 Task: Use tab management extensions to organize and group your tabs.
Action: Mouse moved to (206, 256)
Screenshot: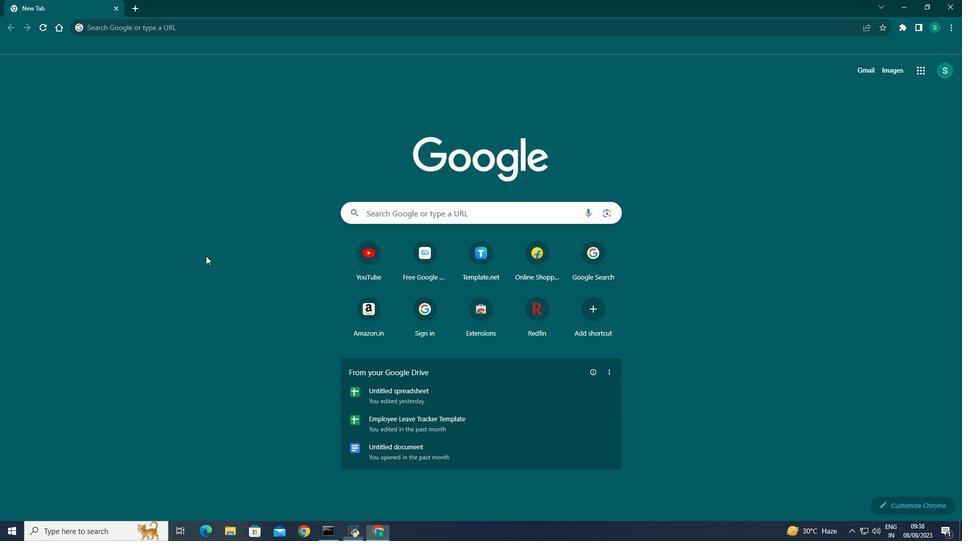 
Action: Mouse pressed left at (206, 256)
Screenshot: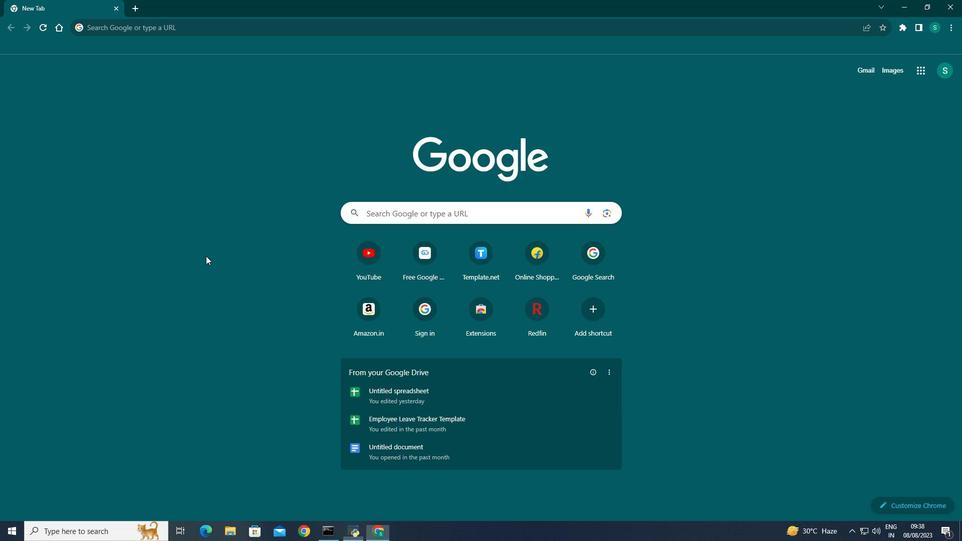 
Action: Mouse moved to (134, 28)
Screenshot: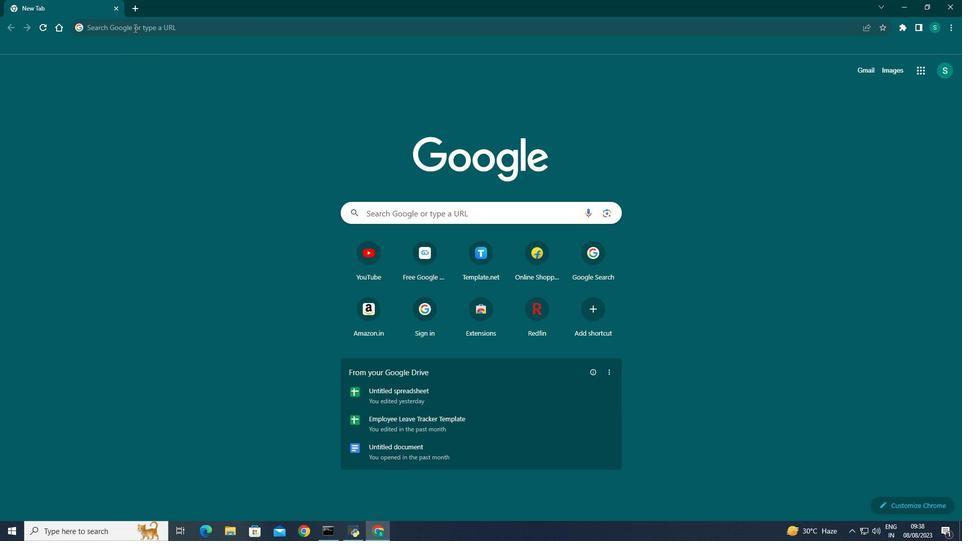 
Action: Mouse pressed left at (134, 28)
Screenshot: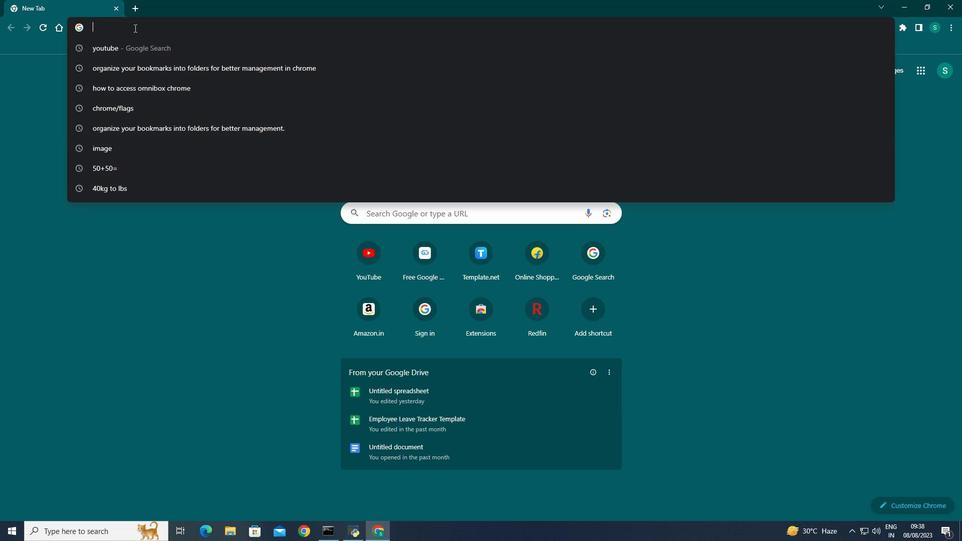 
Action: Key pressed amazon<Key.enter>
Screenshot: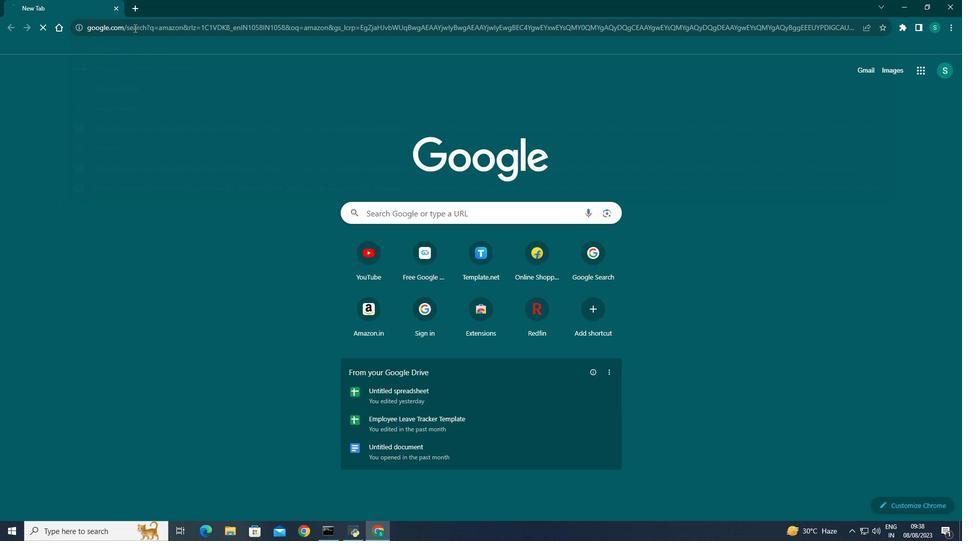 
Action: Mouse moved to (138, 193)
Screenshot: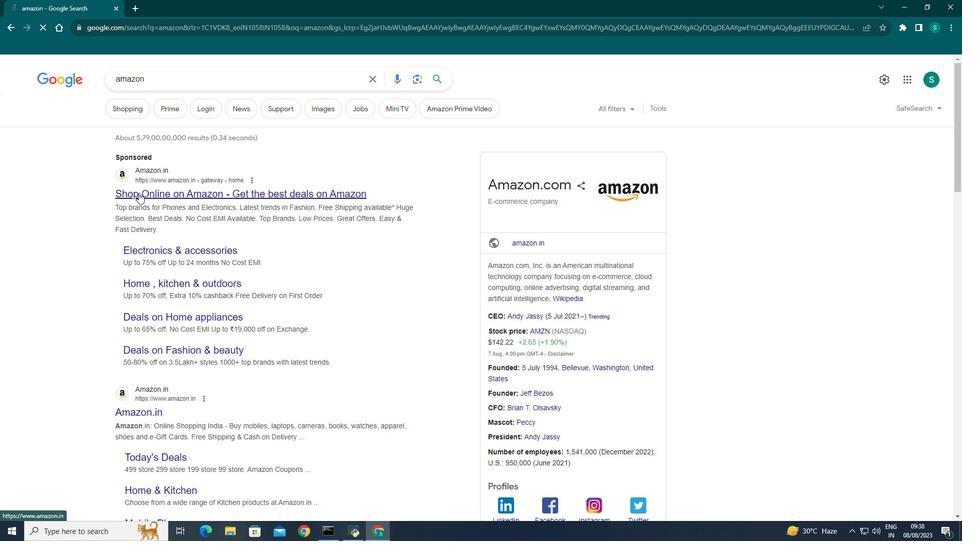 
Action: Mouse pressed left at (138, 193)
Screenshot: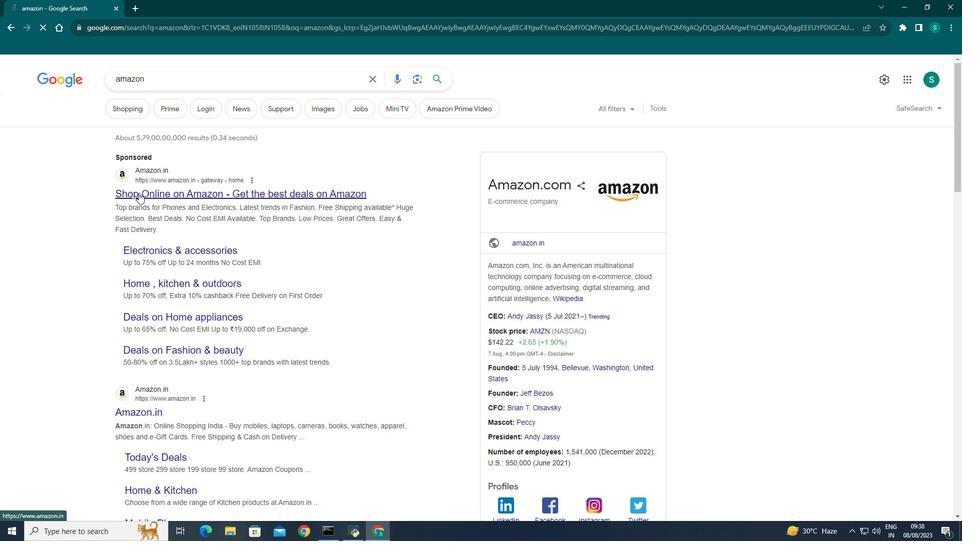 
Action: Mouse moved to (137, 4)
Screenshot: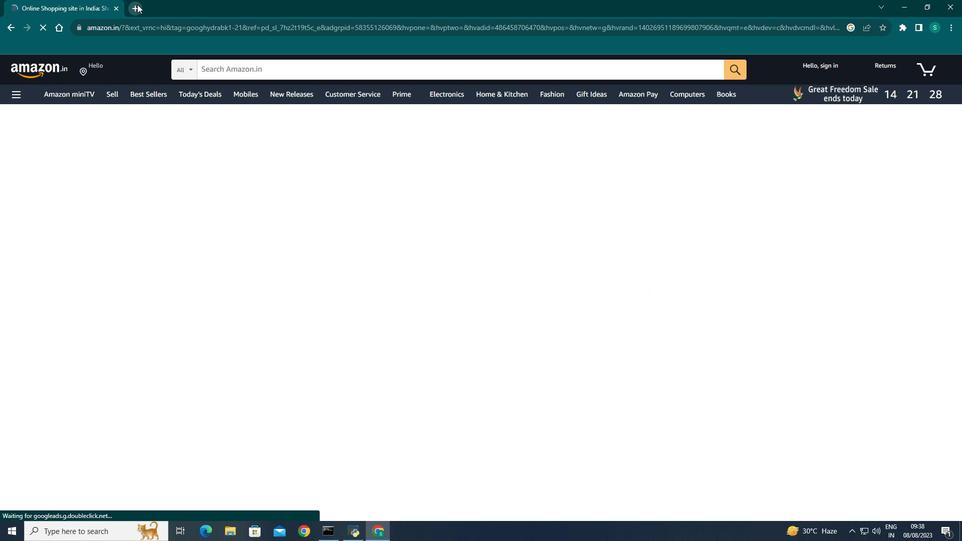 
Action: Mouse pressed left at (137, 4)
Screenshot: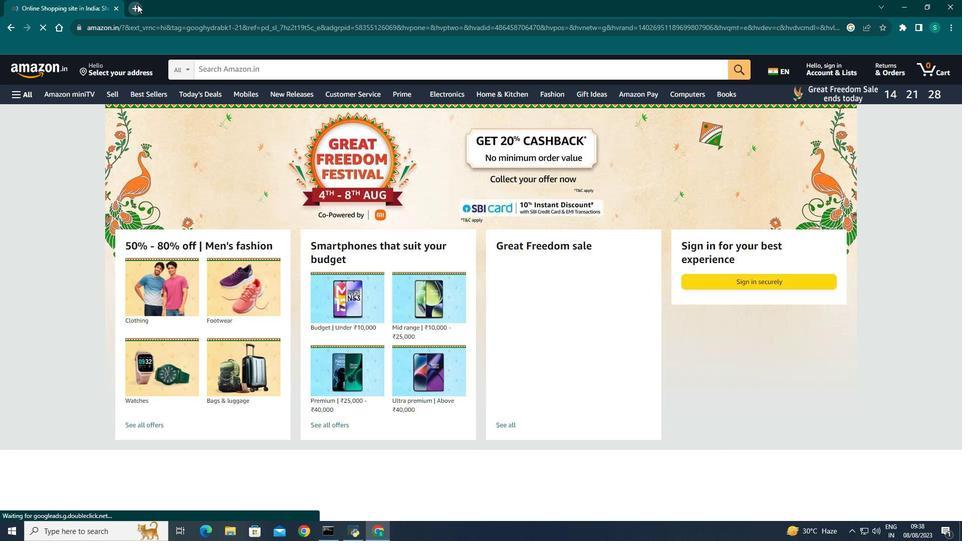 
Action: Mouse moved to (141, 25)
Screenshot: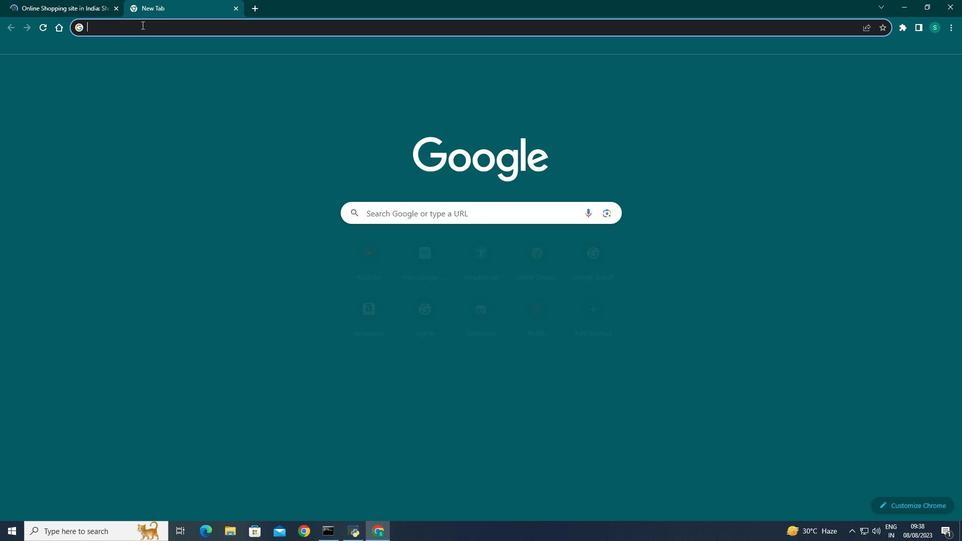 
Action: Mouse pressed left at (141, 25)
Screenshot: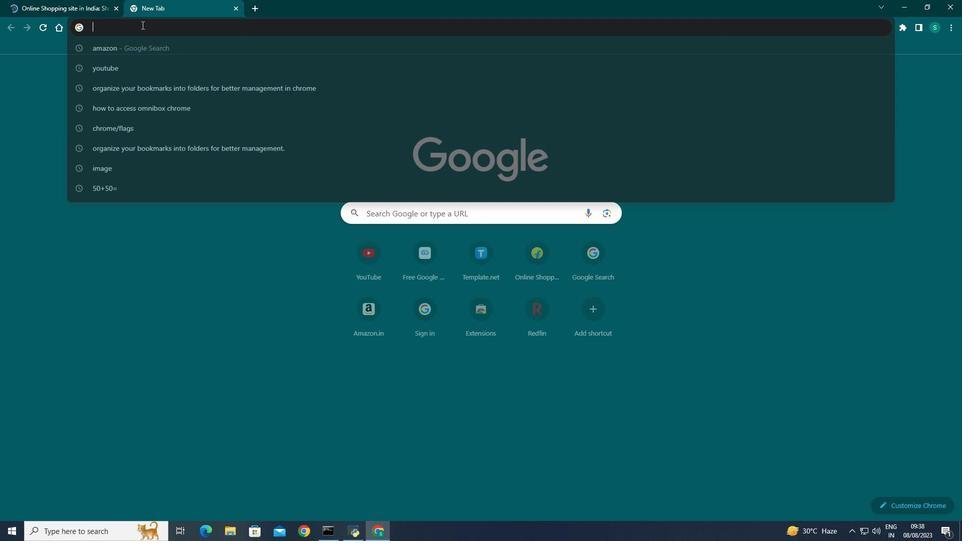 
Action: Mouse moved to (119, 19)
Screenshot: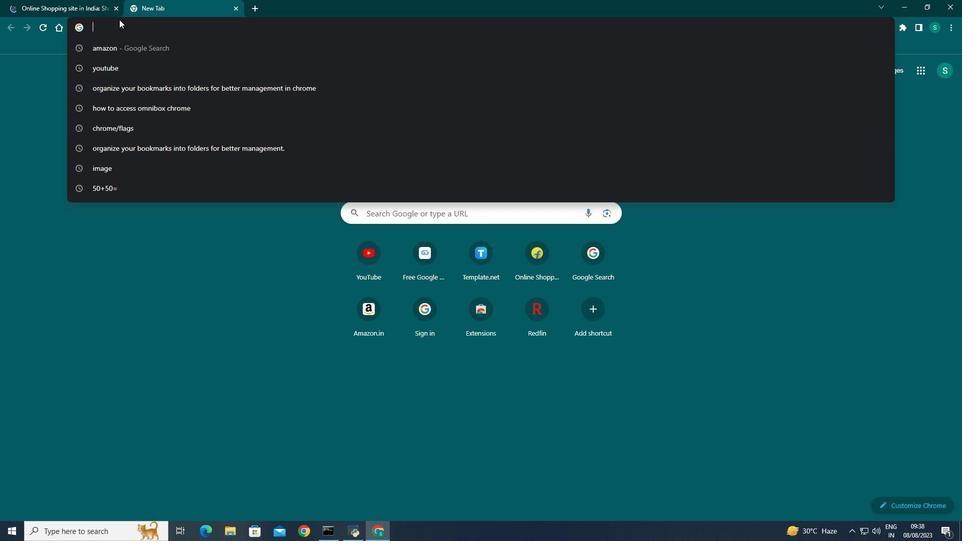 
Action: Key pressed flif<Key.backspace>p
Screenshot: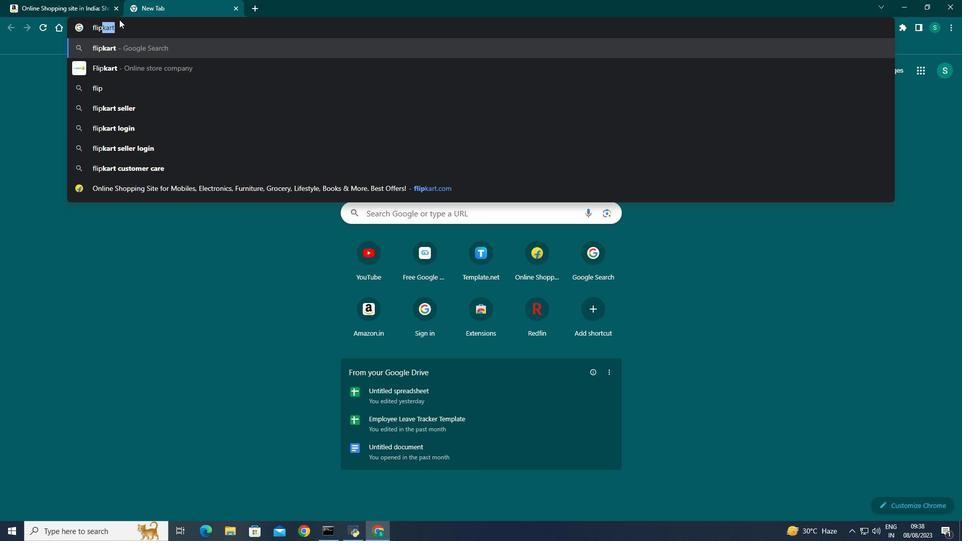 
Action: Mouse moved to (107, 43)
Screenshot: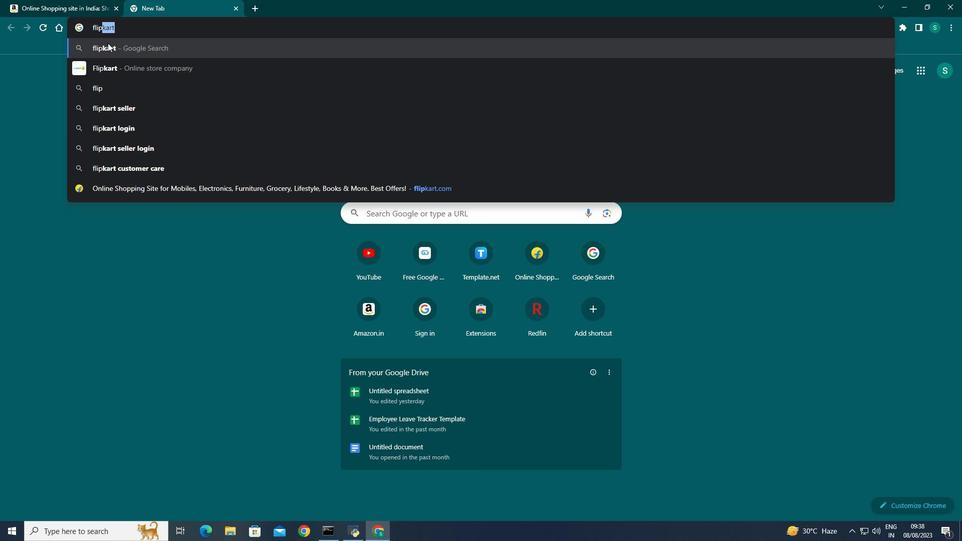 
Action: Mouse pressed left at (107, 43)
Screenshot: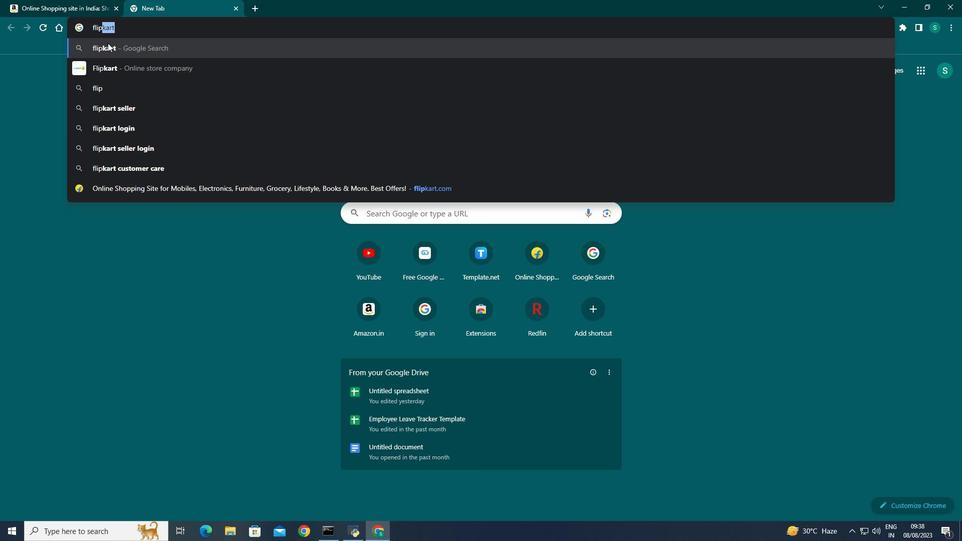 
Action: Mouse moved to (140, 180)
Screenshot: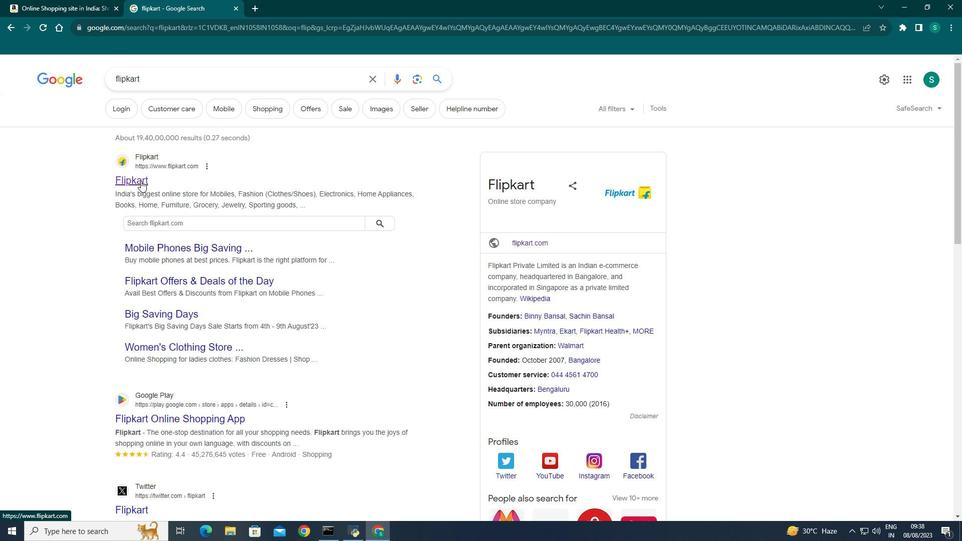 
Action: Mouse pressed left at (140, 180)
Screenshot: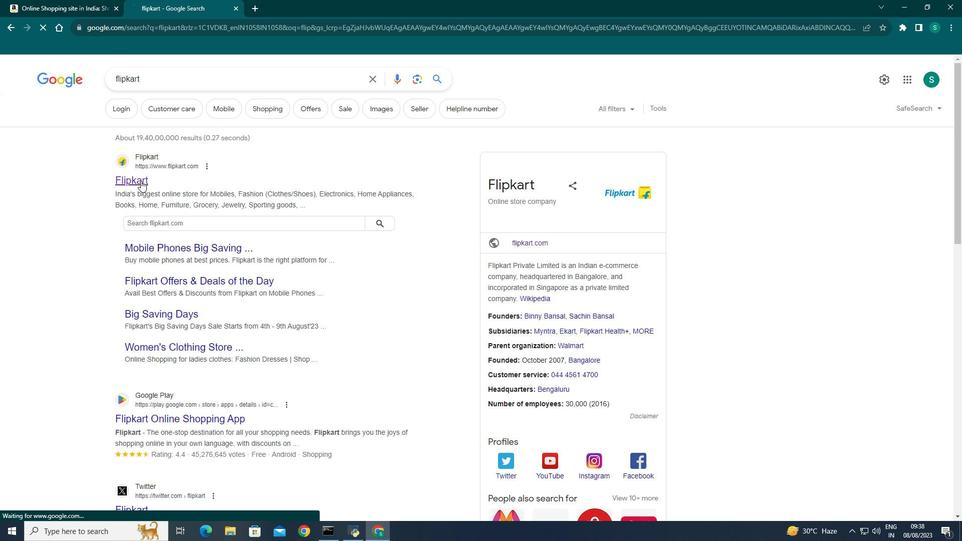 
Action: Mouse moved to (252, 8)
Screenshot: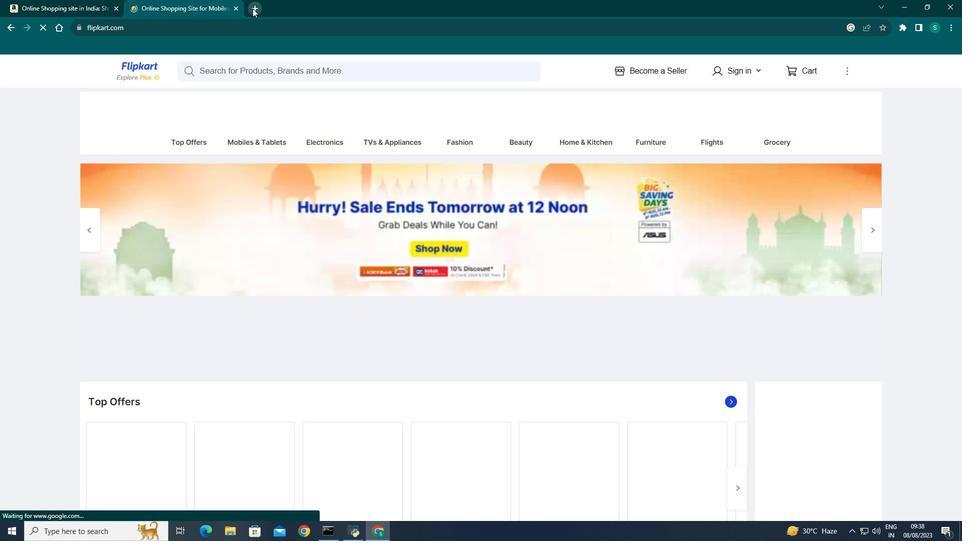 
Action: Mouse pressed left at (252, 8)
Screenshot: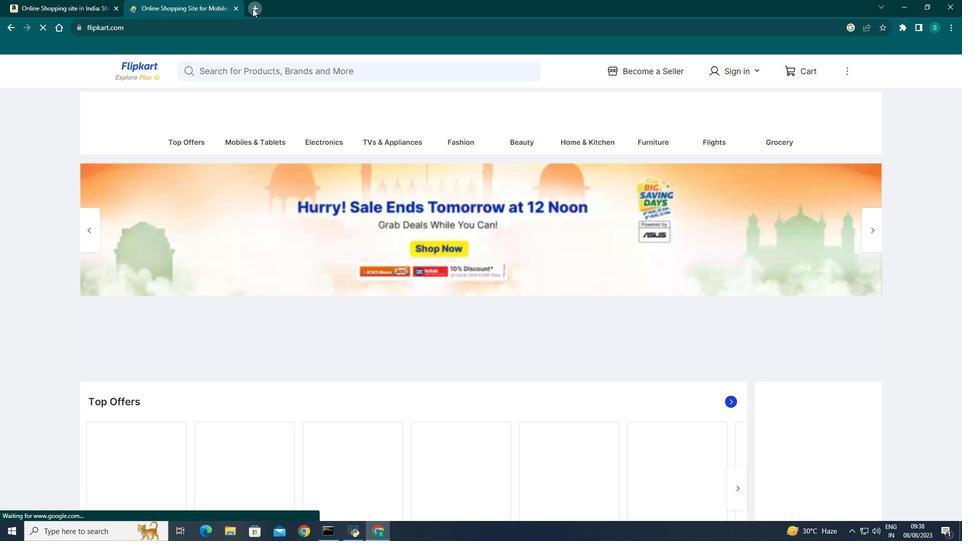 
Action: Mouse moved to (146, 28)
Screenshot: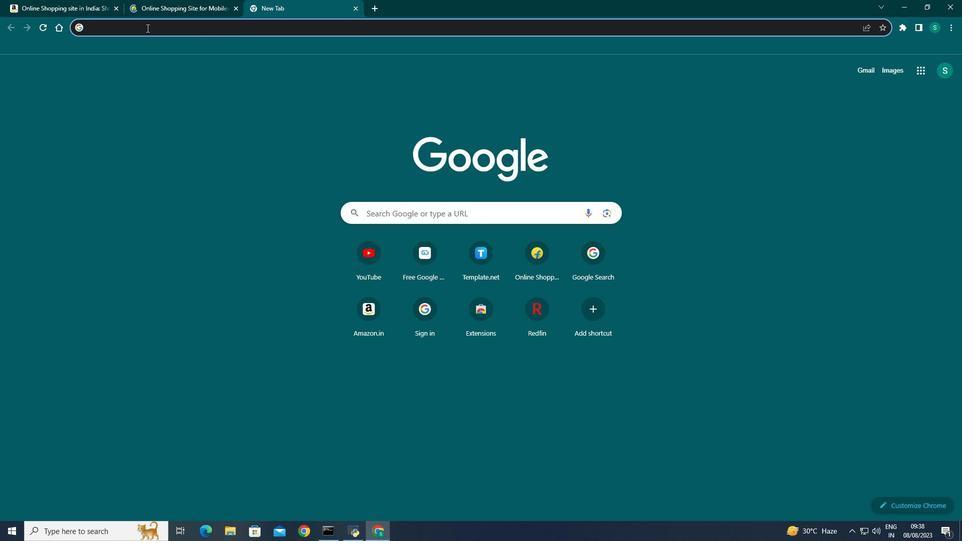 
Action: Mouse pressed left at (146, 28)
Screenshot: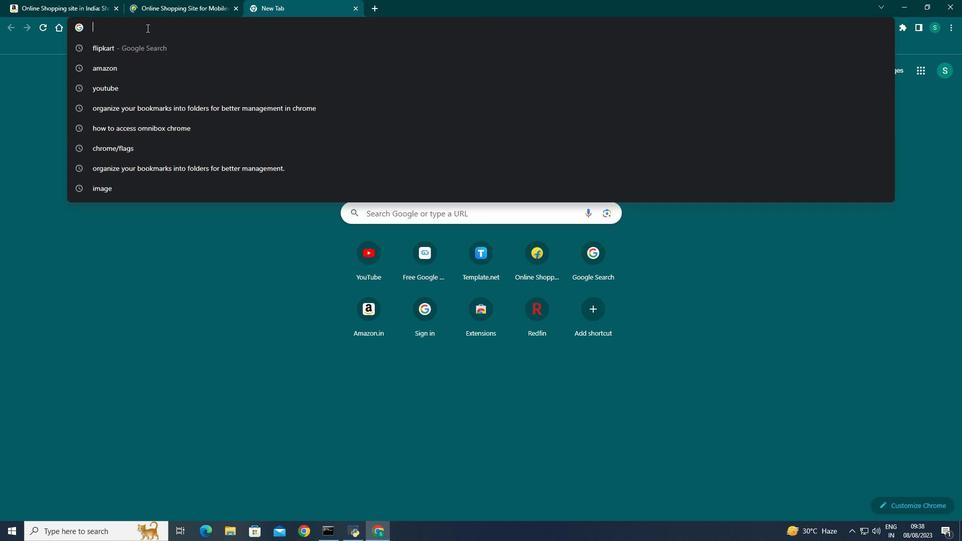 
Action: Key pressed red
Screenshot: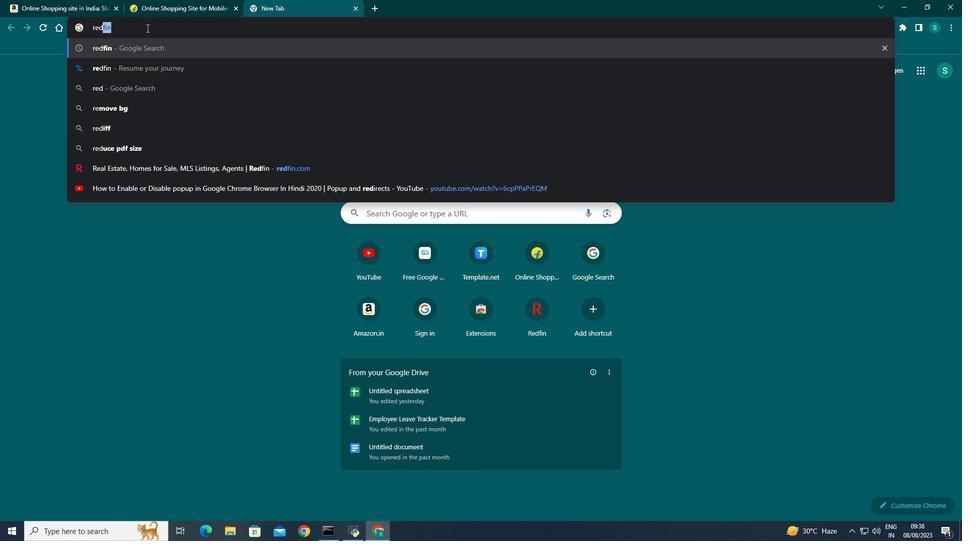
Action: Mouse moved to (133, 28)
Screenshot: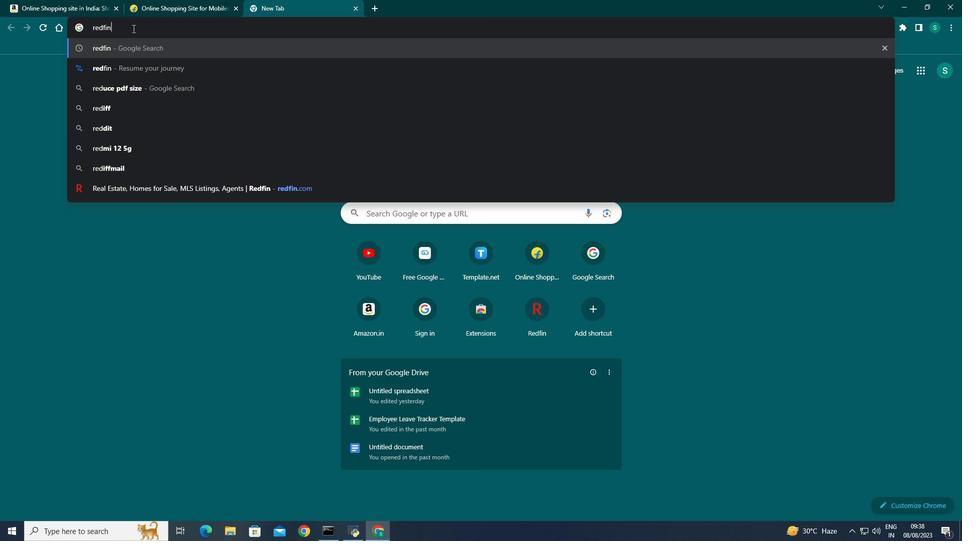 
Action: Mouse pressed left at (133, 28)
Screenshot: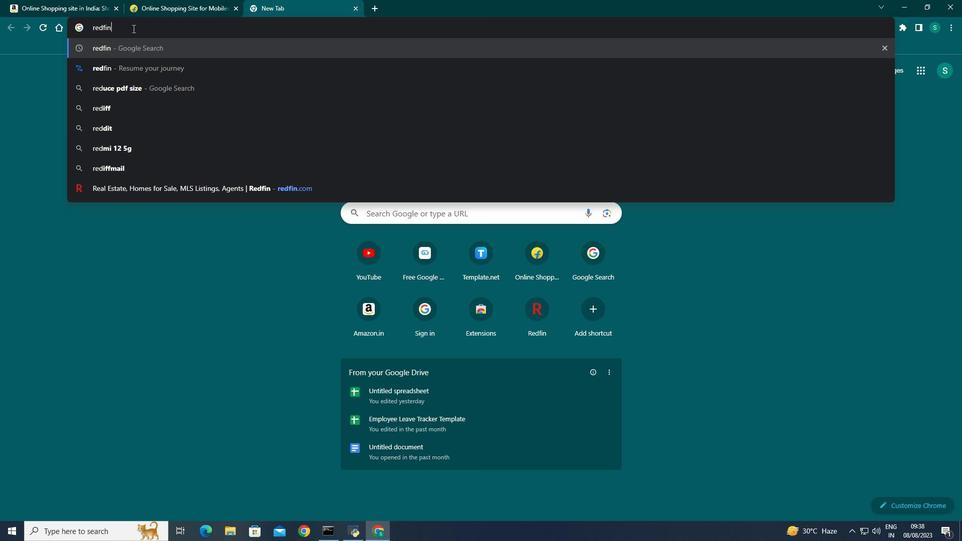 
Action: Mouse moved to (132, 28)
Screenshot: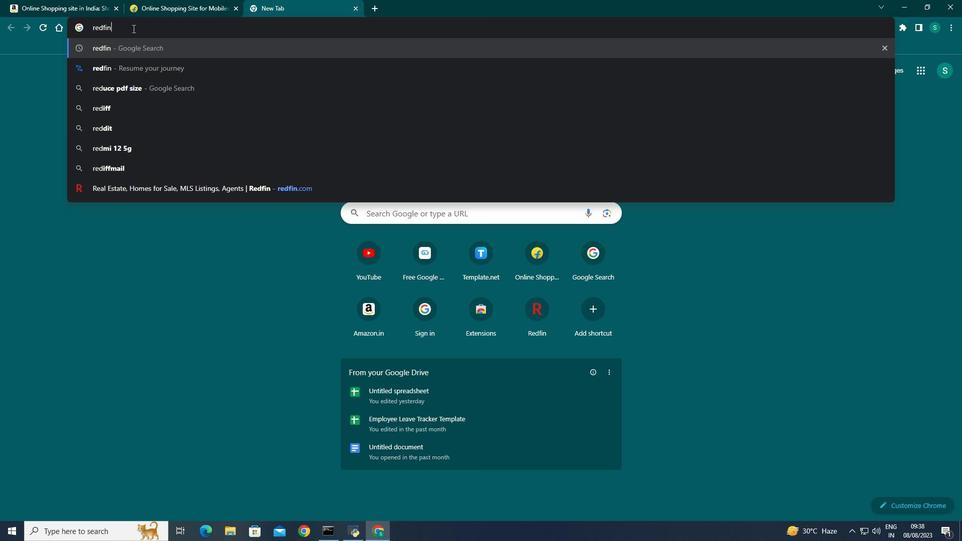 
Action: Key pressed <Key.enter>
Screenshot: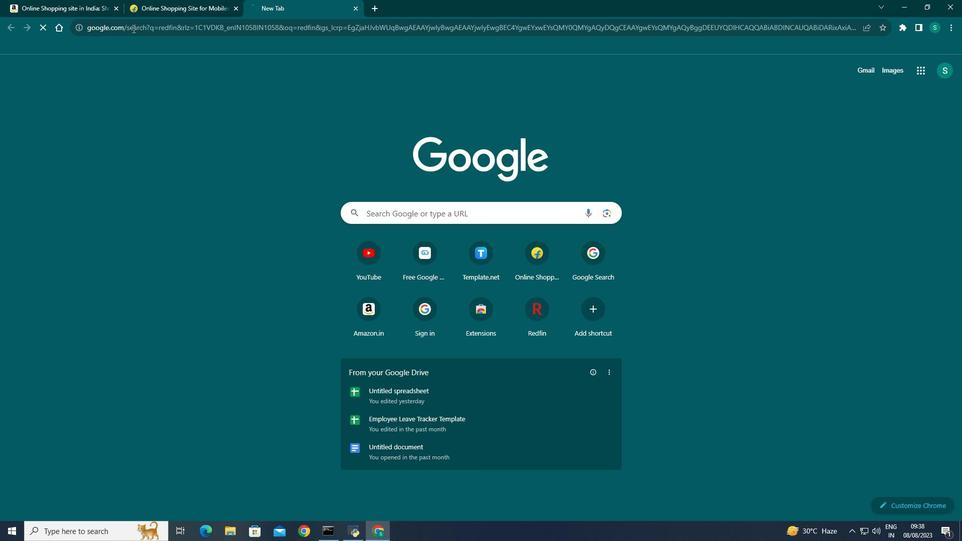
Action: Mouse moved to (142, 182)
Screenshot: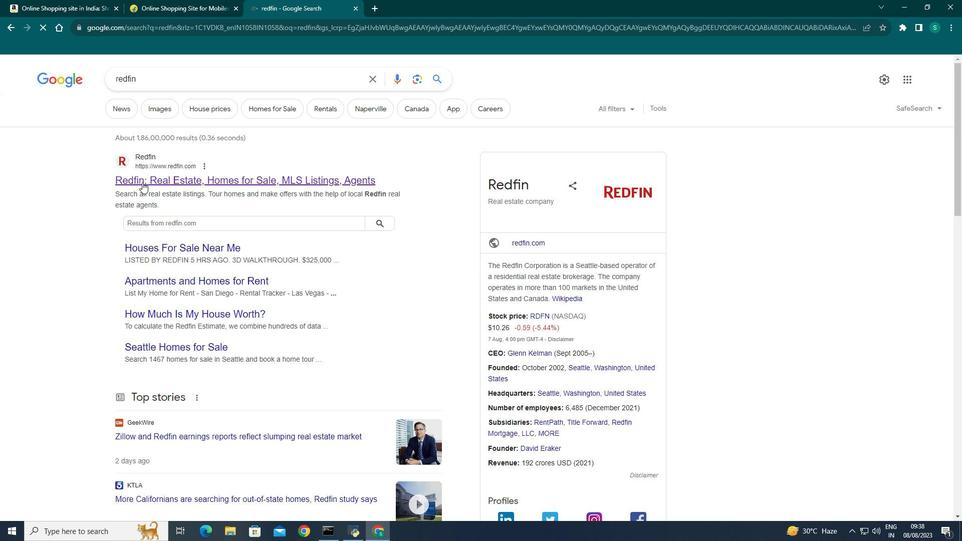 
Action: Mouse pressed left at (142, 182)
Screenshot: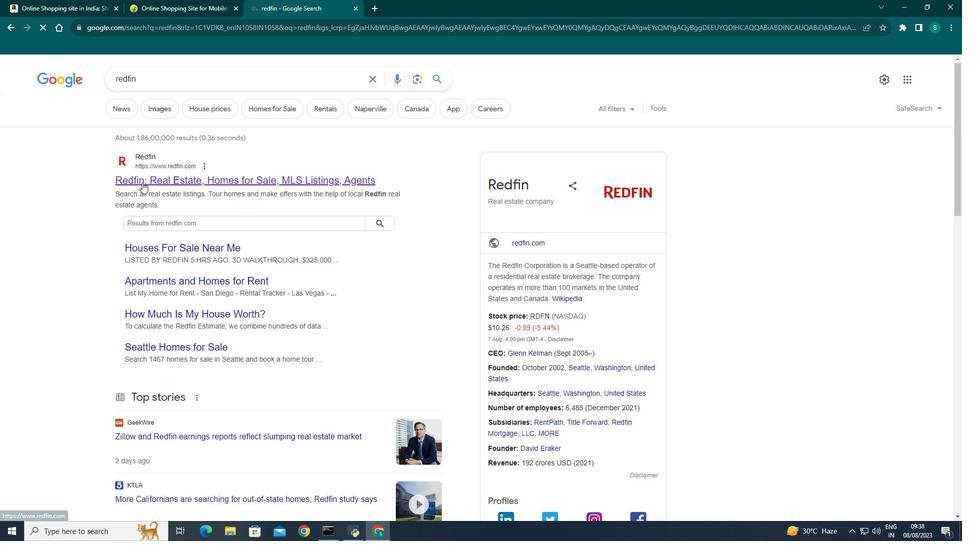 
Action: Mouse moved to (376, 7)
Screenshot: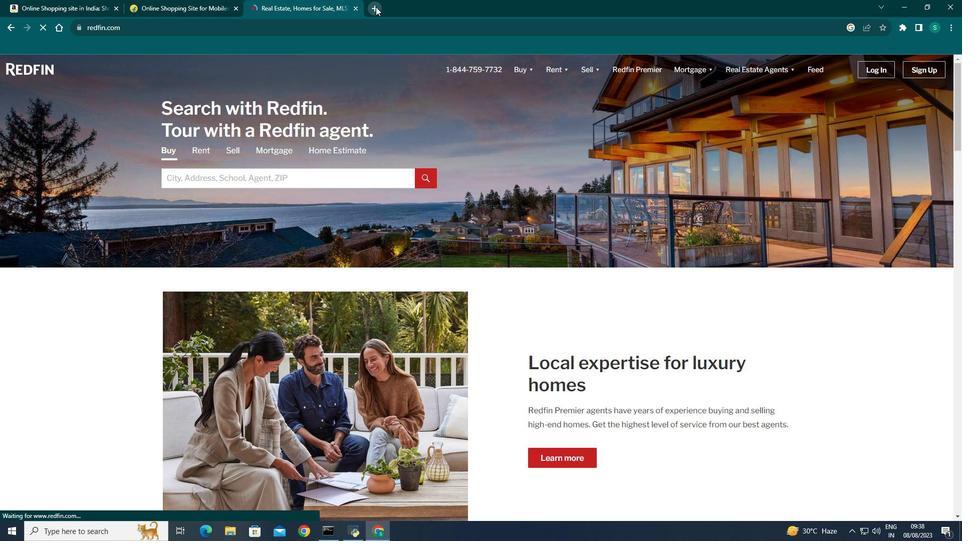
Action: Mouse pressed left at (376, 7)
Screenshot: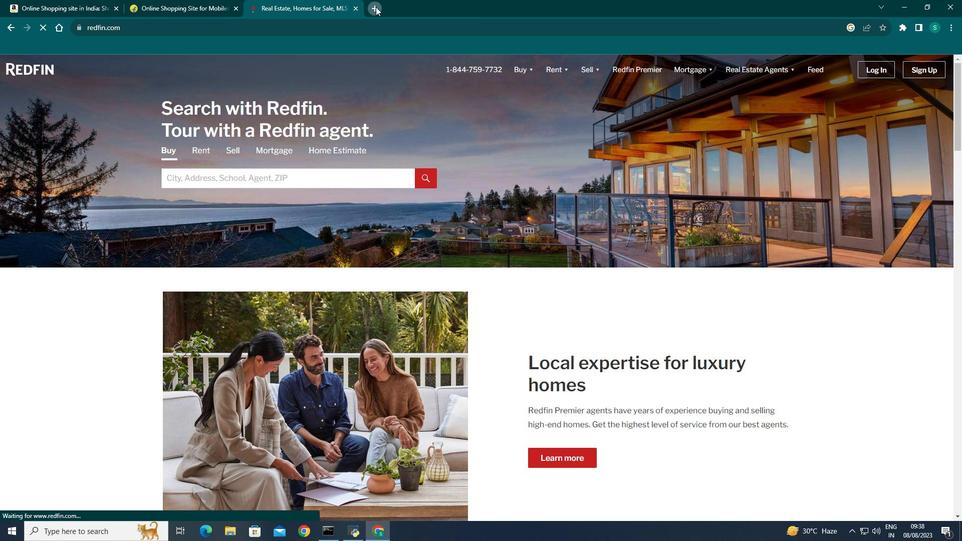 
Action: Mouse moved to (242, 28)
Screenshot: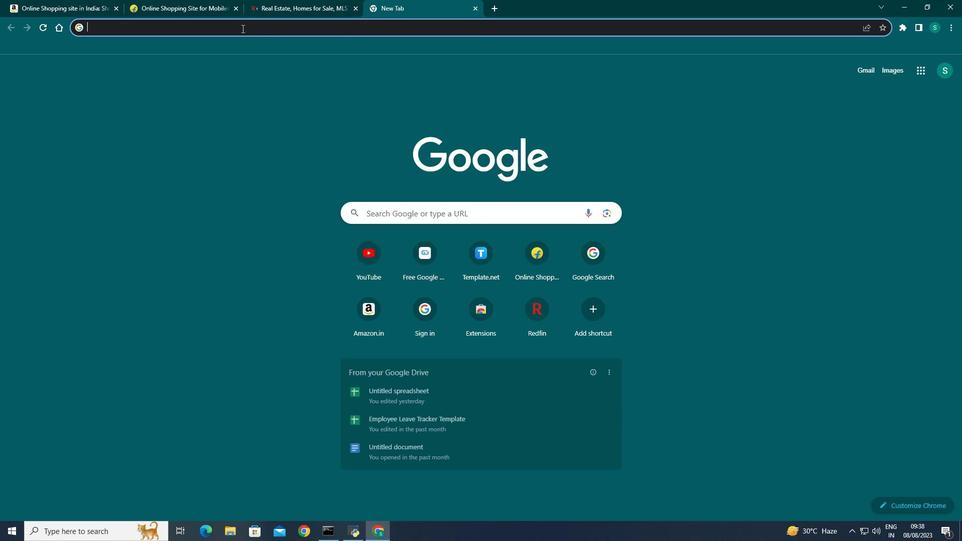 
Action: Key pressed freepick<Key.enter>
Screenshot: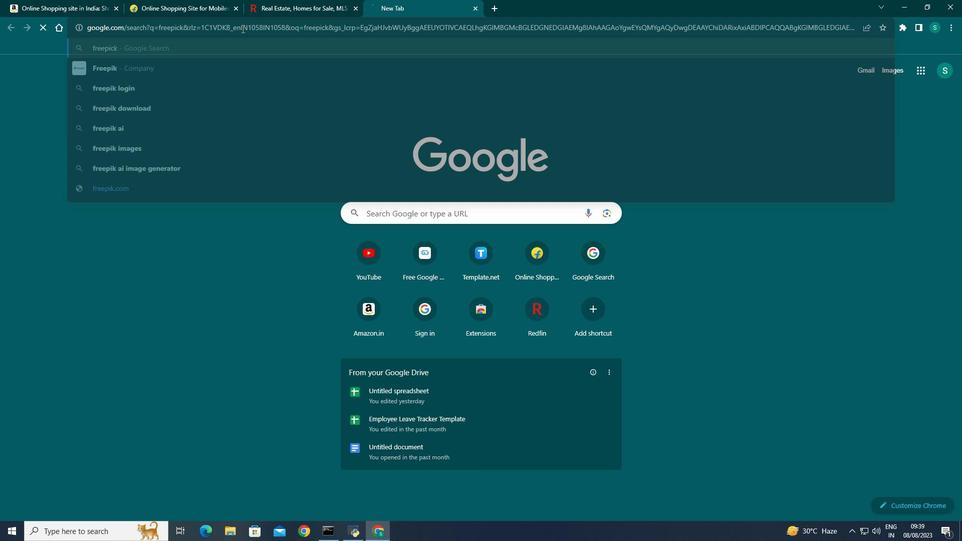 
Action: Mouse moved to (171, 220)
Screenshot: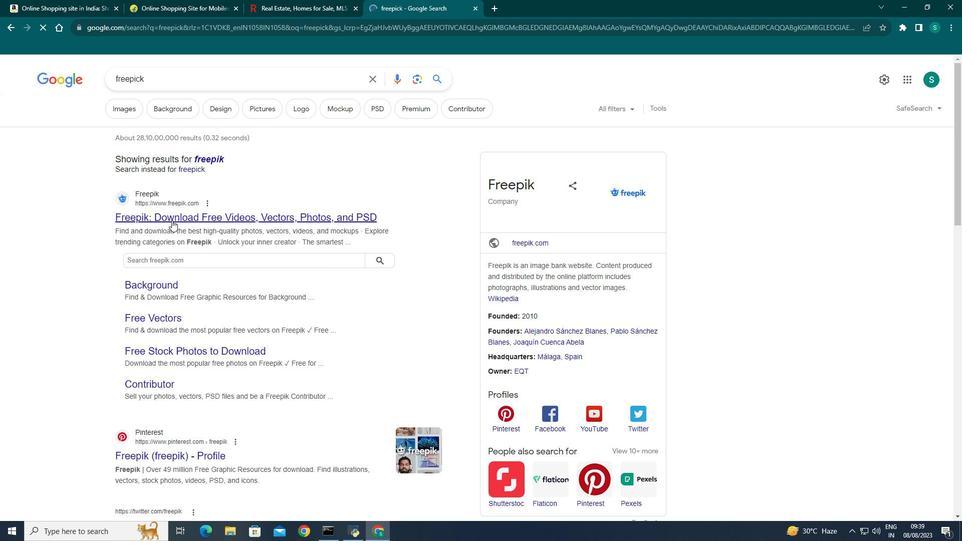 
Action: Mouse pressed left at (171, 220)
Screenshot: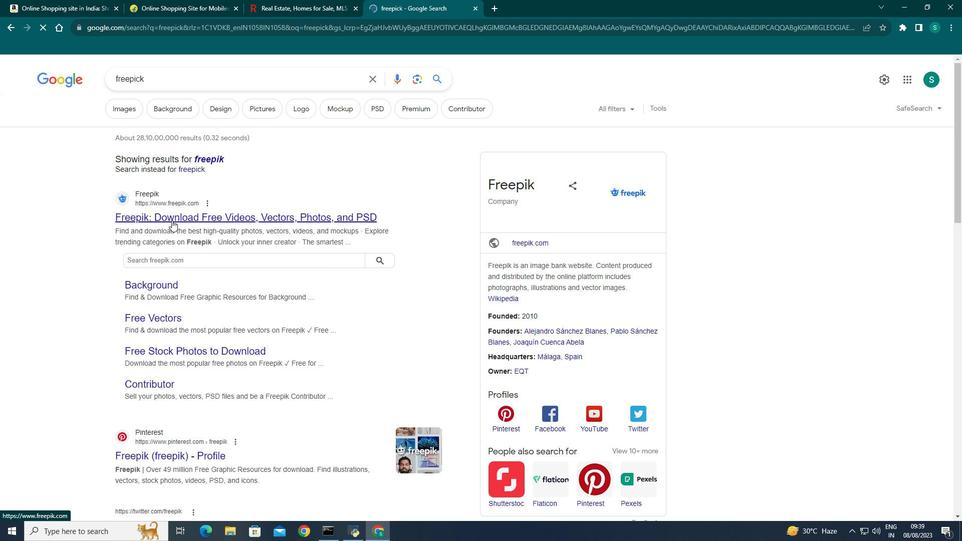 
Action: Mouse moved to (494, 6)
Screenshot: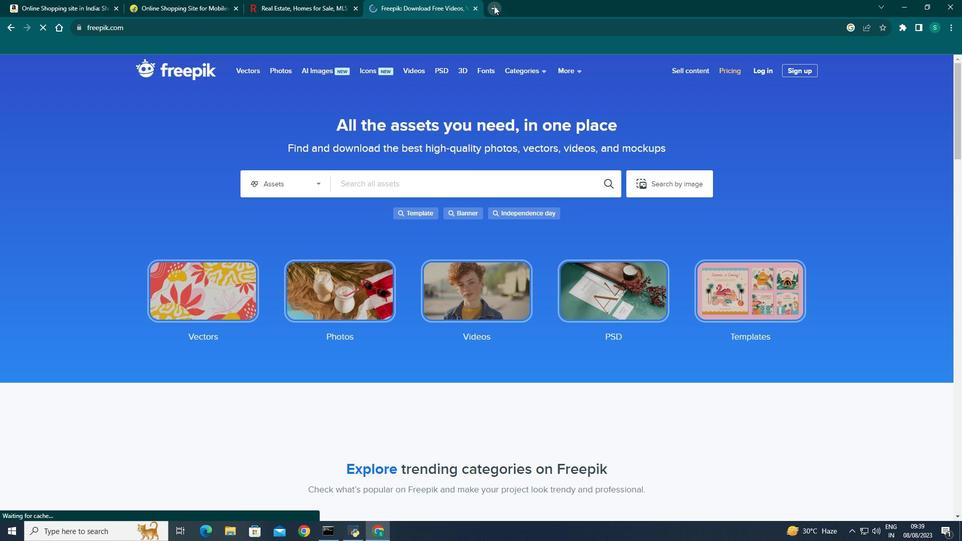 
Action: Mouse pressed left at (494, 6)
Screenshot: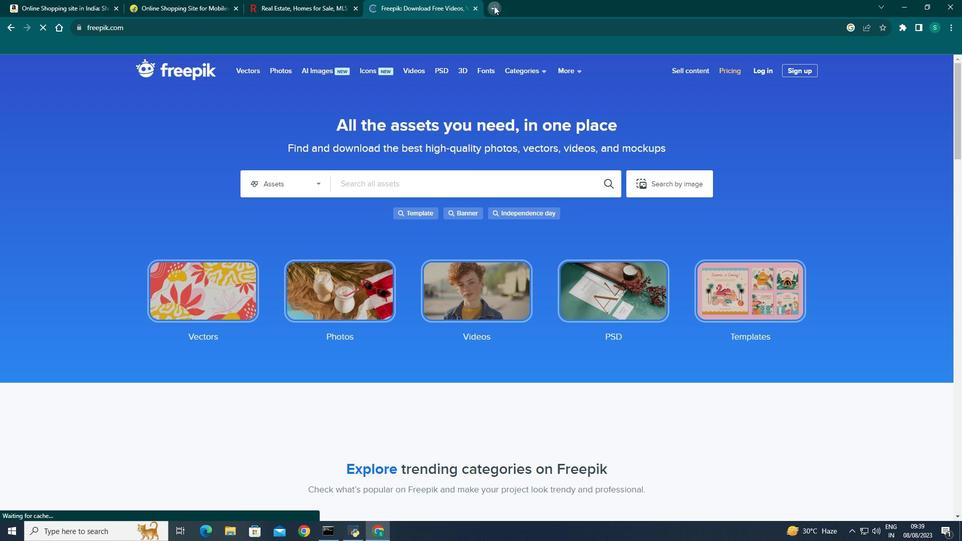 
Action: Mouse moved to (451, 0)
Screenshot: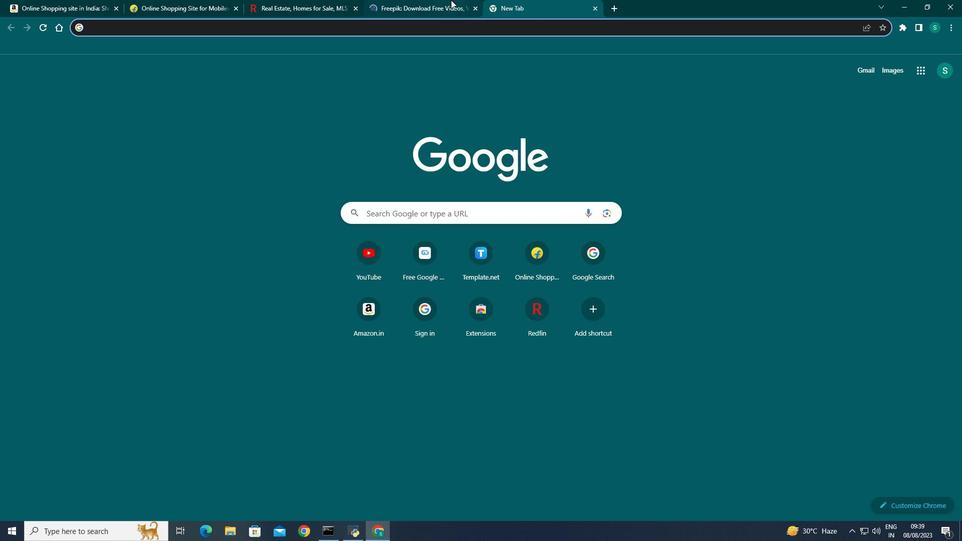 
Action: Key pressed temple
Screenshot: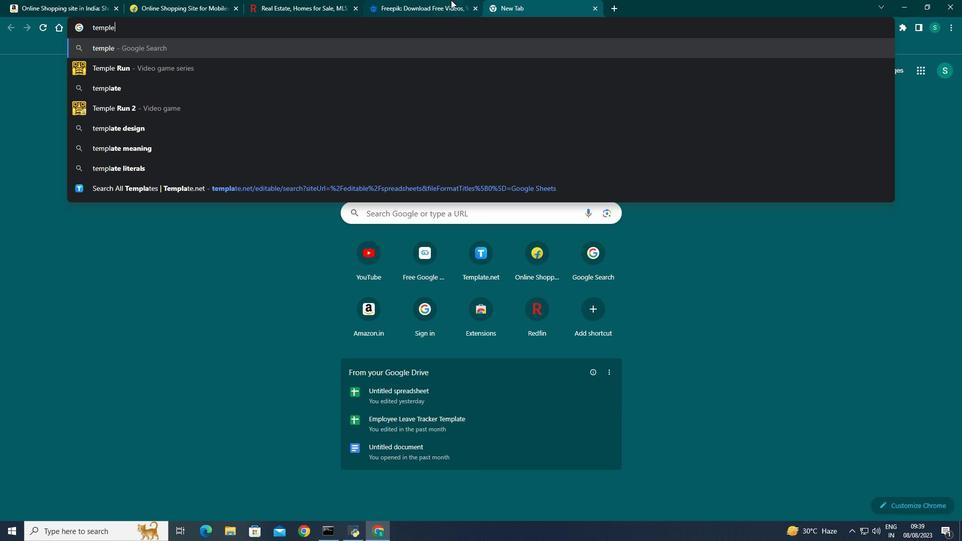 
Action: Mouse moved to (231, 1)
Screenshot: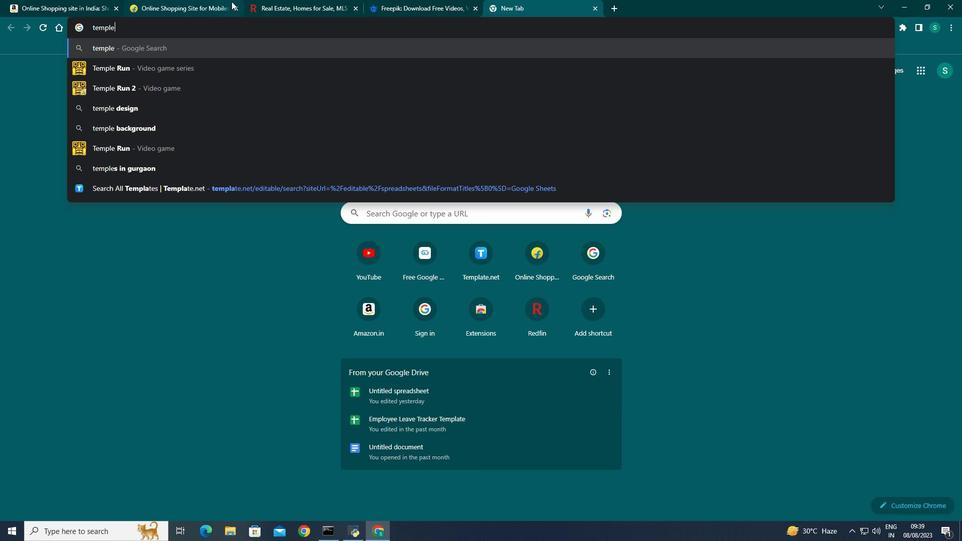 
Action: Key pressed <Key.backspace>ate
Screenshot: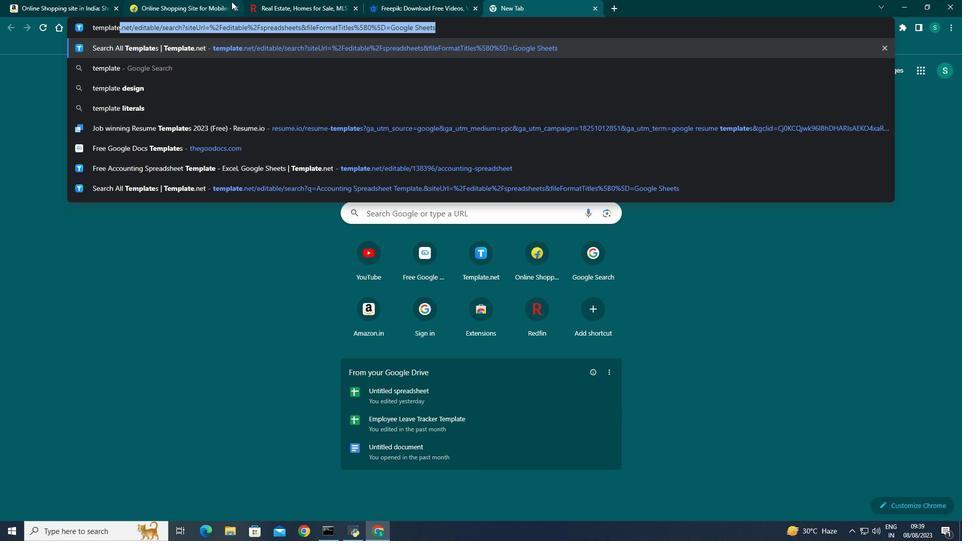 
Action: Mouse moved to (137, 26)
Screenshot: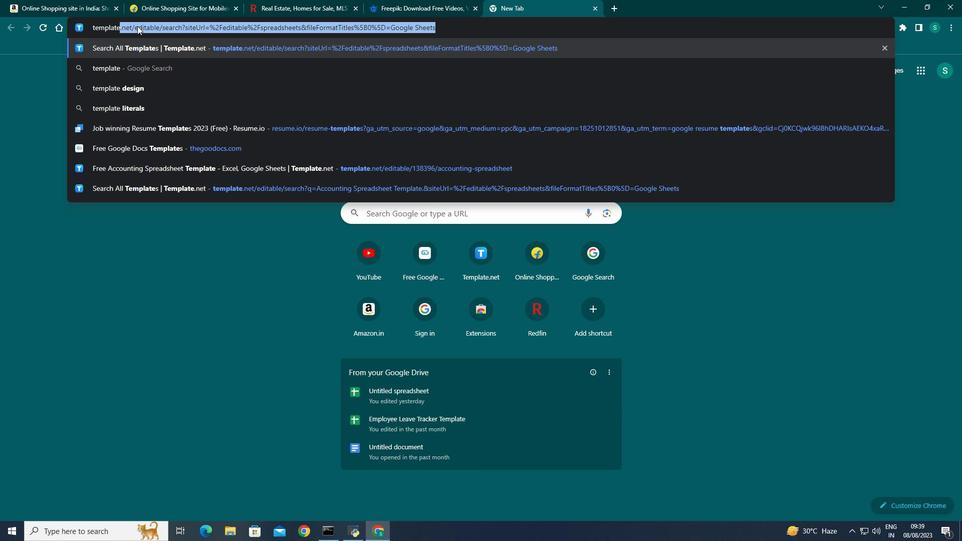 
Action: Mouse pressed left at (137, 26)
Screenshot: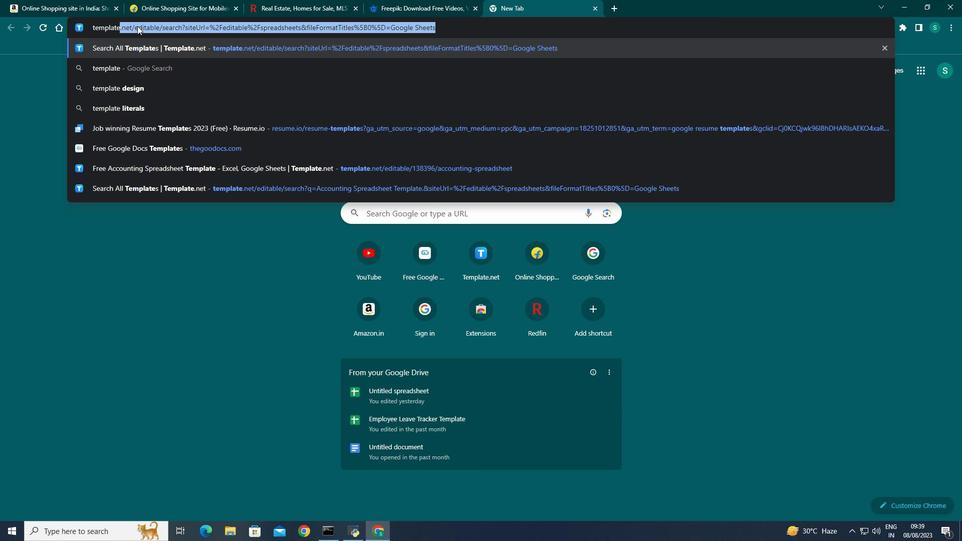 
Action: Mouse moved to (134, 28)
Screenshot: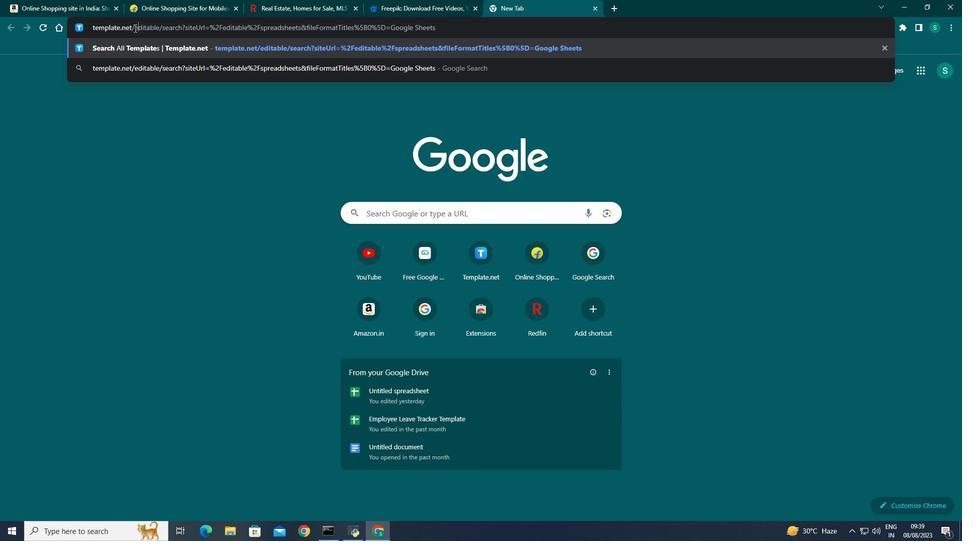 
Action: Mouse pressed left at (134, 28)
Screenshot: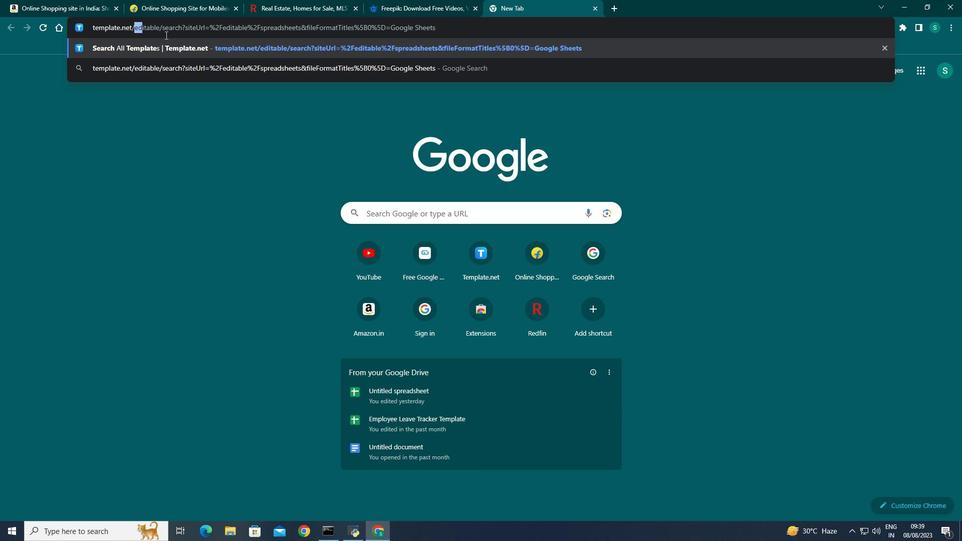 
Action: Mouse moved to (449, 83)
Screenshot: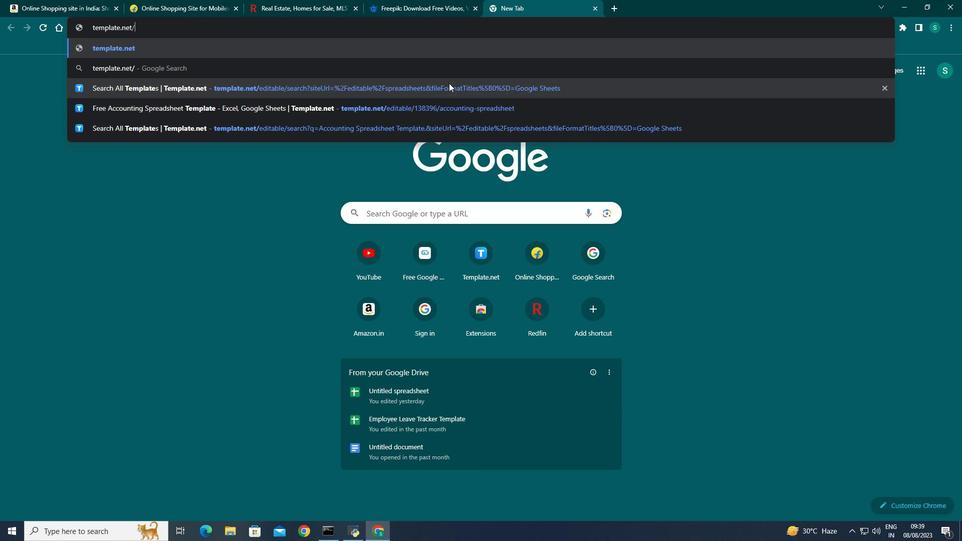 
Action: Key pressed <Key.backspace><Key.enter>
Screenshot: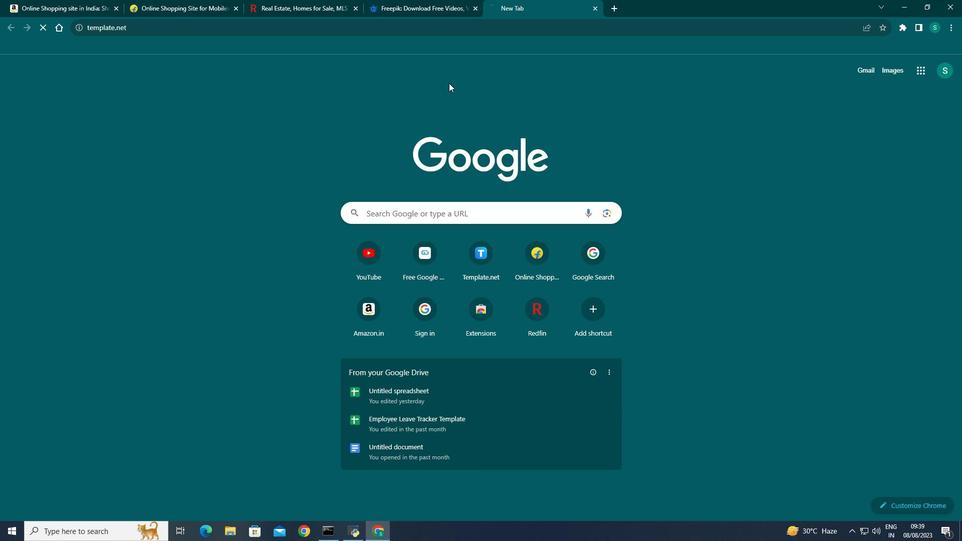 
Action: Mouse moved to (614, 9)
Screenshot: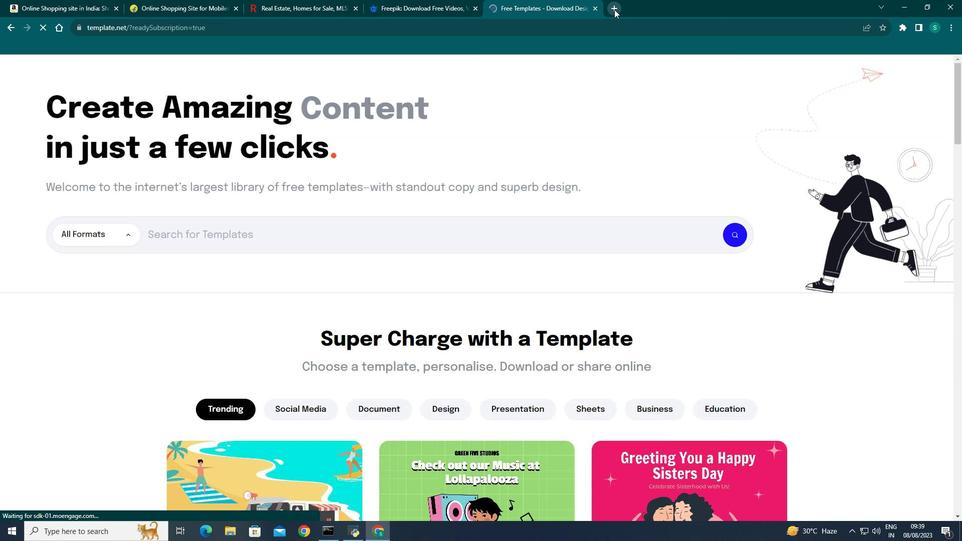
Action: Mouse pressed left at (614, 9)
Screenshot: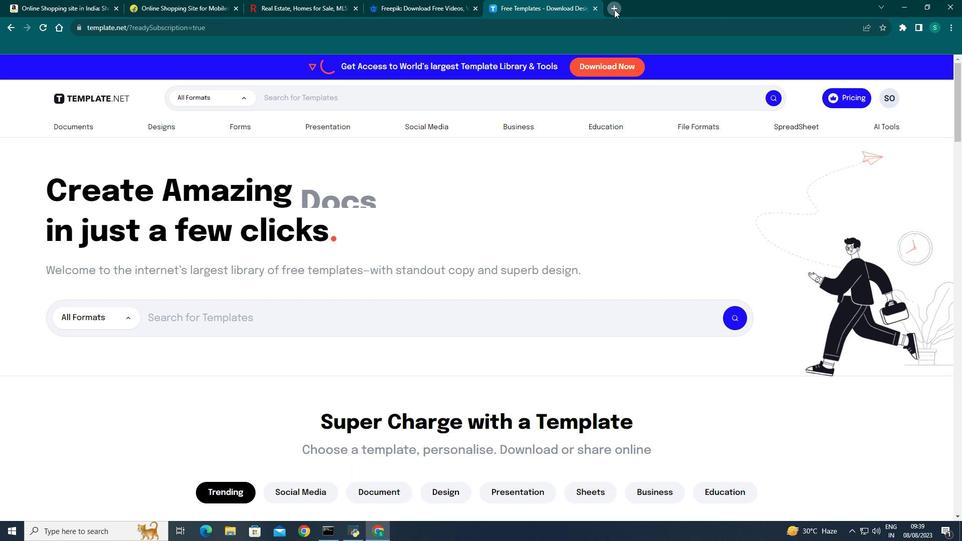
Action: Mouse moved to (300, 37)
Screenshot: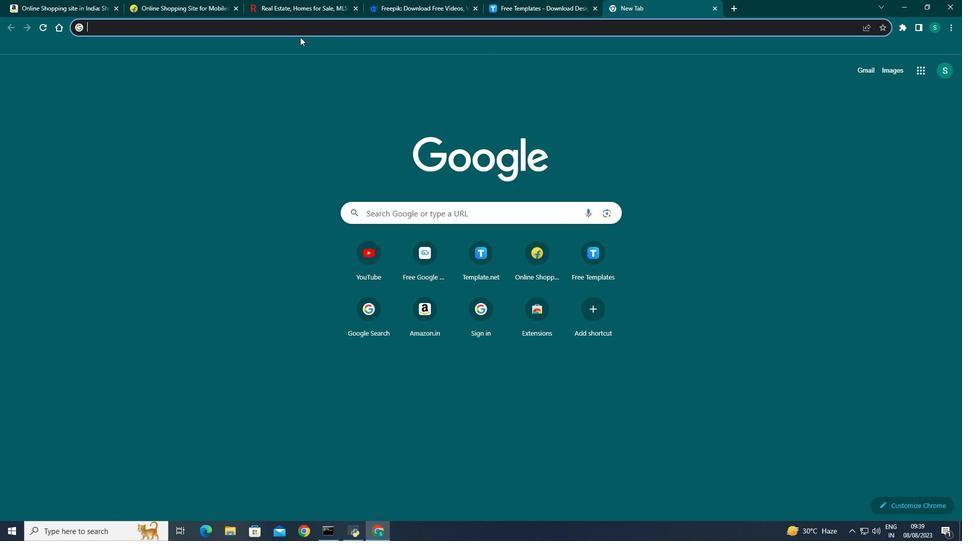 
Action: Key pressed gmail<Key.enter>
Screenshot: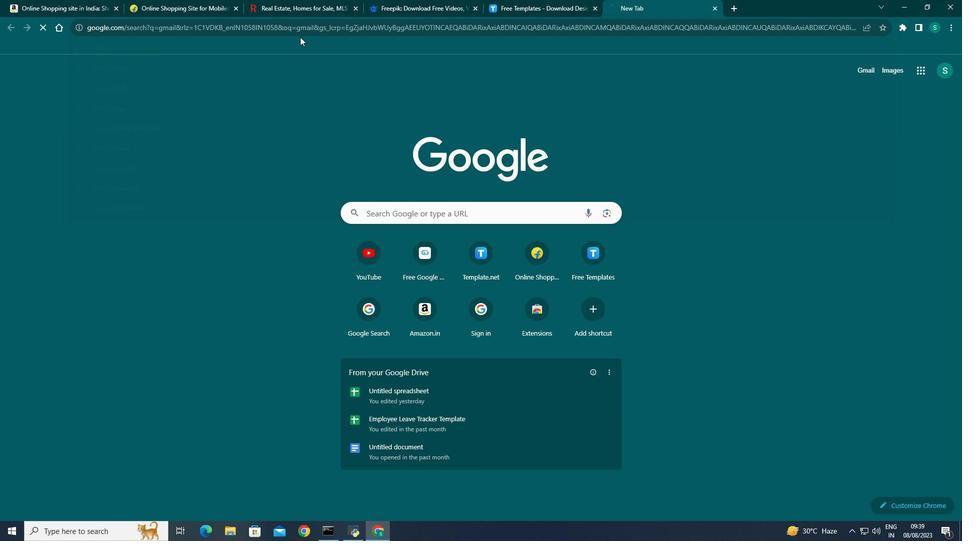 
Action: Mouse moved to (167, 179)
Screenshot: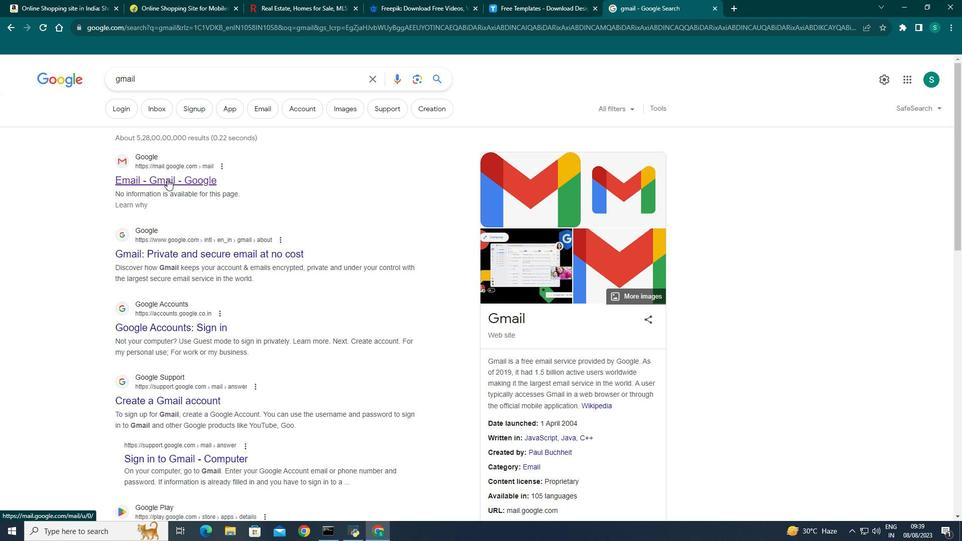 
Action: Mouse pressed left at (167, 179)
Screenshot: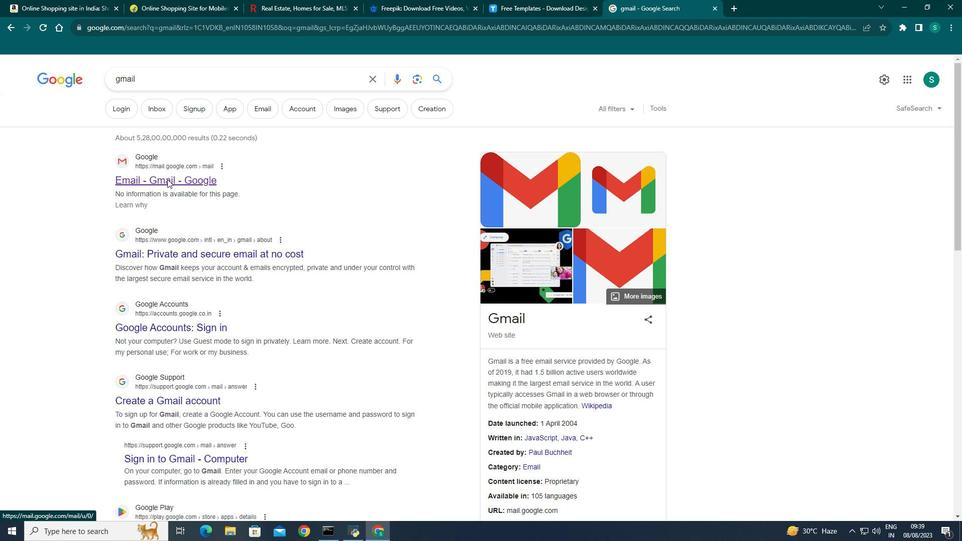 
Action: Mouse moved to (734, 10)
Screenshot: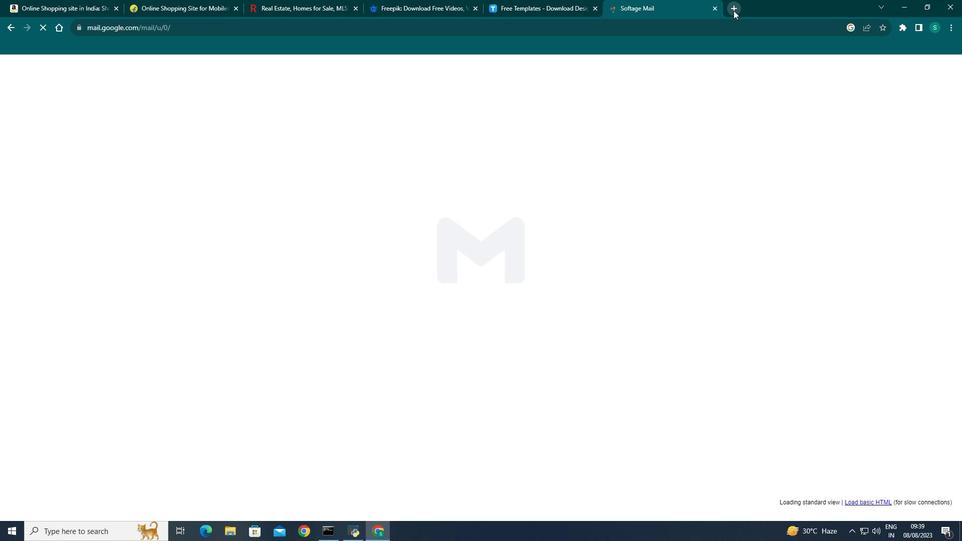 
Action: Mouse pressed left at (734, 10)
Screenshot: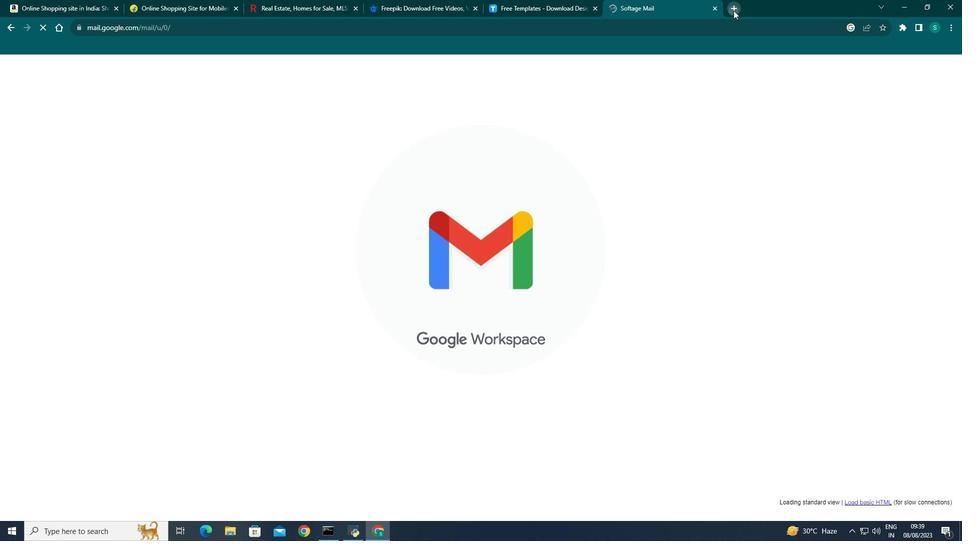 
Action: Mouse moved to (671, 26)
Screenshot: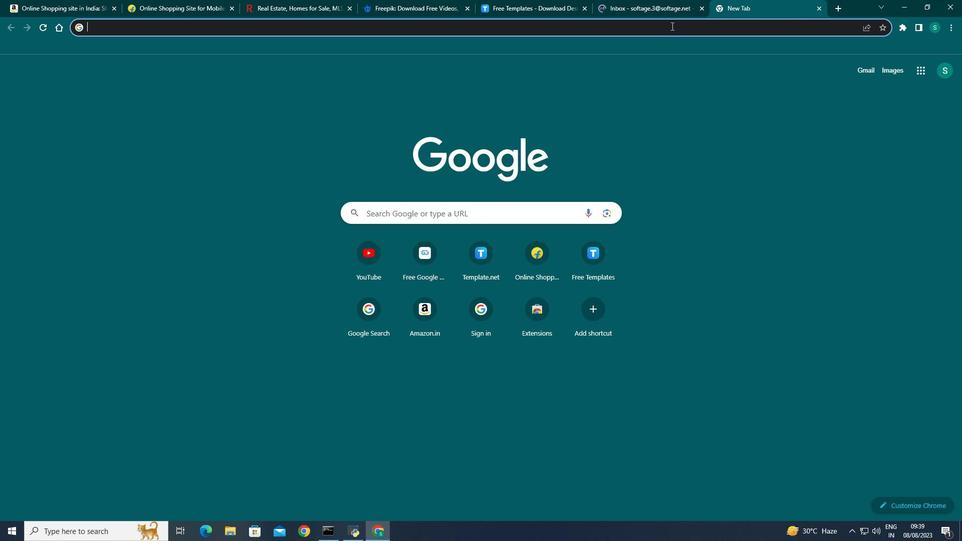 
Action: Key pressed g<Key.backspace>ex
Screenshot: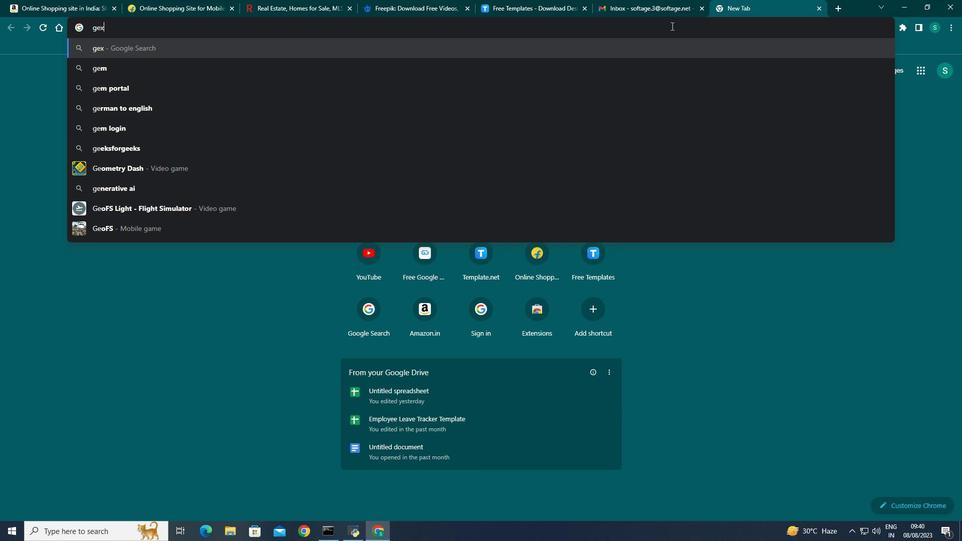 
Action: Mouse moved to (245, 31)
Screenshot: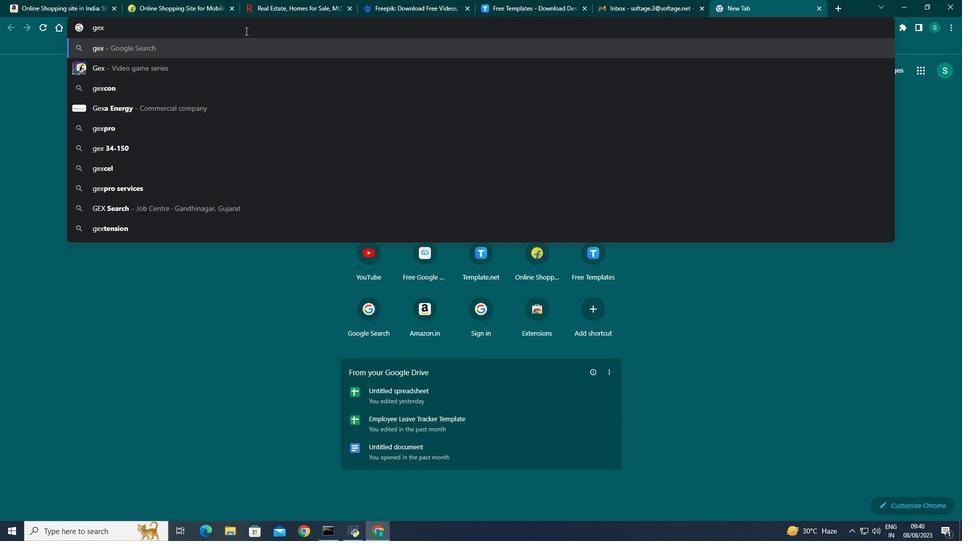 
Action: Key pressed <Key.backspace><Key.backspace><Key.backspace><Key.backspace><Key.shift><Key.shift><Key.shift><Key.shift><Key.shift><Key.shift><Key.shift><Key.shift><Key.shift><Key.shift><Key.shift><Key.shift><Key.shift><Key.shift><Key.shift><Key.shift><Key.shift><Key.shift><Key.shift><Key.shift><Key.shift><Key.shift><Key.shift><Key.shift><Key.shift><Key.shift><Key.shift><Key.shift><Key.shift><Key.shift><Key.shift><Key.shift><Key.shift>E<Key.backspace><Key.backspace><Key.backspace>
Screenshot: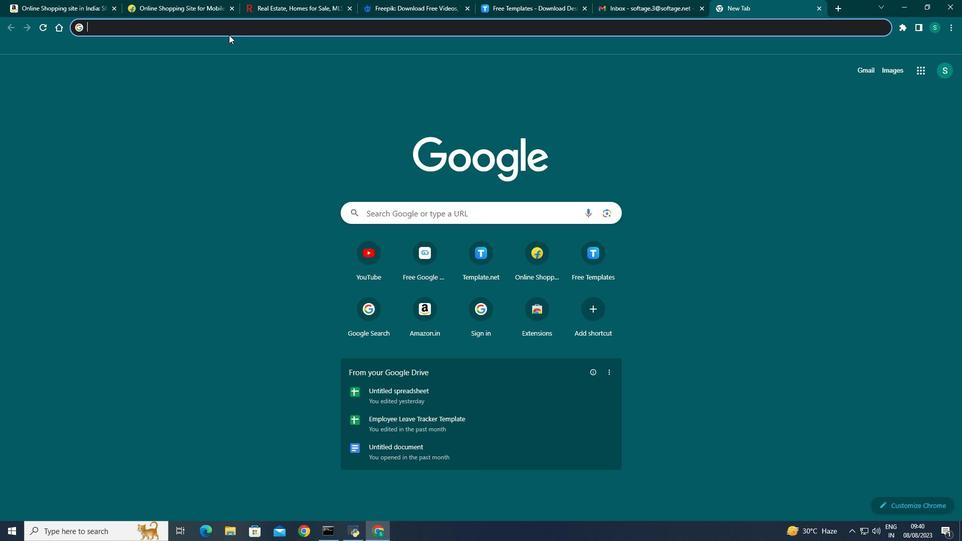 
Action: Mouse moved to (207, 35)
Screenshot: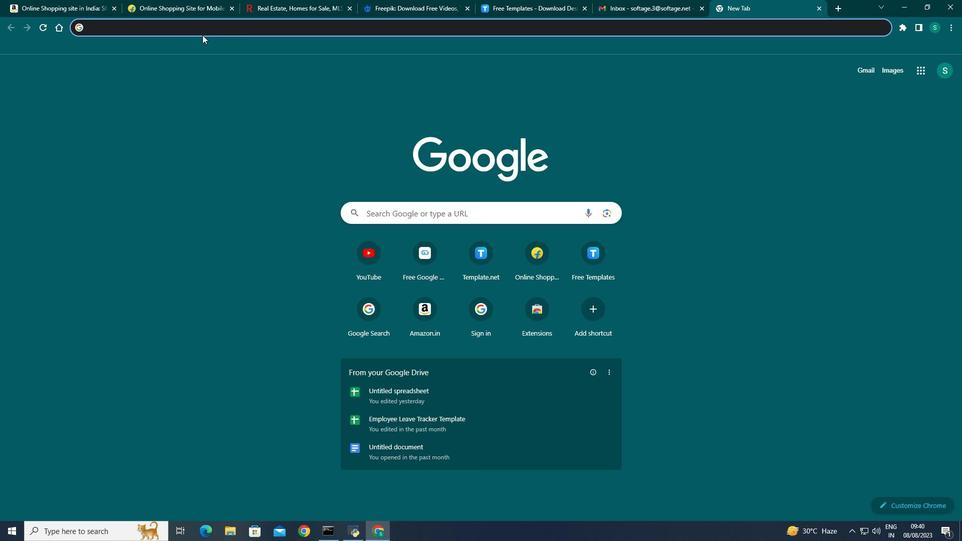 
Action: Key pressed <Key.backspace>
Screenshot: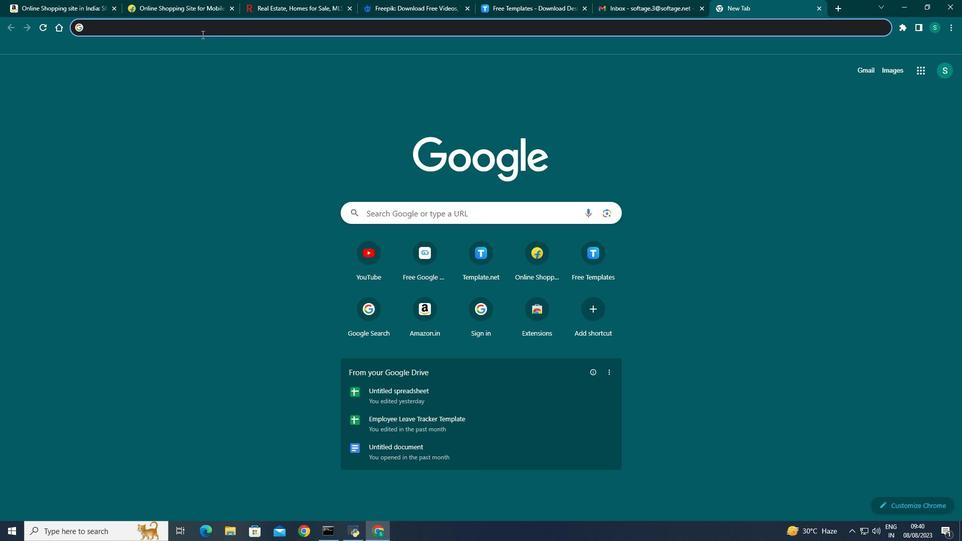 
Action: Mouse moved to (173, 27)
Screenshot: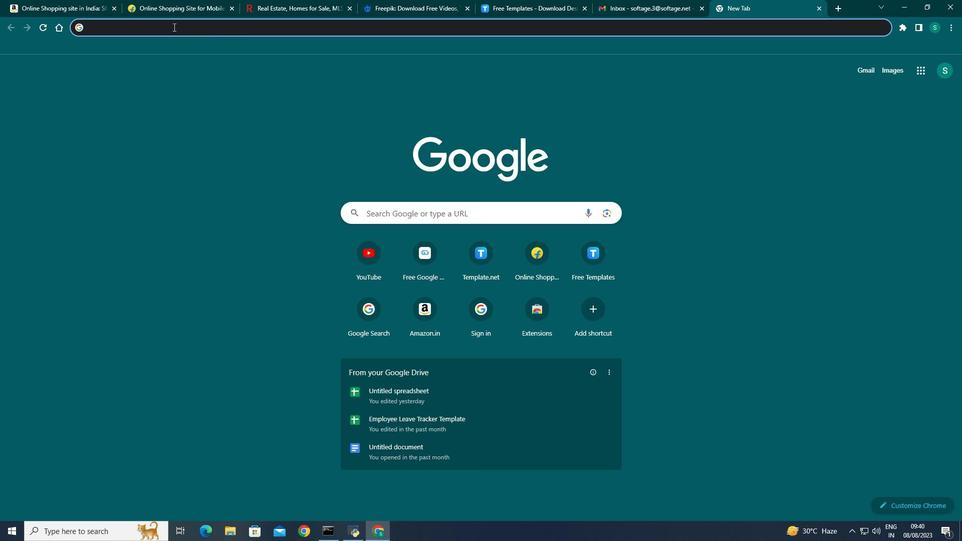
Action: Mouse pressed left at (173, 27)
Screenshot: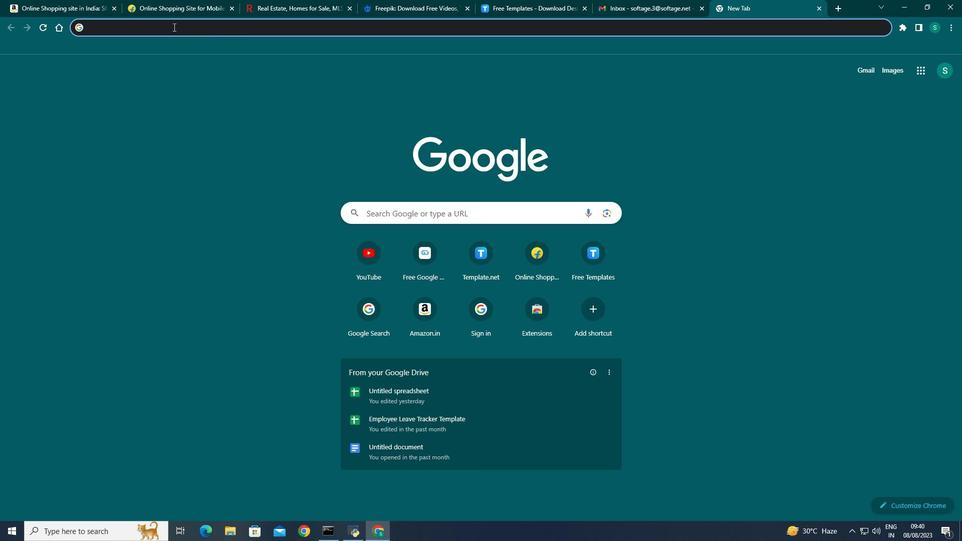 
Action: Mouse moved to (746, 9)
Screenshot: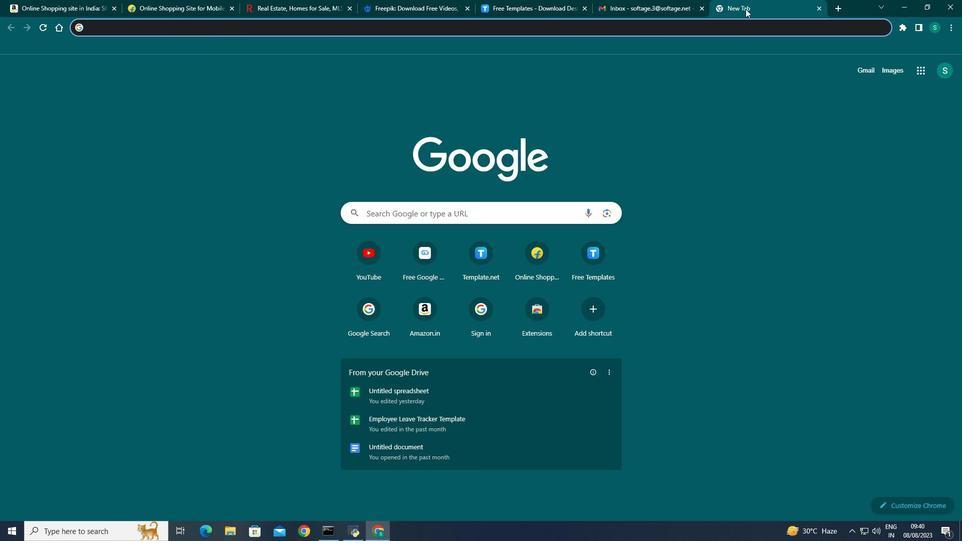 
Action: Mouse pressed left at (746, 9)
Screenshot: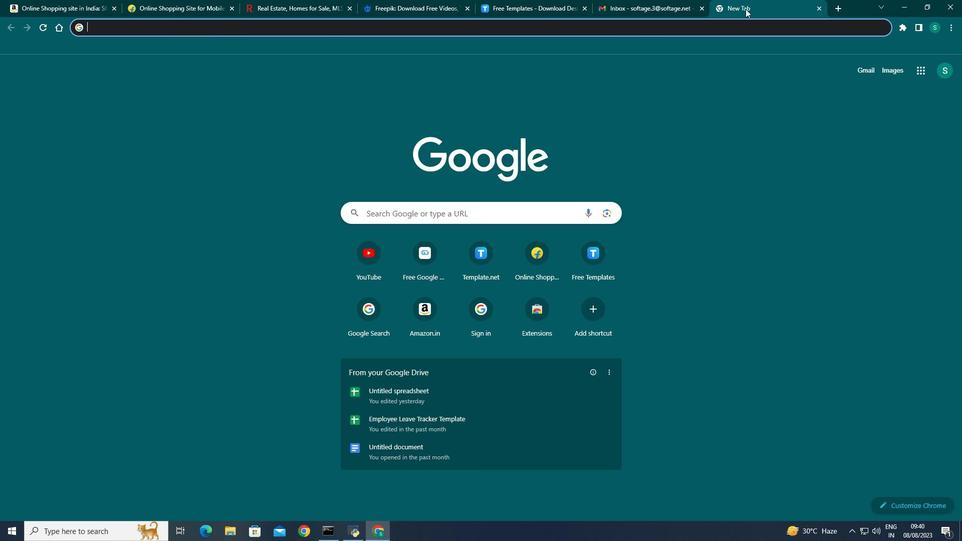 
Action: Mouse moved to (818, 6)
Screenshot: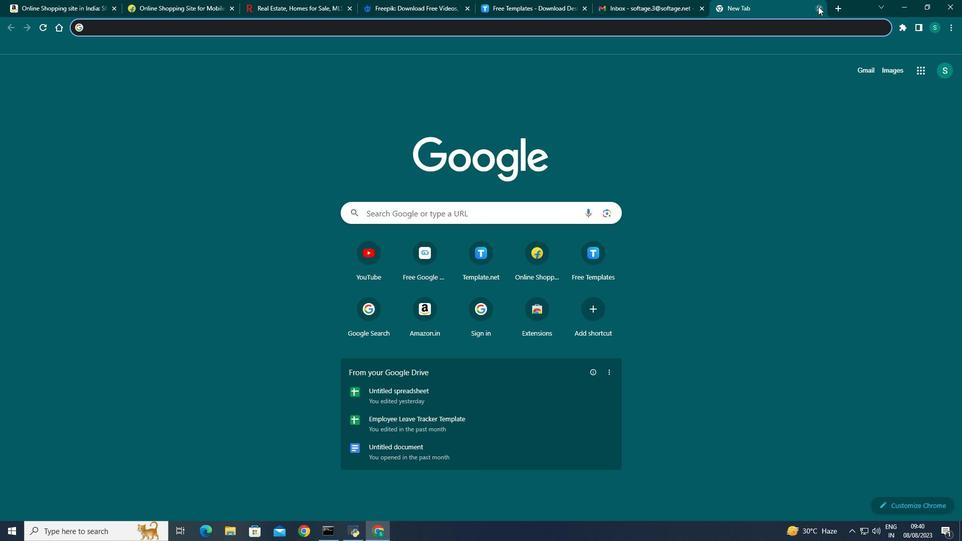 
Action: Mouse pressed left at (818, 6)
Screenshot: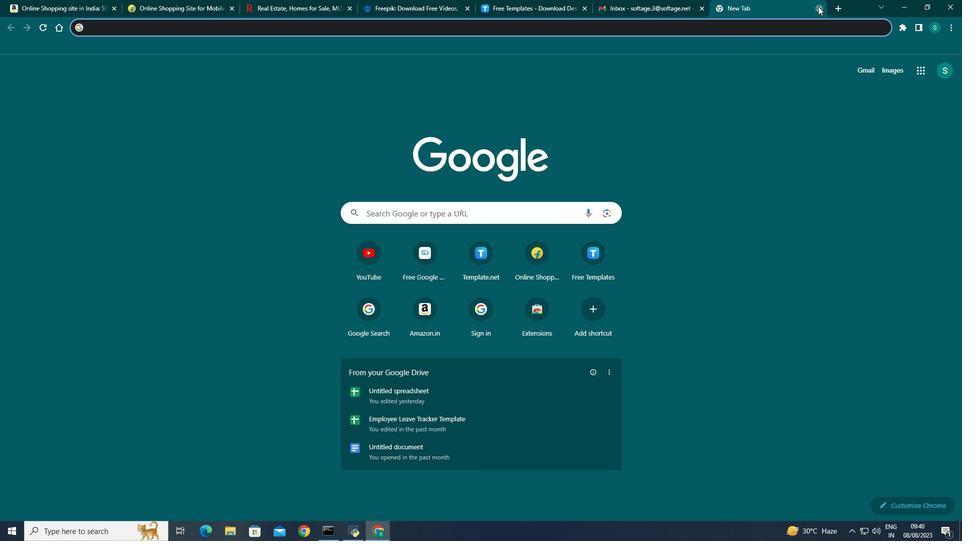 
Action: Mouse moved to (737, 4)
Screenshot: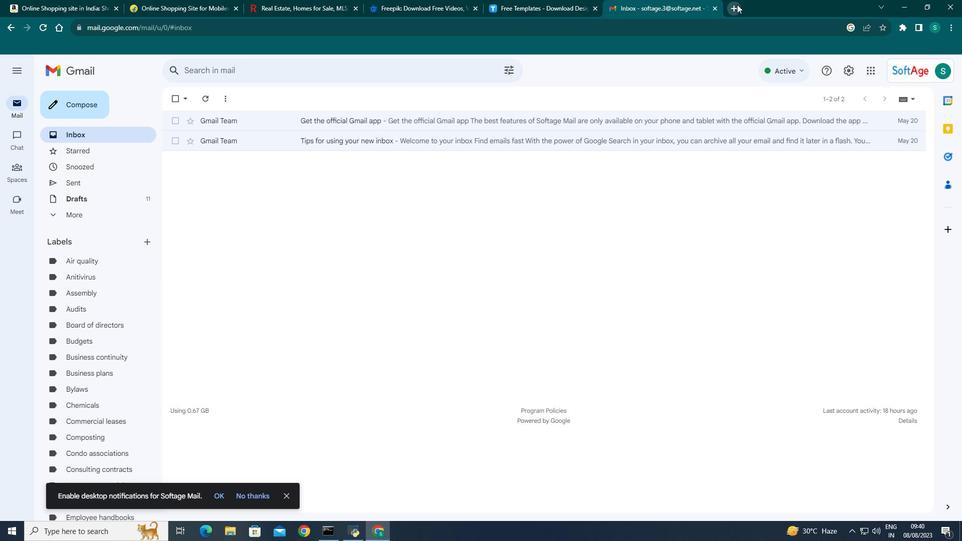 
Action: Mouse pressed left at (737, 4)
Screenshot: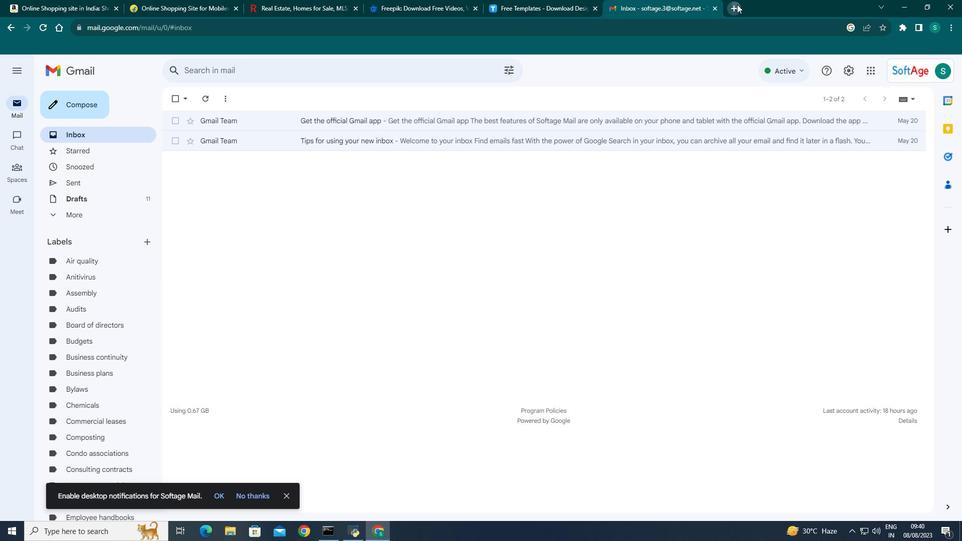 
Action: Mouse moved to (663, 25)
Screenshot: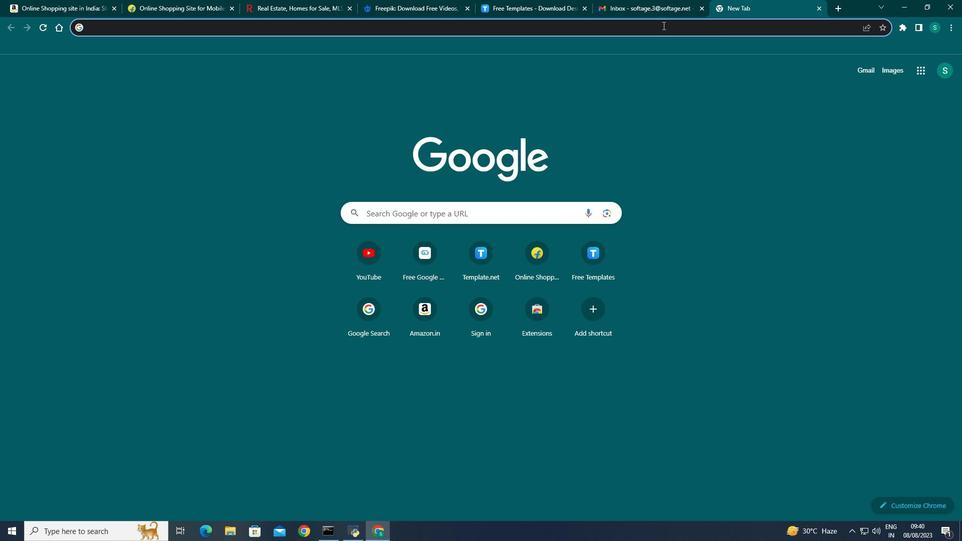 
Action: Mouse pressed left at (663, 25)
Screenshot: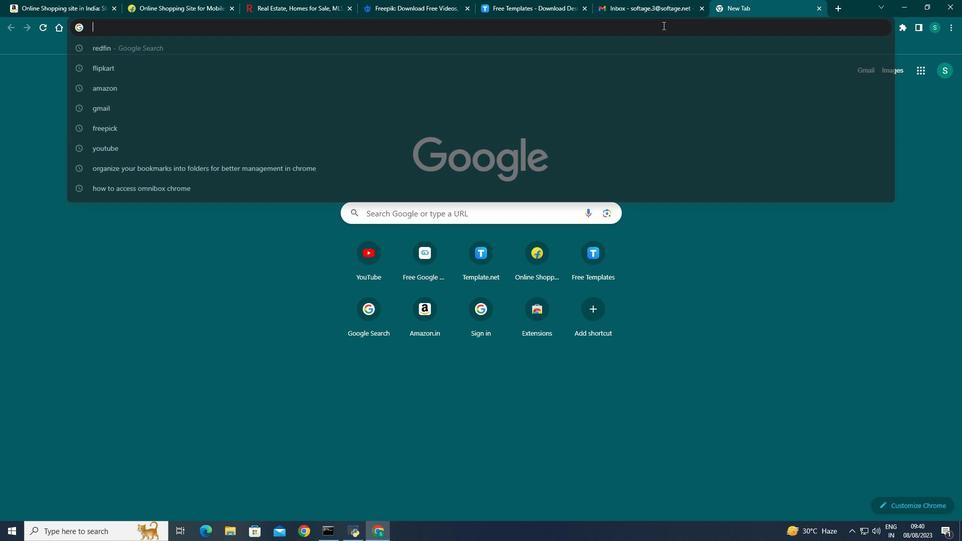 
Action: Mouse moved to (919, 72)
Screenshot: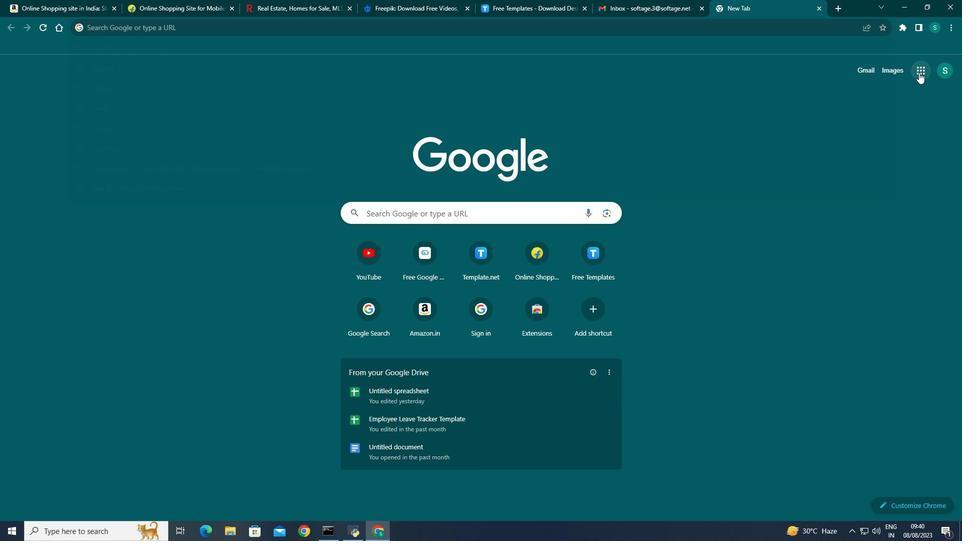 
Action: Mouse pressed left at (919, 72)
Screenshot: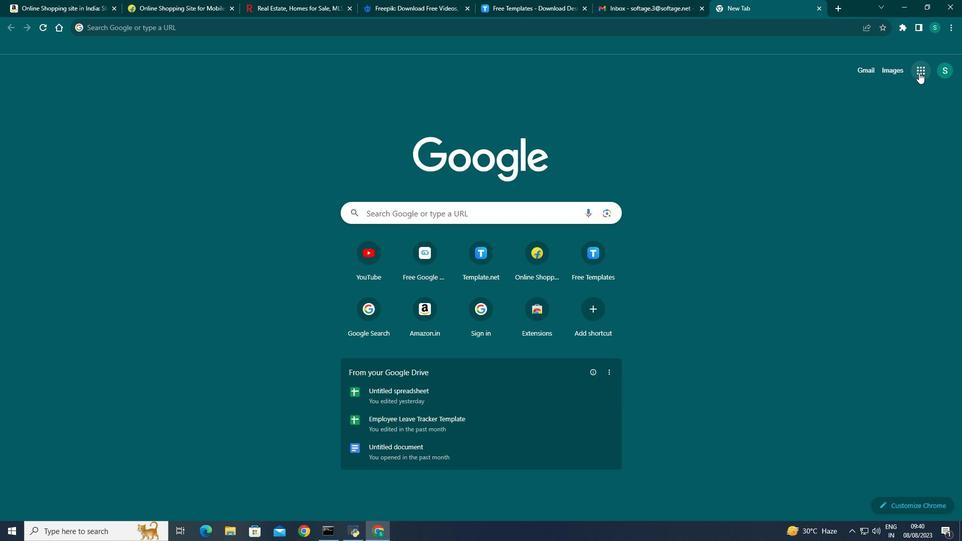 
Action: Mouse moved to (825, 174)
Screenshot: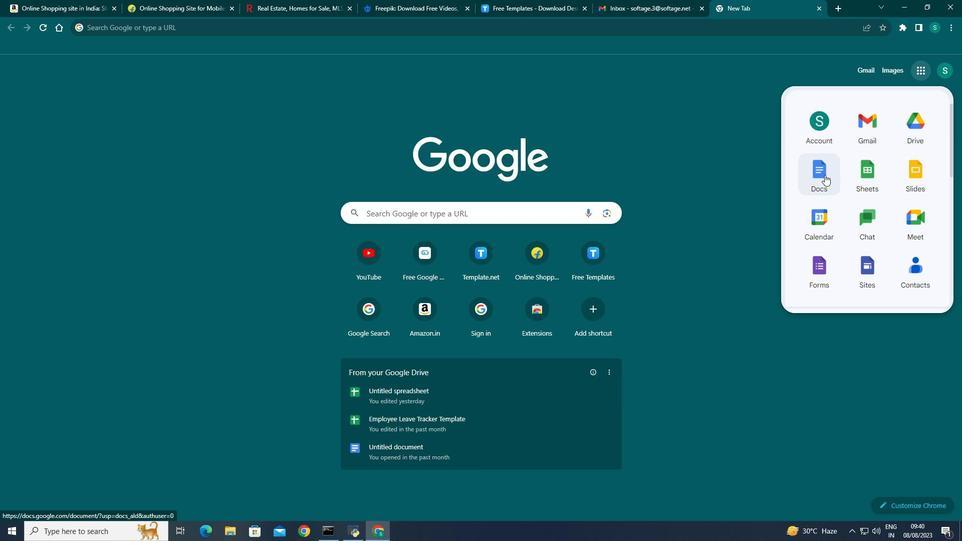 
Action: Mouse pressed left at (825, 174)
Screenshot: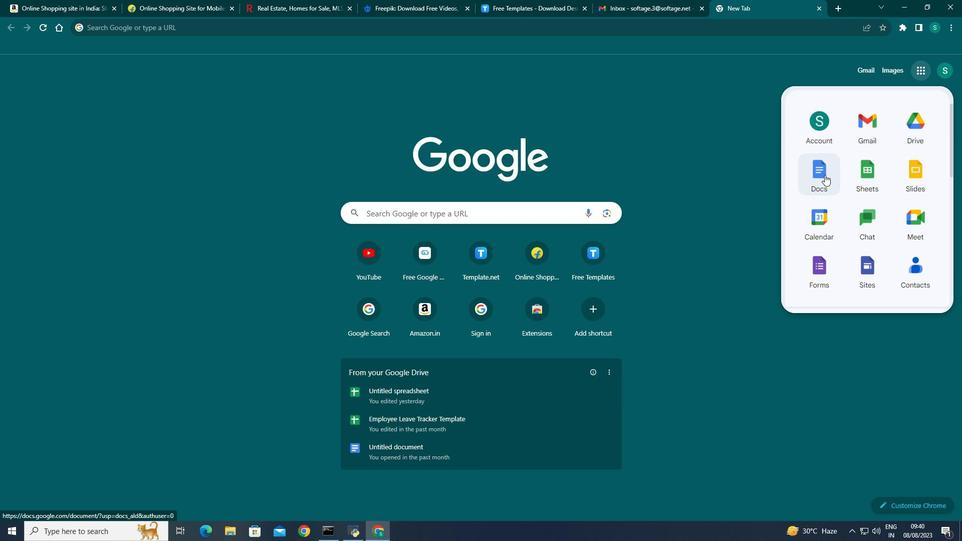 
Action: Mouse moved to (835, 6)
Screenshot: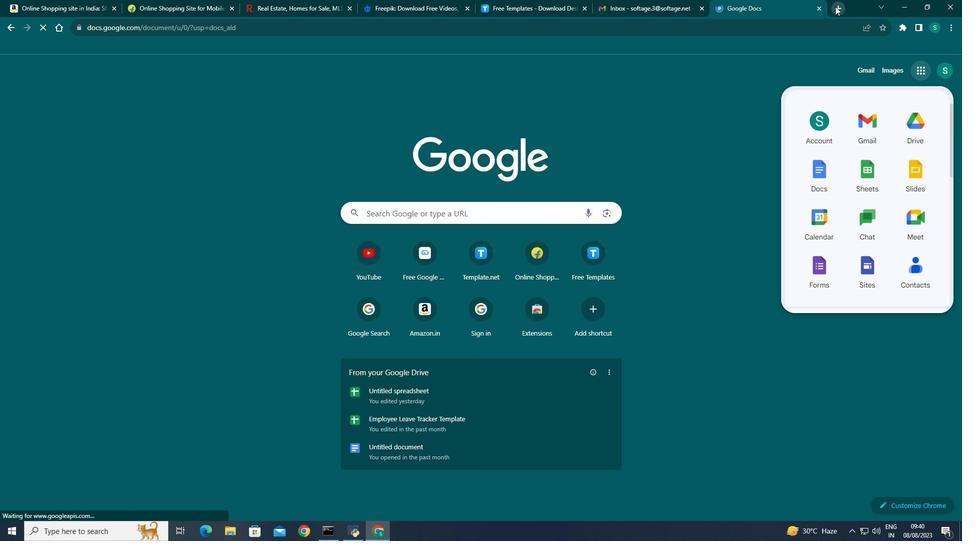 
Action: Mouse pressed left at (835, 6)
Screenshot: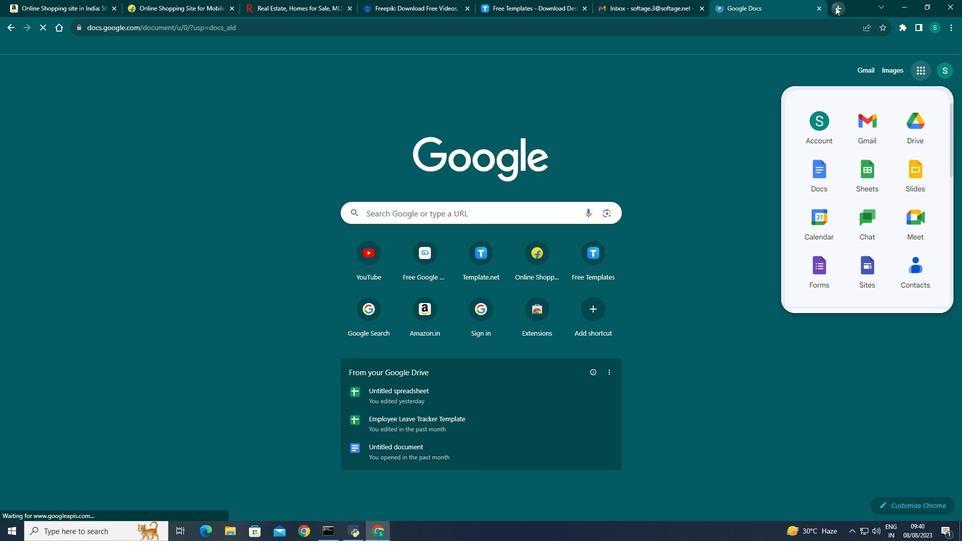 
Action: Mouse moved to (914, 73)
Screenshot: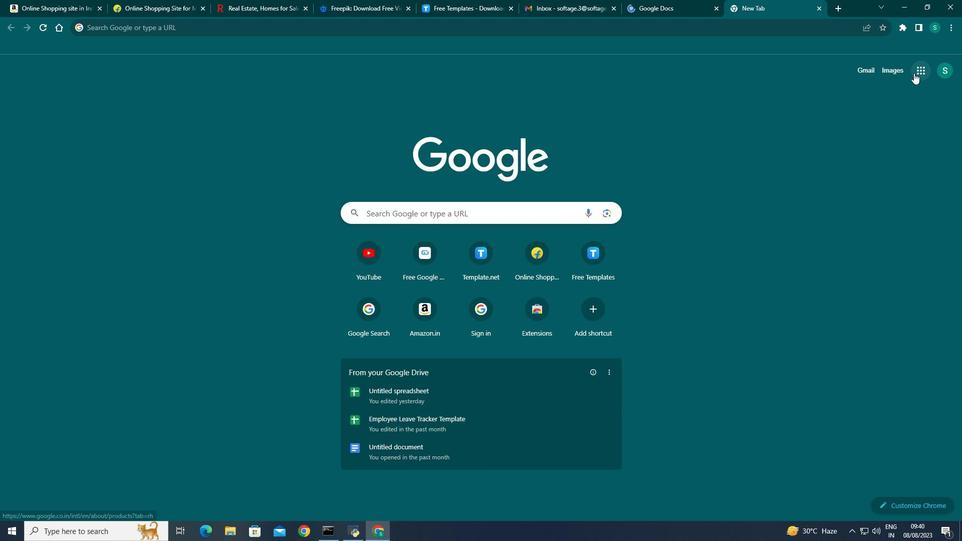 
Action: Mouse pressed left at (914, 73)
Screenshot: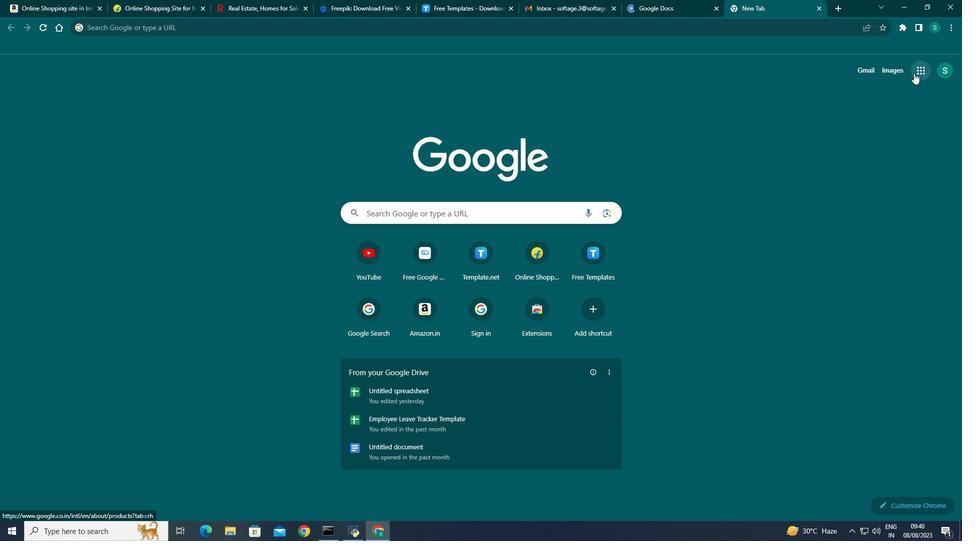 
Action: Mouse moved to (914, 183)
Screenshot: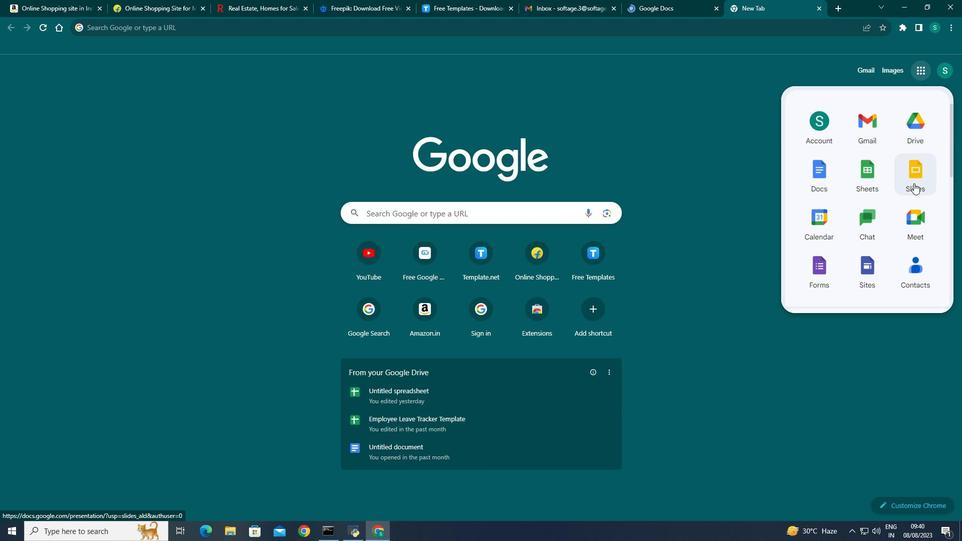 
Action: Mouse pressed left at (914, 183)
Screenshot: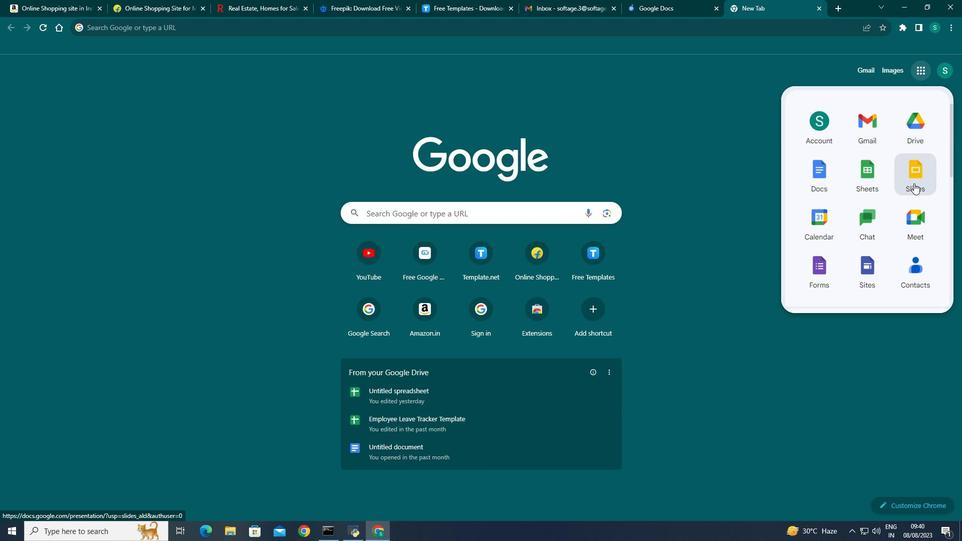 
Action: Mouse moved to (63, 4)
Screenshot: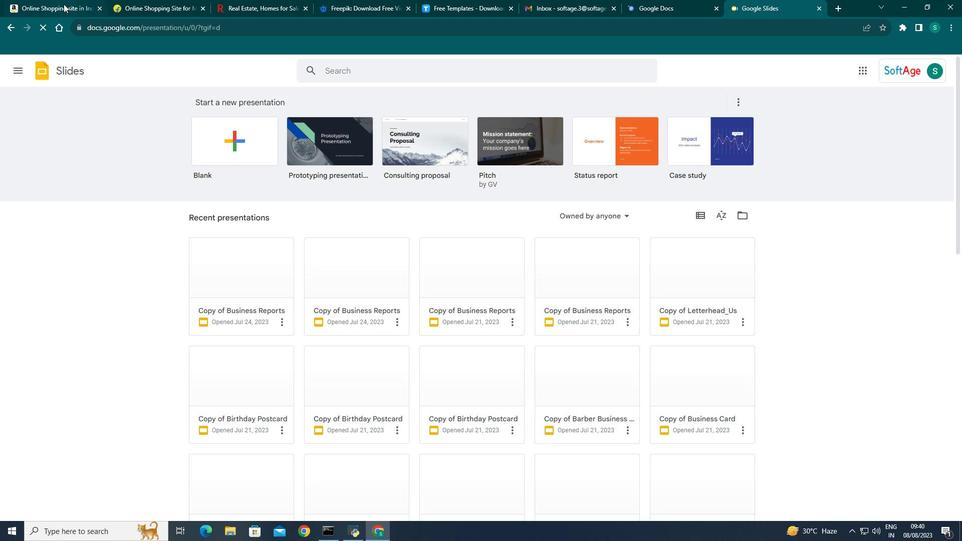 
Action: Mouse pressed left at (63, 4)
Screenshot: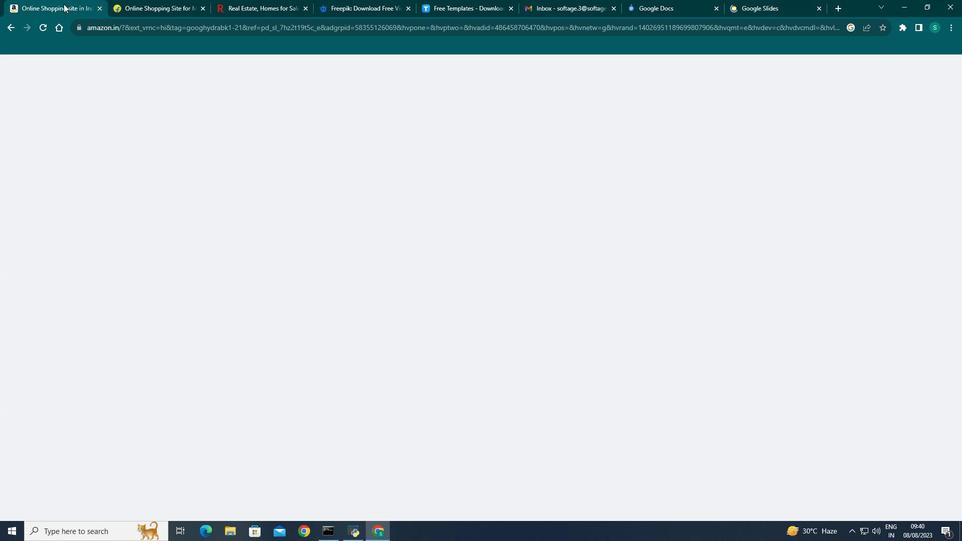 
Action: Mouse pressed right at (63, 4)
Screenshot: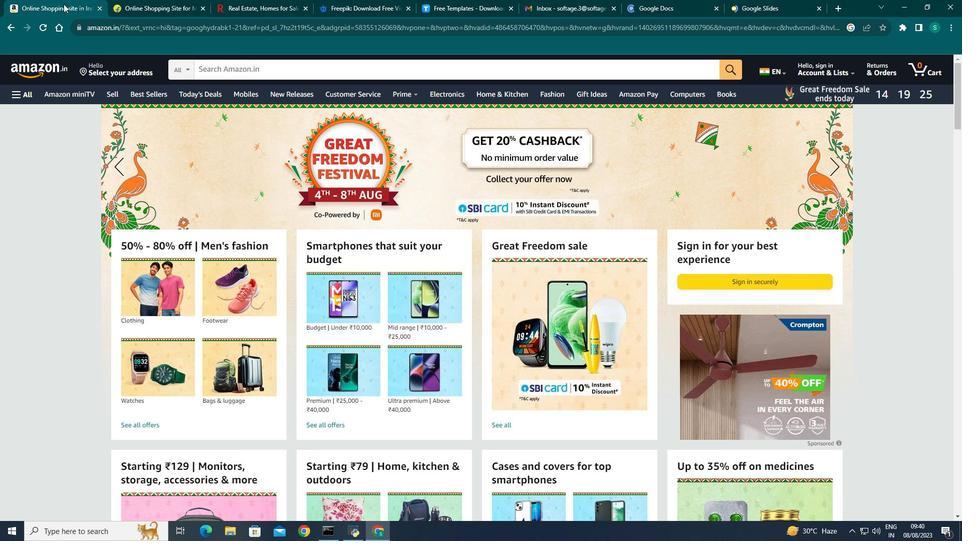 
Action: Mouse moved to (110, 36)
Screenshot: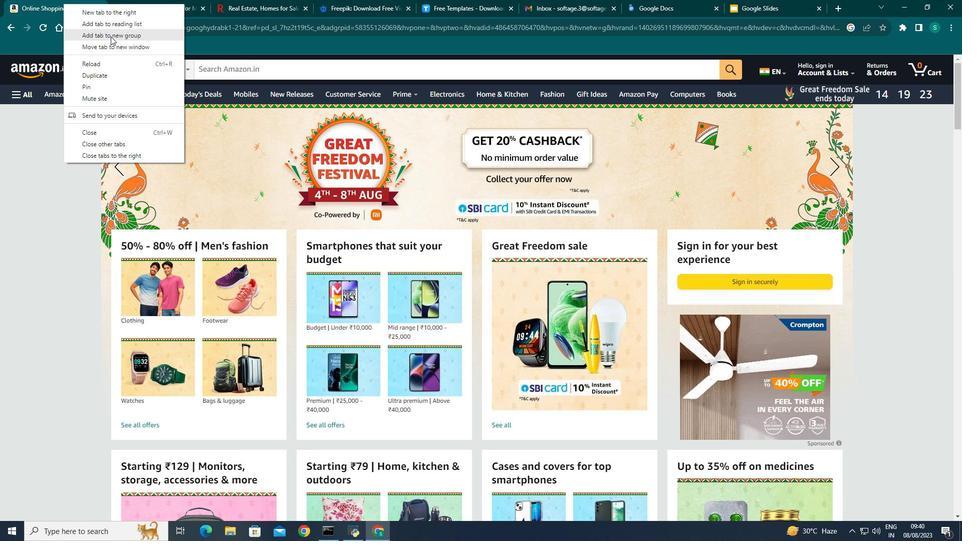 
Action: Mouse pressed left at (110, 36)
Screenshot: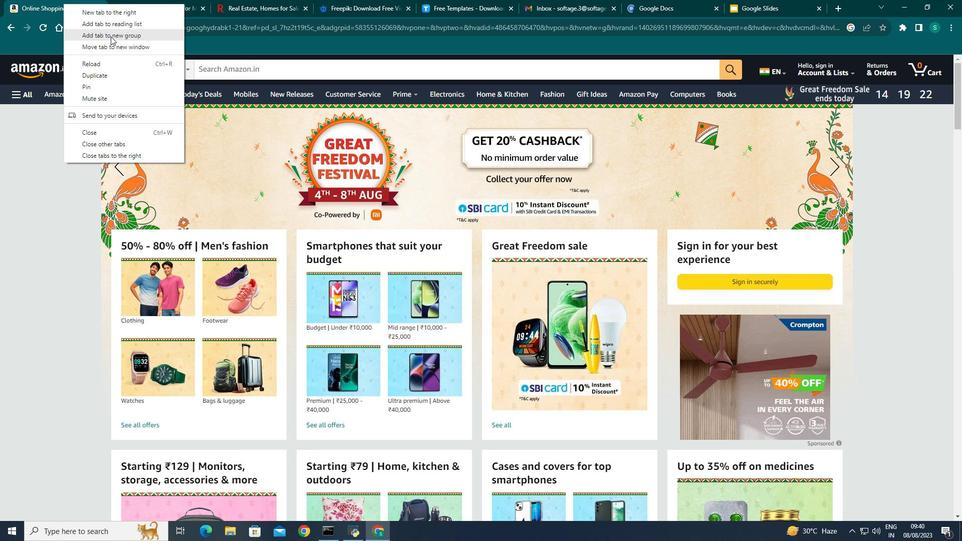 
Action: Mouse moved to (30, 53)
Screenshot: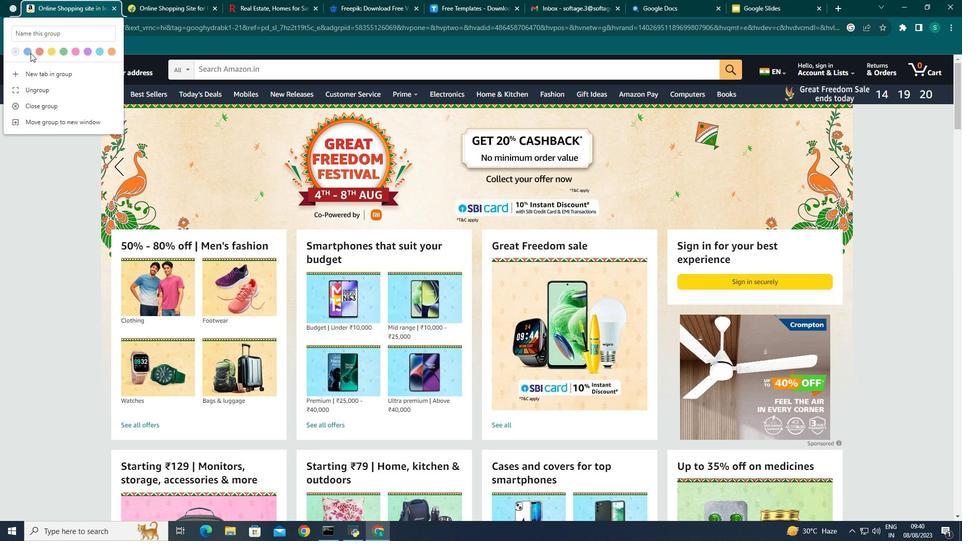 
Action: Mouse pressed left at (30, 53)
Screenshot: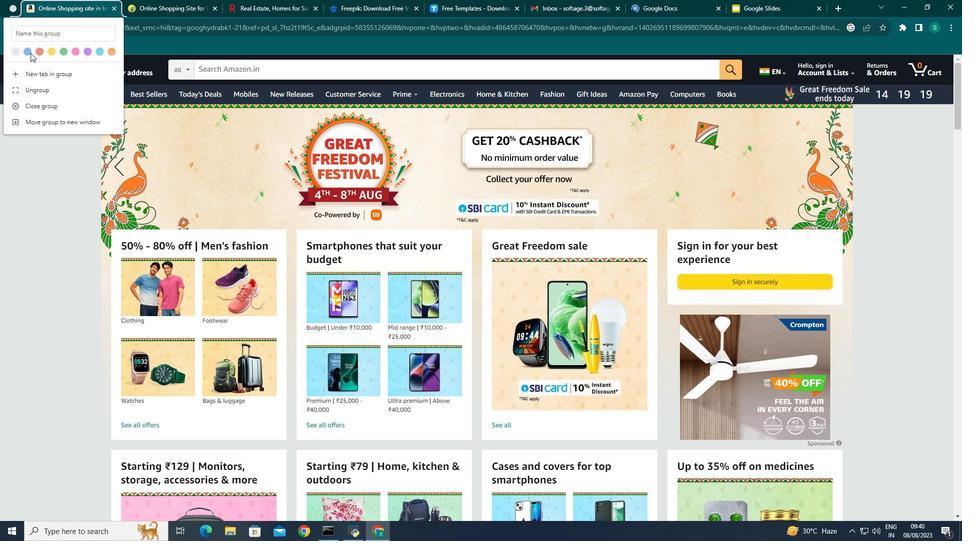 
Action: Mouse moved to (49, 29)
Screenshot: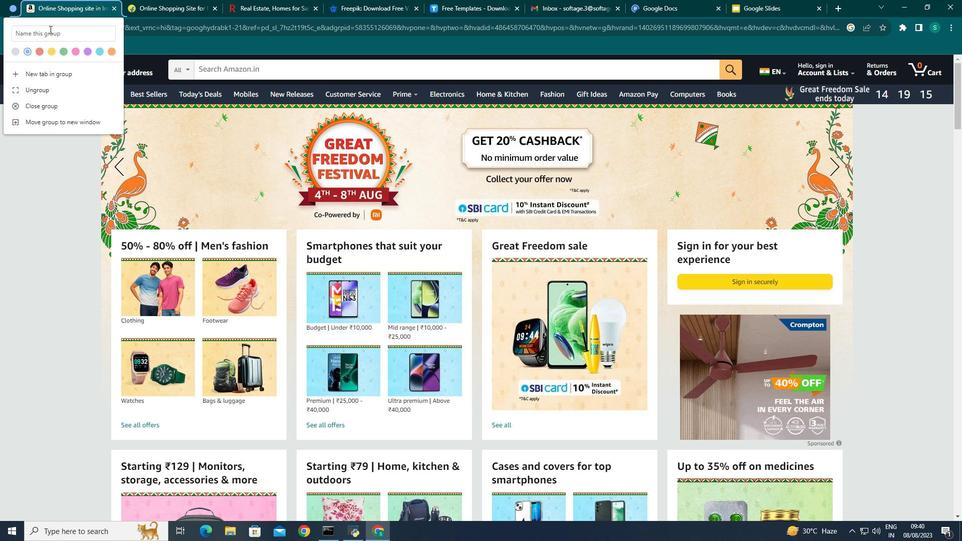 
Action: Mouse pressed left at (49, 29)
Screenshot: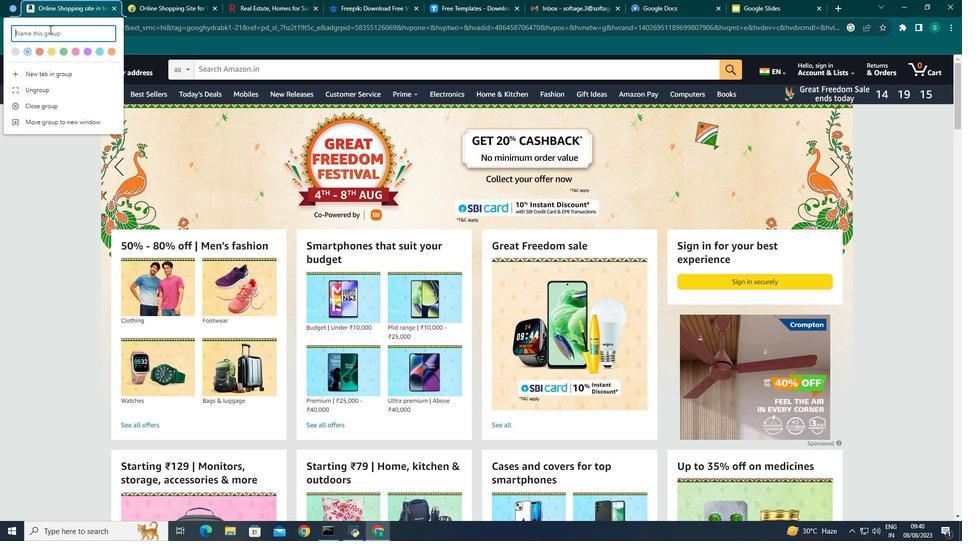 
Action: Key pressed <Key.shift>Amazon
Screenshot: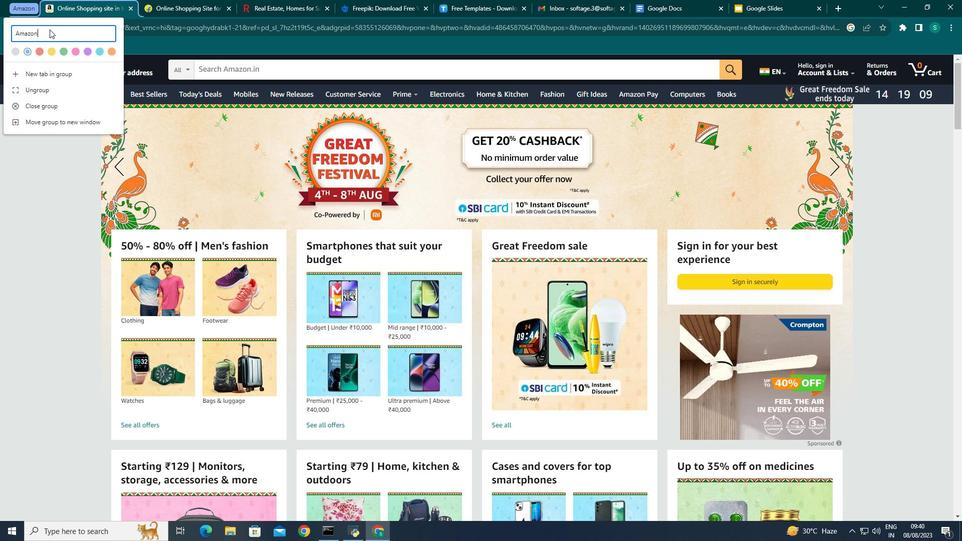 
Action: Mouse moved to (28, 50)
Screenshot: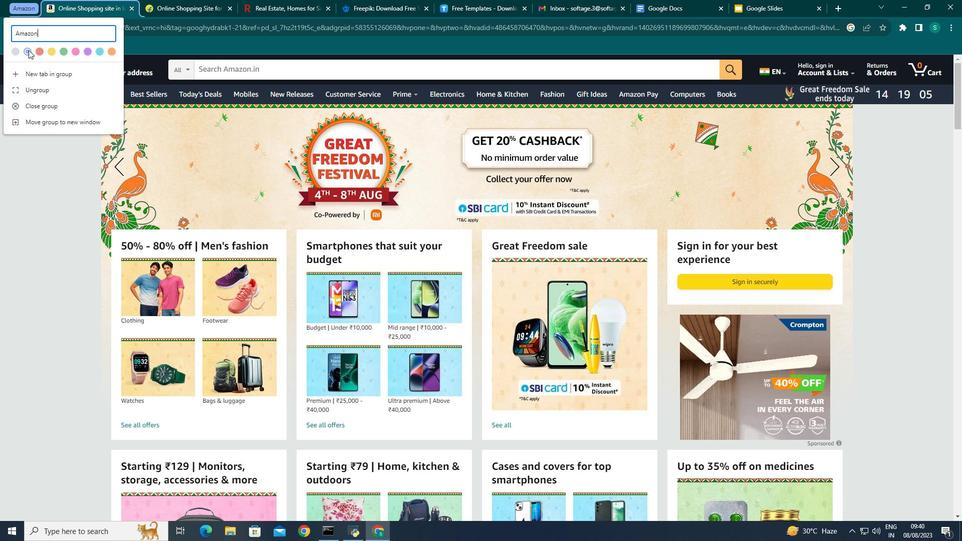 
Action: Mouse pressed left at (28, 50)
Screenshot: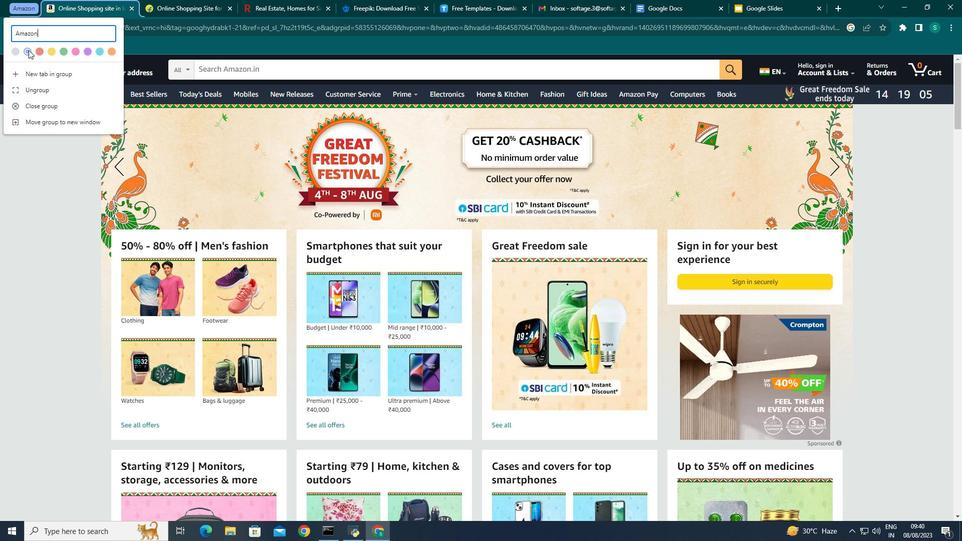 
Action: Mouse moved to (131, 45)
Screenshot: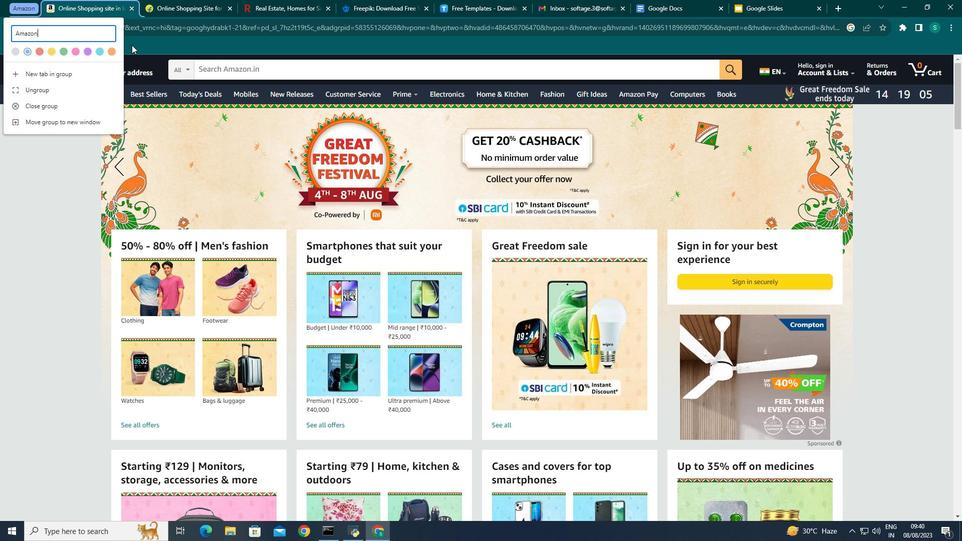 
Action: Mouse pressed left at (131, 45)
Screenshot: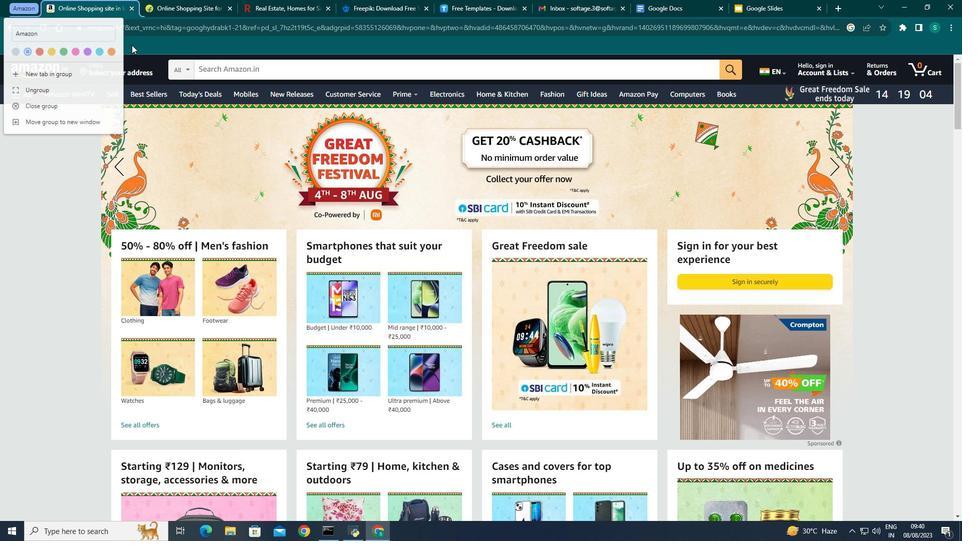 
Action: Mouse moved to (34, 6)
Screenshot: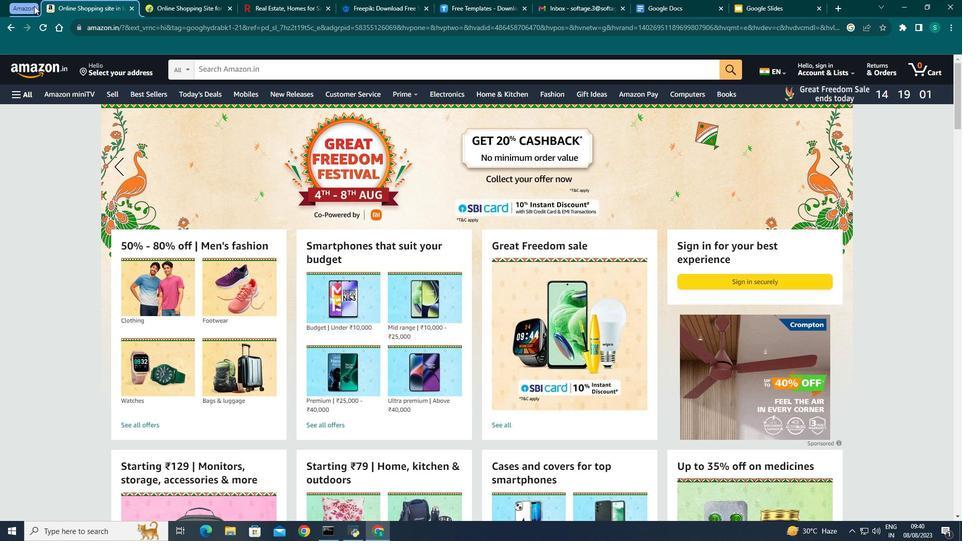 
Action: Mouse pressed left at (34, 6)
Screenshot: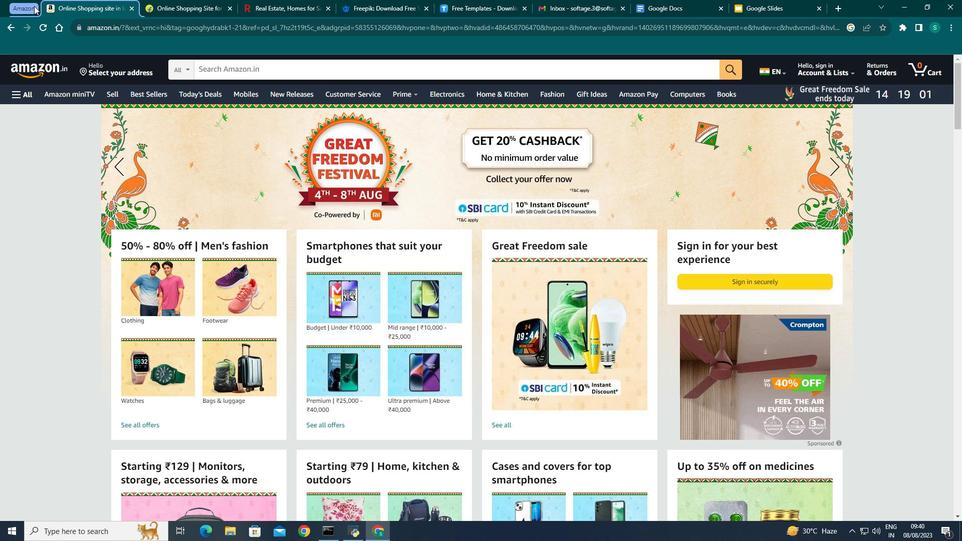 
Action: Mouse moved to (80, 3)
Screenshot: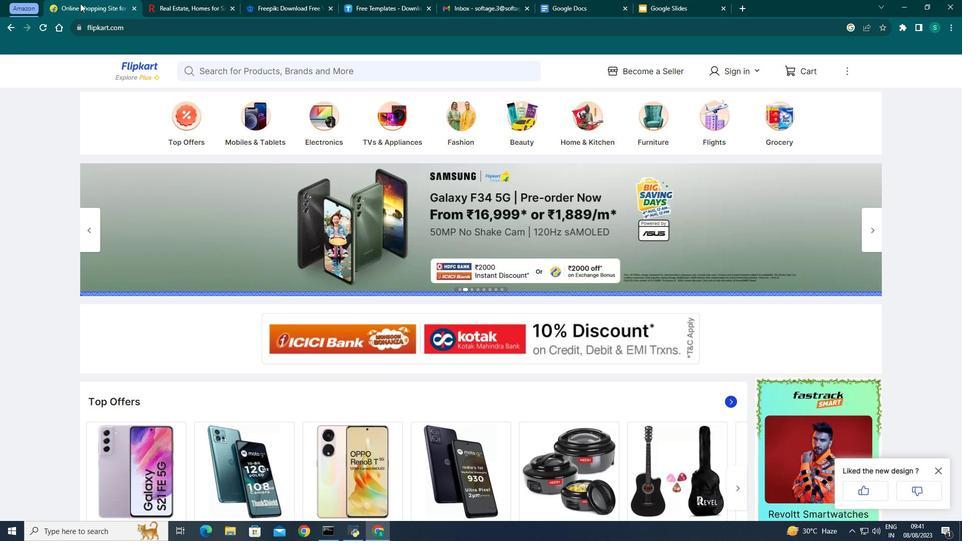 
Action: Mouse pressed right at (80, 3)
Screenshot: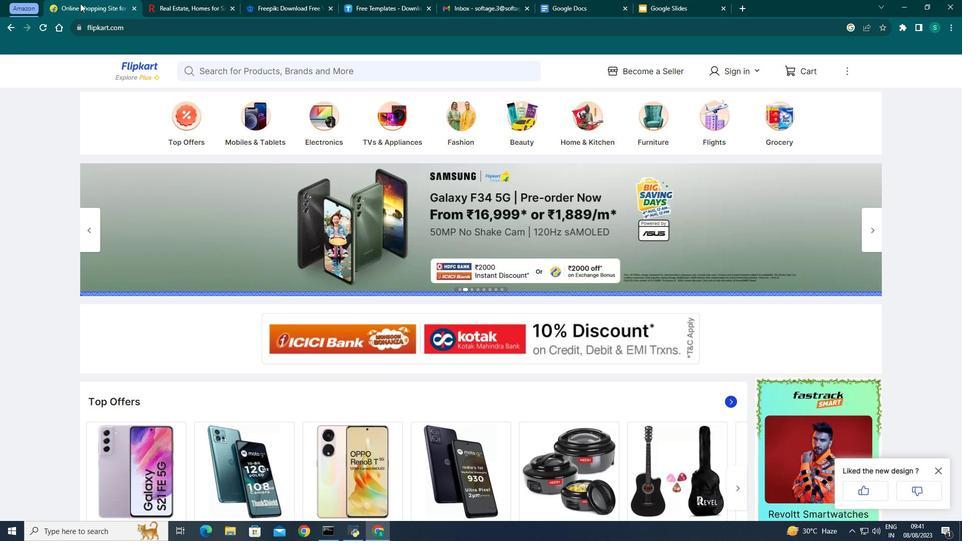 
Action: Mouse moved to (240, 34)
Screenshot: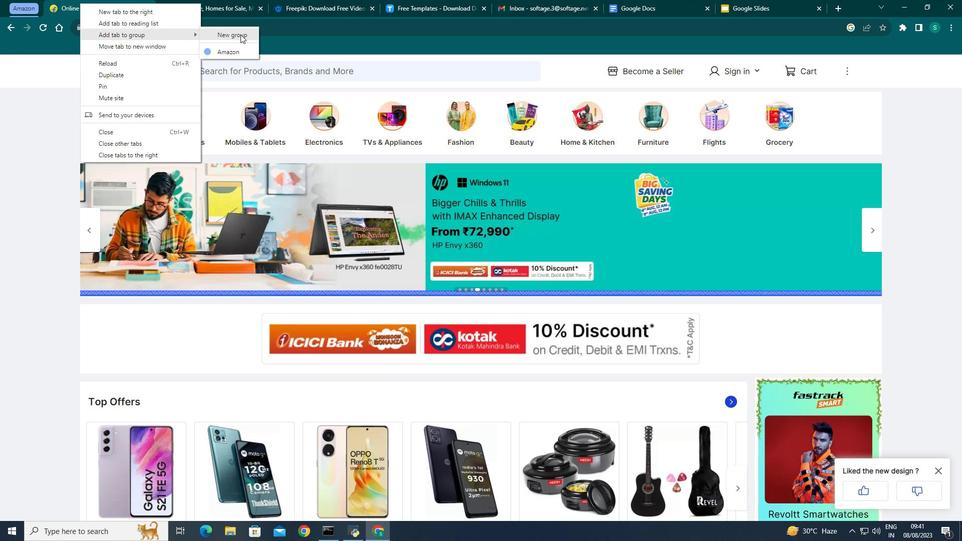 
Action: Mouse pressed left at (240, 34)
Screenshot: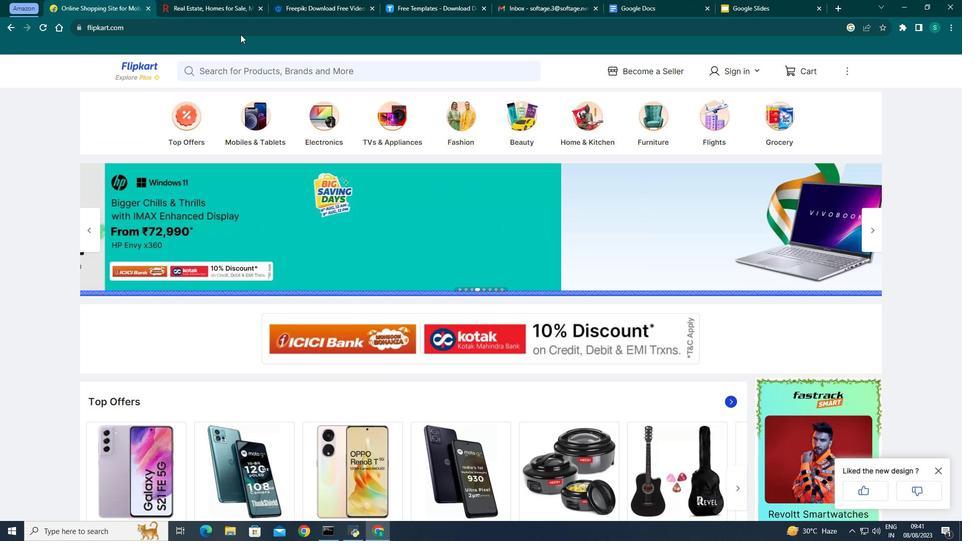 
Action: Key pressed <Key.shift><Key.shift><Key.shift><Key.shift><Key.shift>Flipkart
Screenshot: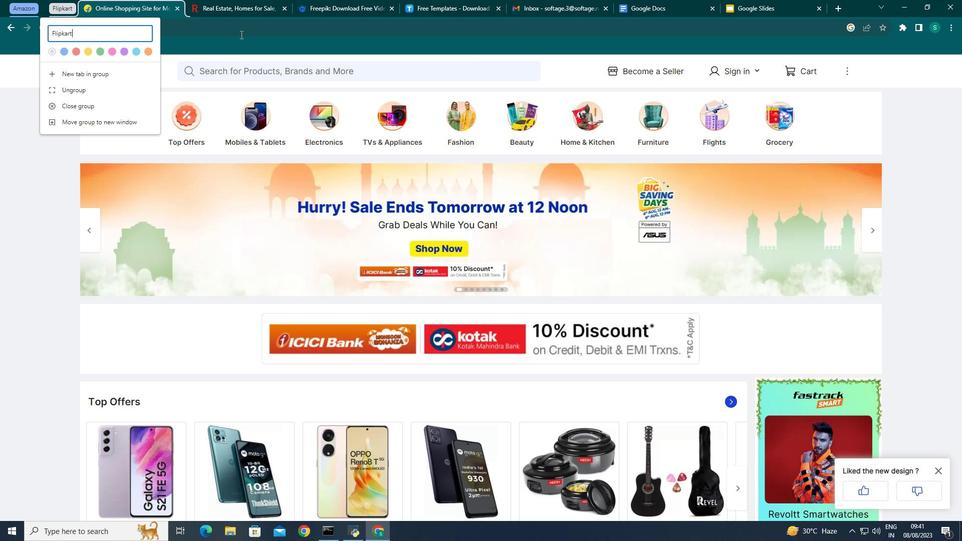 
Action: Mouse moved to (74, 50)
Screenshot: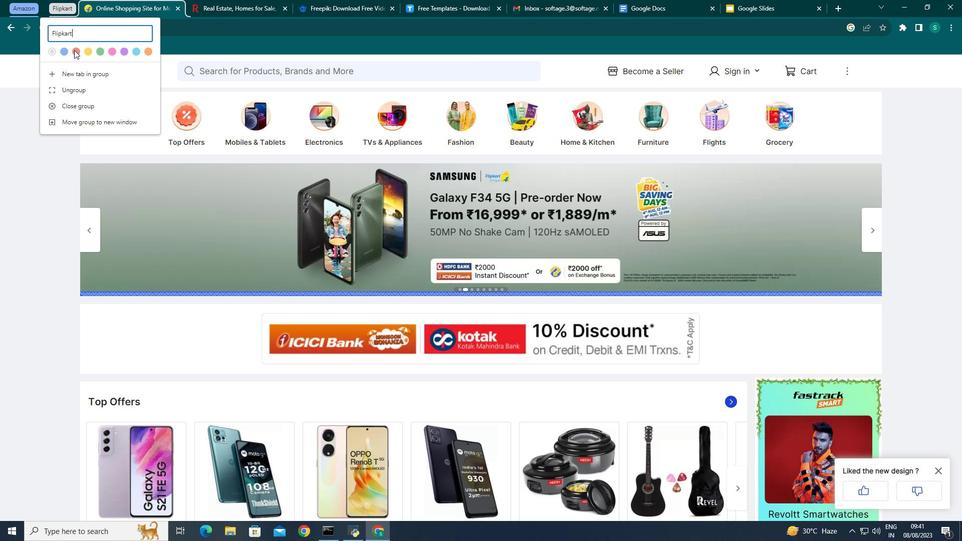 
Action: Mouse pressed left at (74, 50)
Screenshot: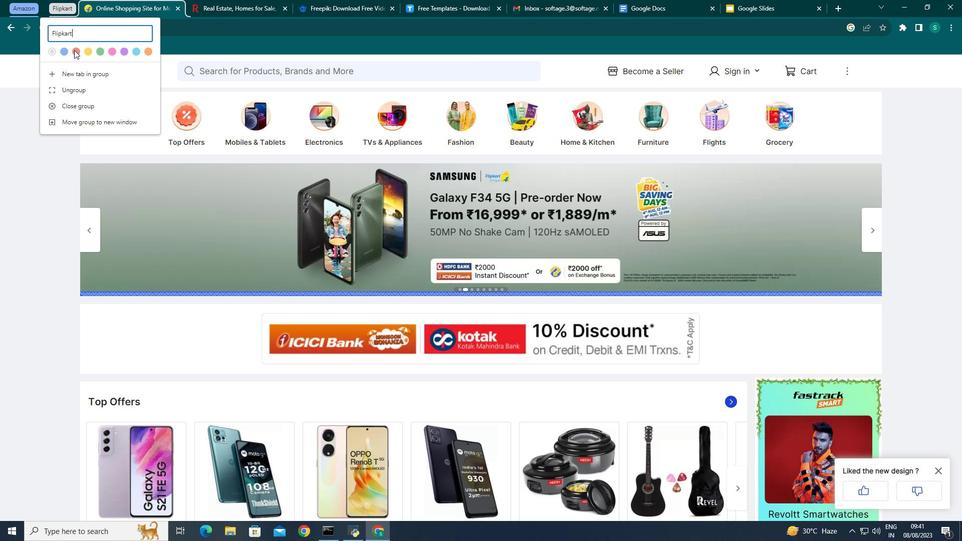 
Action: Mouse moved to (84, 52)
Screenshot: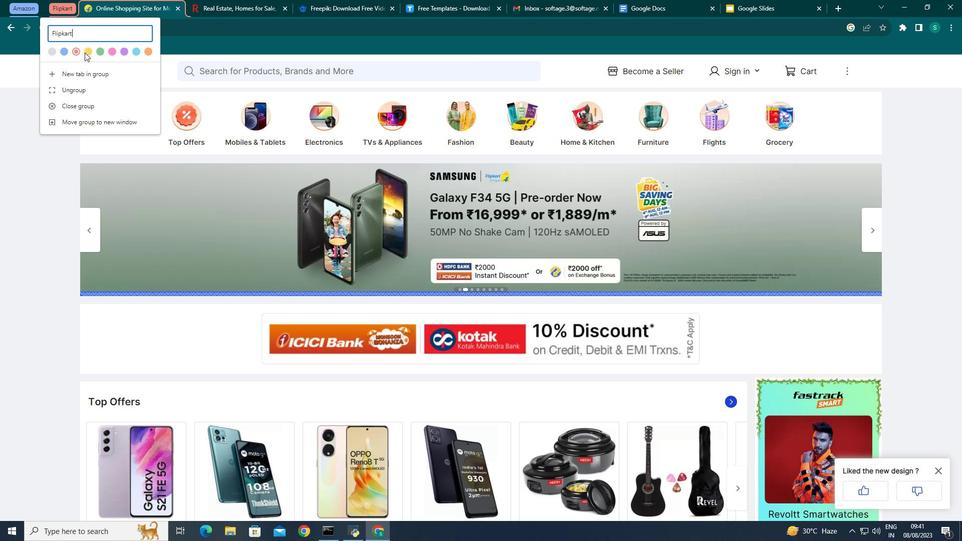 
Action: Mouse pressed left at (84, 52)
Screenshot: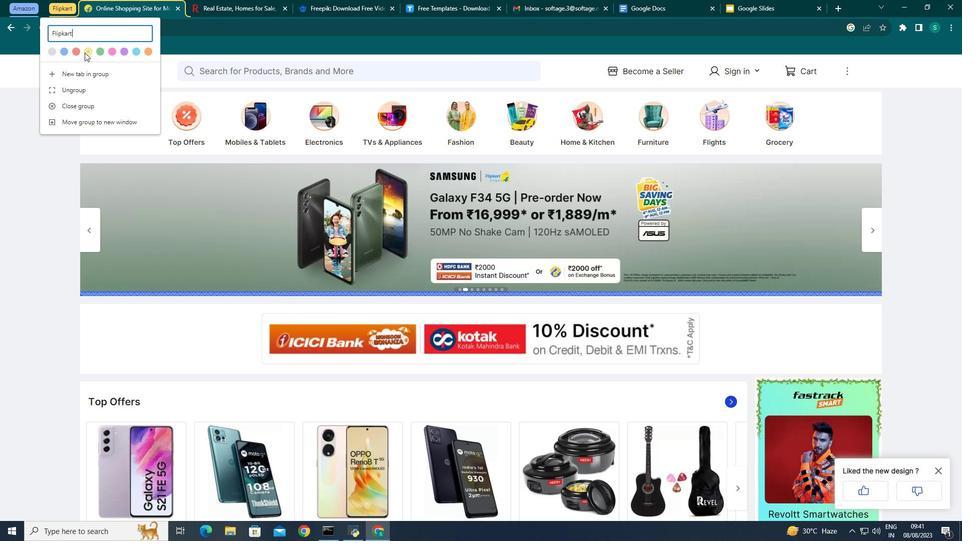 
Action: Mouse moved to (174, 43)
Screenshot: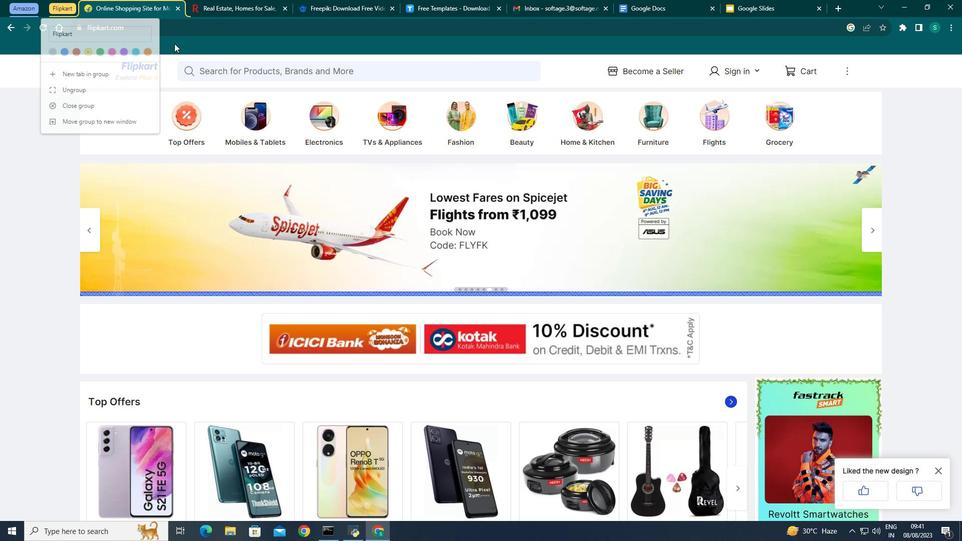
Action: Mouse pressed left at (174, 43)
Screenshot: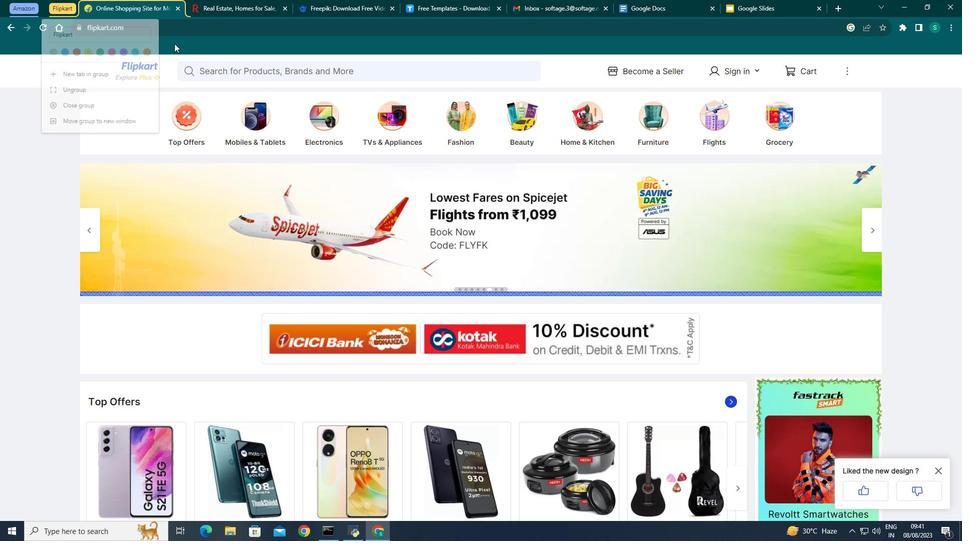 
Action: Mouse moved to (62, 4)
Screenshot: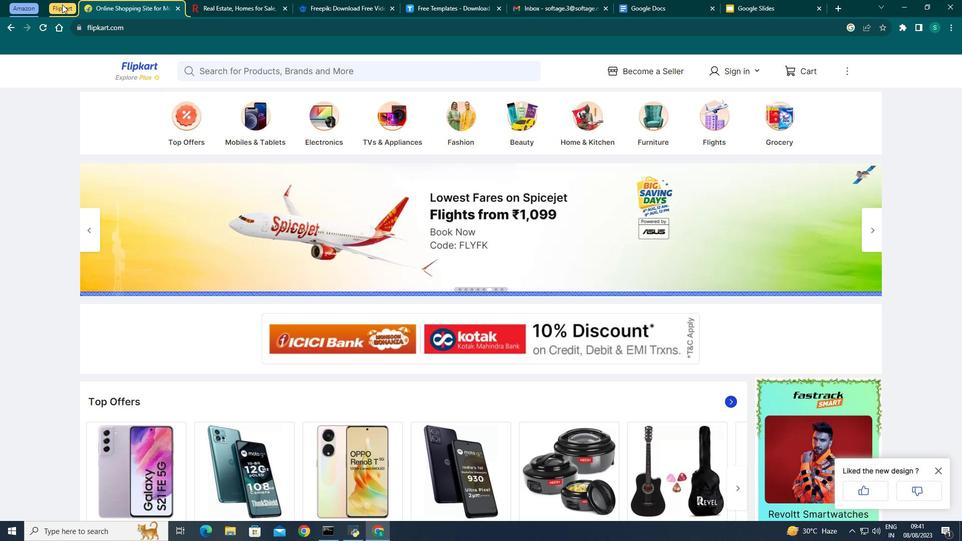 
Action: Mouse pressed left at (62, 4)
Screenshot: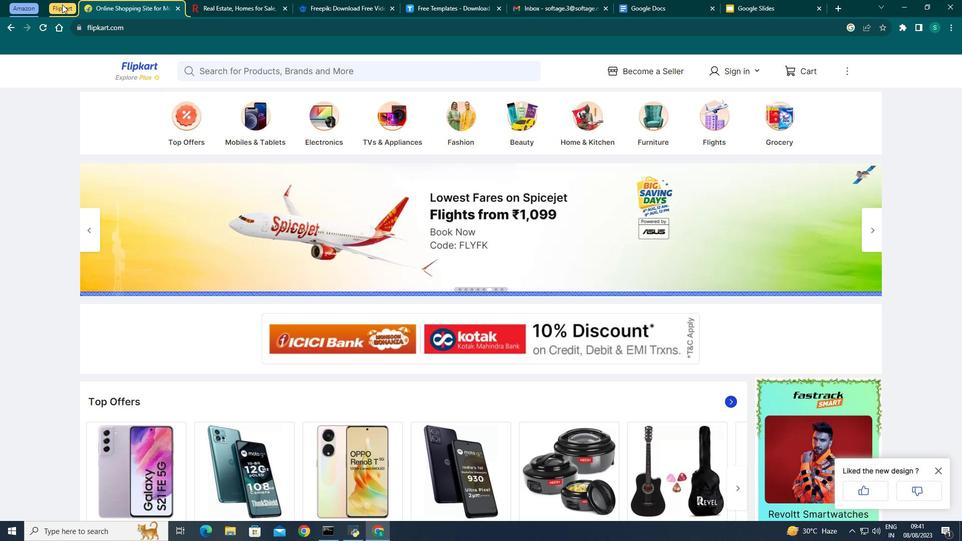 
Action: Mouse moved to (107, 3)
Screenshot: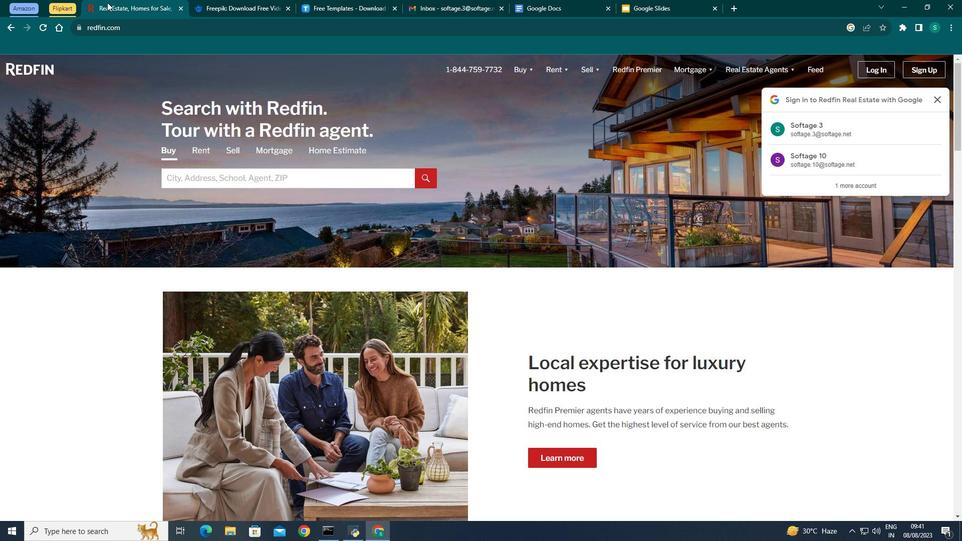 
Action: Mouse pressed right at (107, 3)
Screenshot: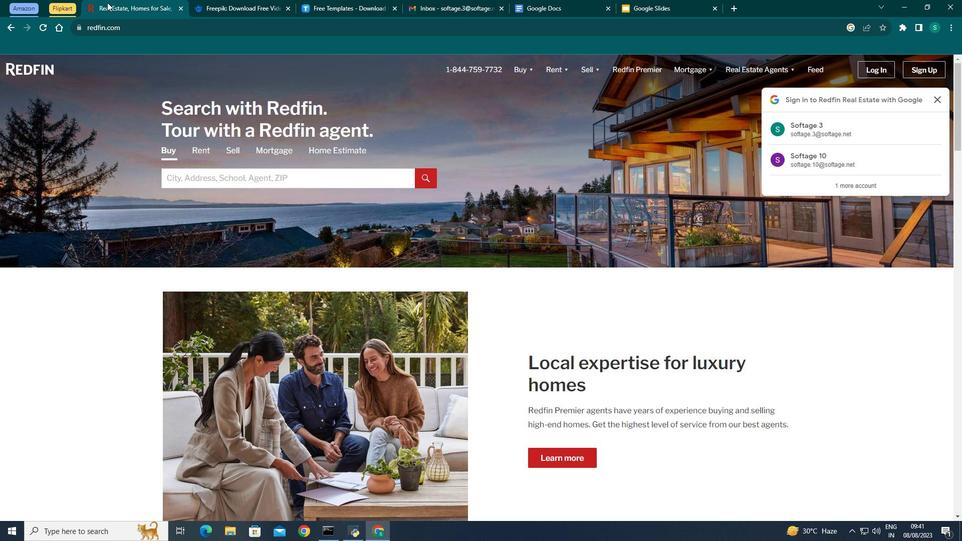 
Action: Mouse moved to (141, 33)
Screenshot: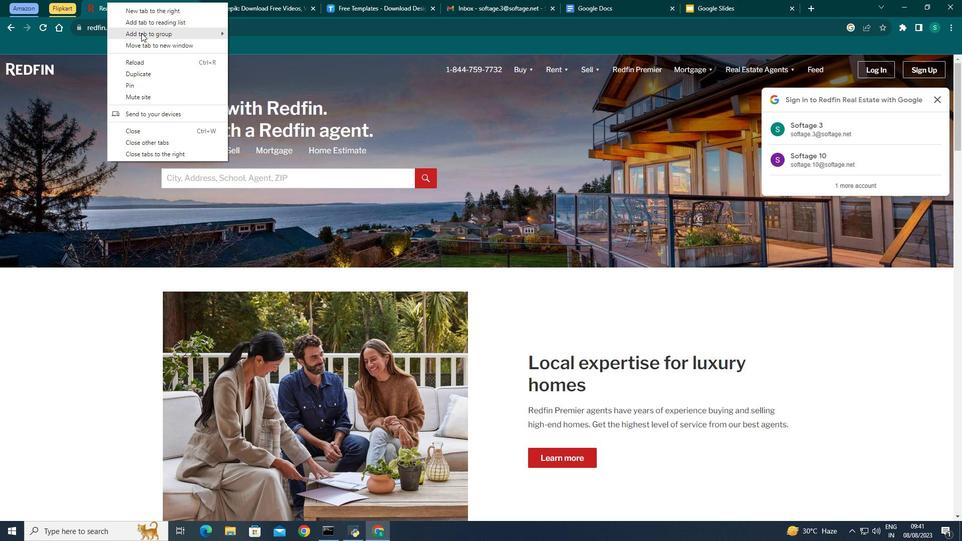 
Action: Mouse pressed left at (141, 33)
Screenshot: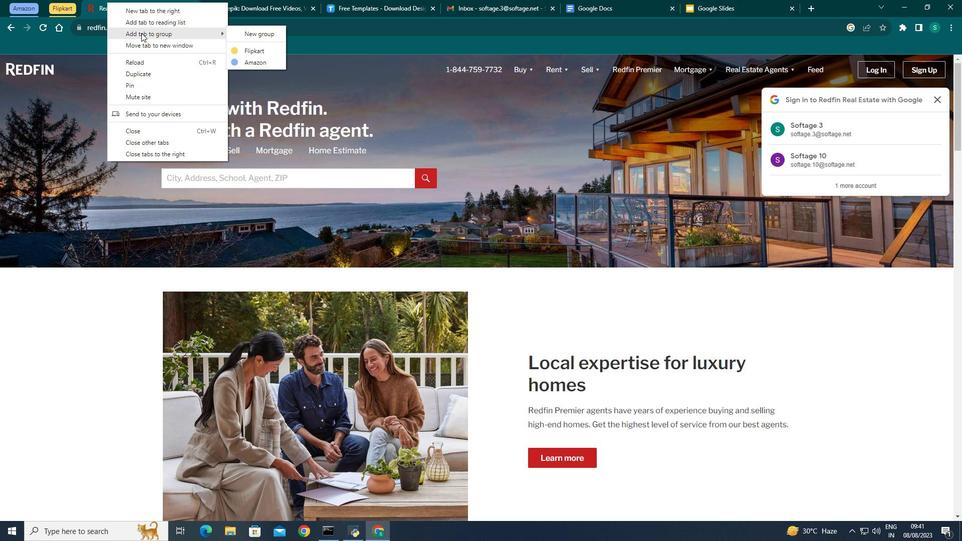 
Action: Mouse moved to (247, 37)
Screenshot: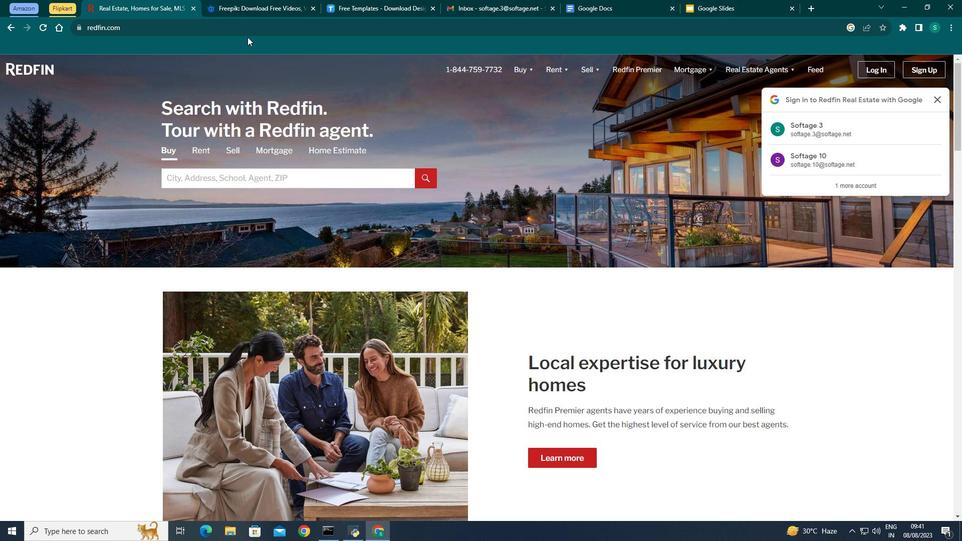 
Action: Mouse pressed left at (247, 37)
Screenshot: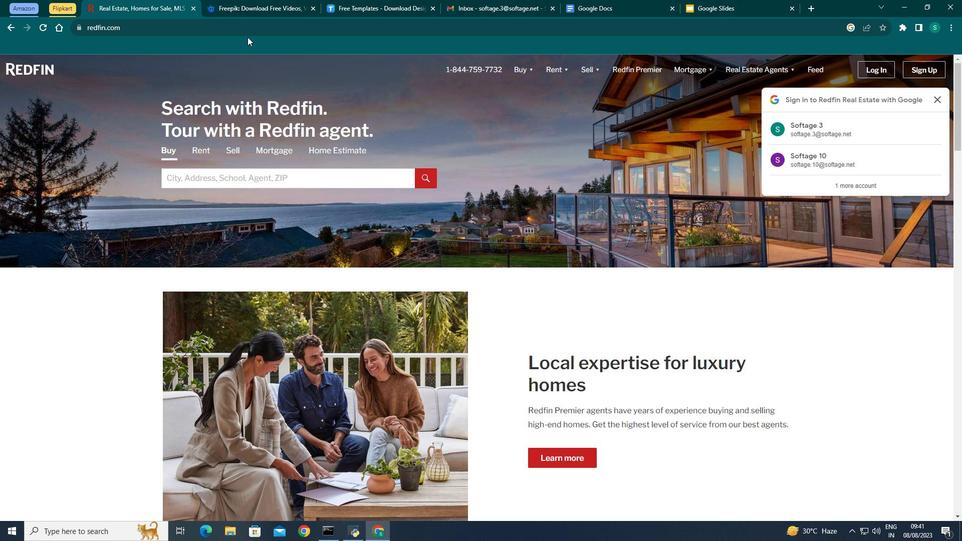 
Action: Mouse moved to (106, 0)
Screenshot: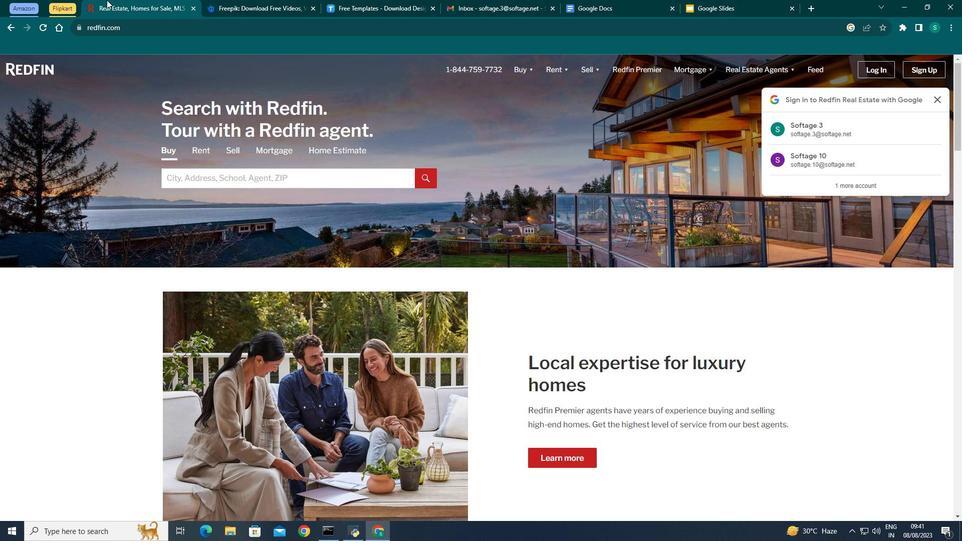 
Action: Mouse pressed right at (106, 0)
Screenshot: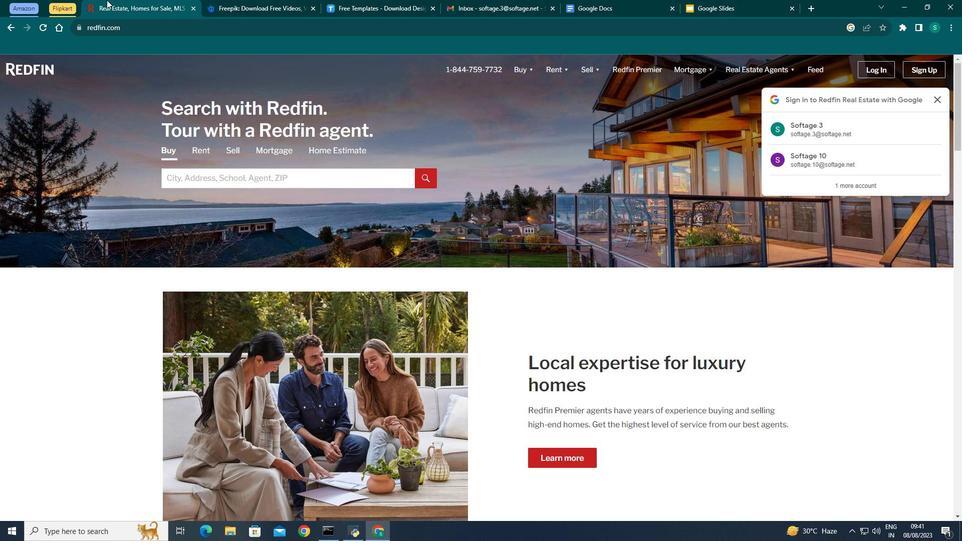 
Action: Mouse moved to (251, 33)
Screenshot: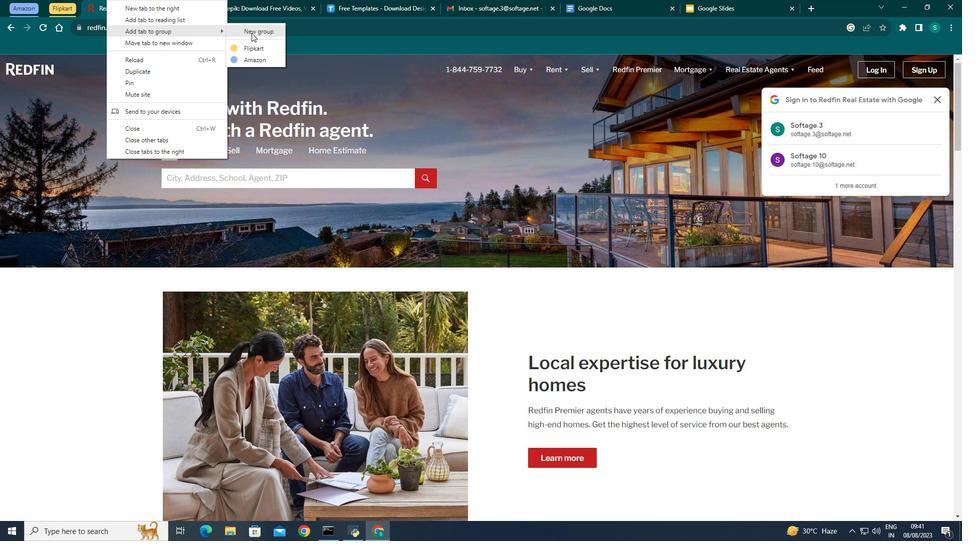 
Action: Mouse pressed left at (251, 33)
Screenshot: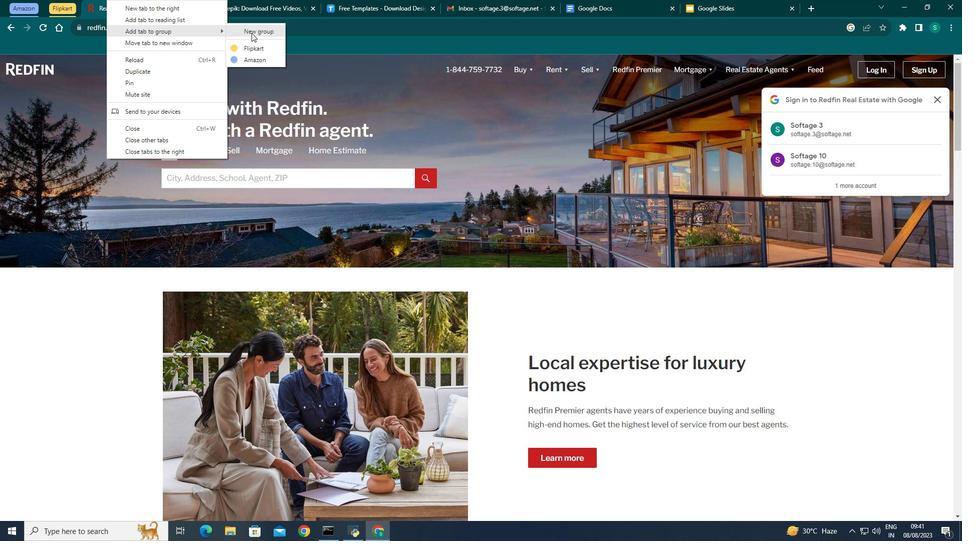 
Action: Mouse moved to (149, 36)
Screenshot: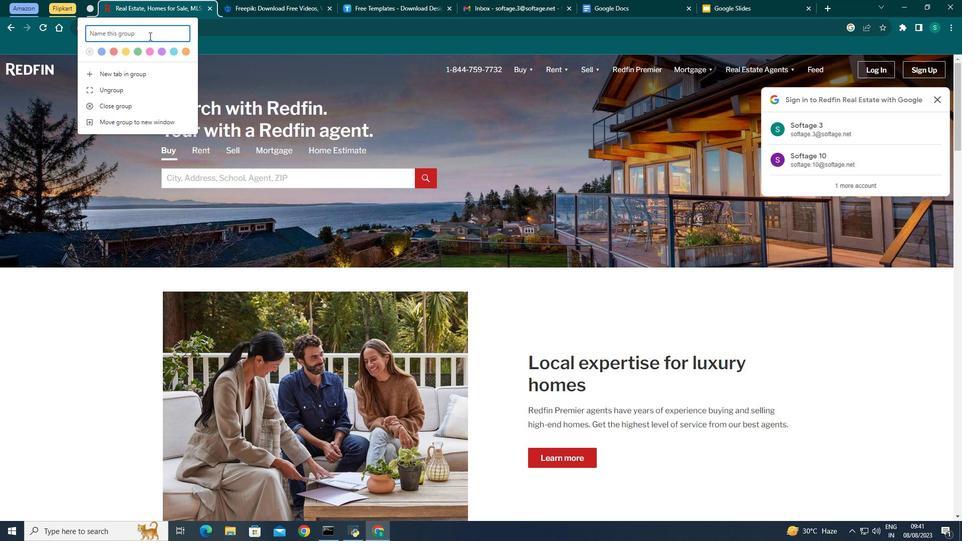 
Action: Key pressed <Key.shift><Key.shift><Key.shift><Key.shift><Key.shift><Key.shift><Key.shift><Key.shift><Key.shift><Key.shift><Key.shift><Key.shift><Key.shift><Key.shift><Key.shift><Key.shift><Key.shift><Key.shift><Key.shift><Key.shift><Key.shift><Key.shift><Key.shift><Key.shift><Key.shift><Key.shift><Key.shift><Key.shift><Key.shift><Key.shift><Key.shift><Key.shift><Key.shift><Key.shift><Key.shift><Key.shift><Key.shift><Key.shift><Key.shift><Key.shift><Key.shift><Key.shift><Key.shift><Key.shift><Key.shift><Key.shift><Key.shift><Key.shift><Key.shift><Key.shift><Key.shift><Key.shift><Key.shift><Key.shift><Key.shift><Key.shift><Key.shift><Key.shift><Key.shift><Key.shift><Key.shift><Key.shift><Key.shift><Key.shift><Key.shift><Key.shift><Key.shift><Key.shift><Key.shift><Key.shift><Key.shift><Key.shift><Key.shift><Key.shift><Key.shift><Key.shift><Key.shift><Key.shift><Key.shift><Key.shift><Key.shift><Key.shift><Key.shift><Key.shift><Key.shift><Key.shift><Key.shift><Key.shift><Key.shift><Key.shift><Key.shift><Key.shift><Key.shift><Key.shift><Key.shift><Key.shift><Key.shift><Key.shift><Key.shift><Key.shift><Key.shift>Redfin
Screenshot: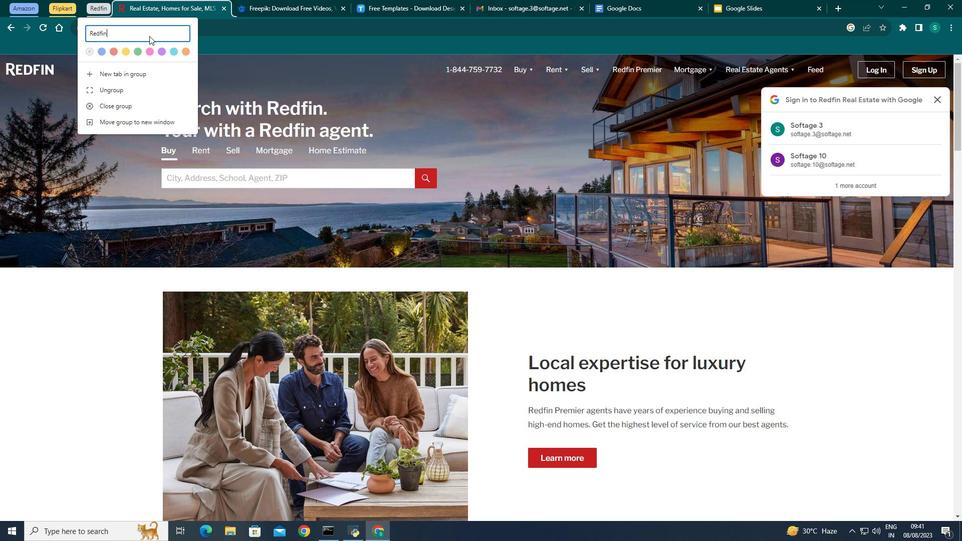 
Action: Mouse moved to (114, 51)
Screenshot: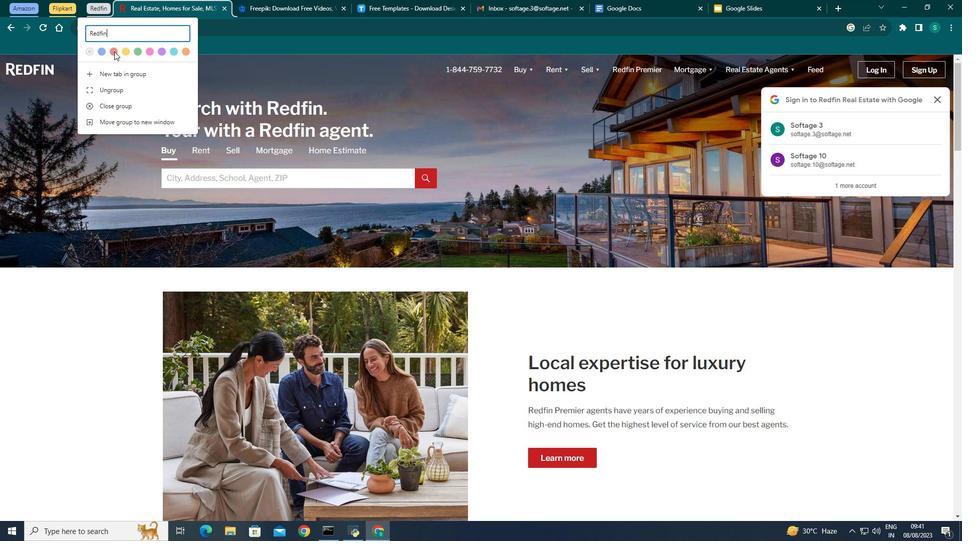
Action: Mouse pressed left at (114, 51)
Screenshot: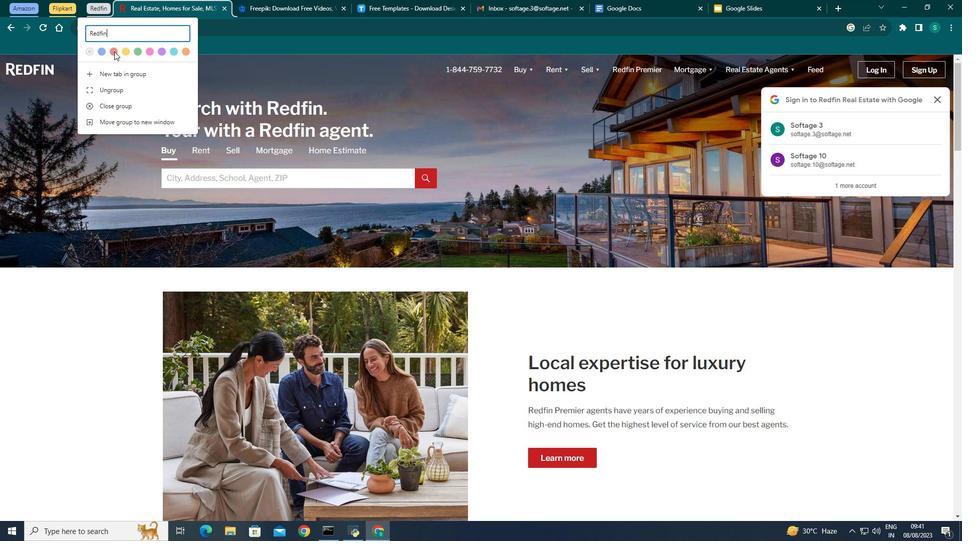 
Action: Mouse moved to (220, 44)
Screenshot: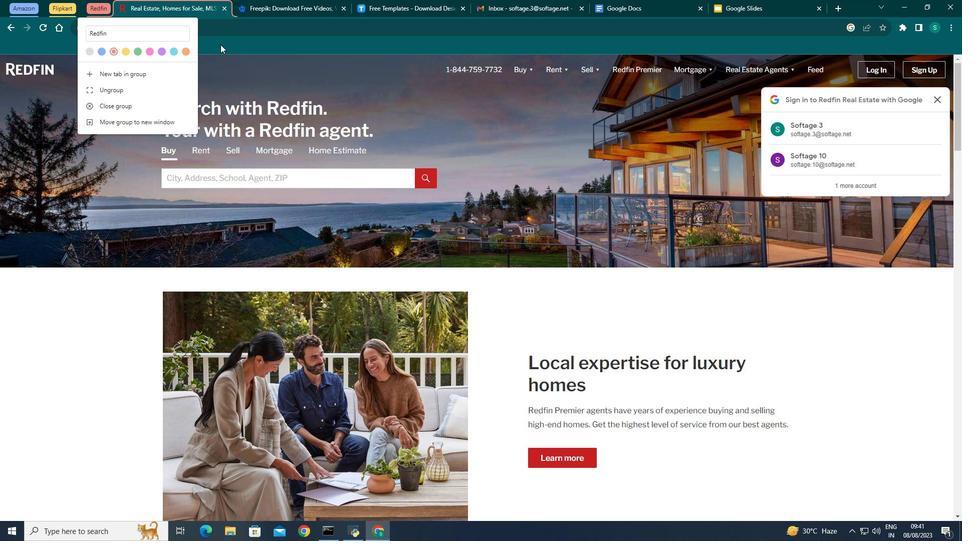 
Action: Mouse pressed left at (220, 44)
Screenshot: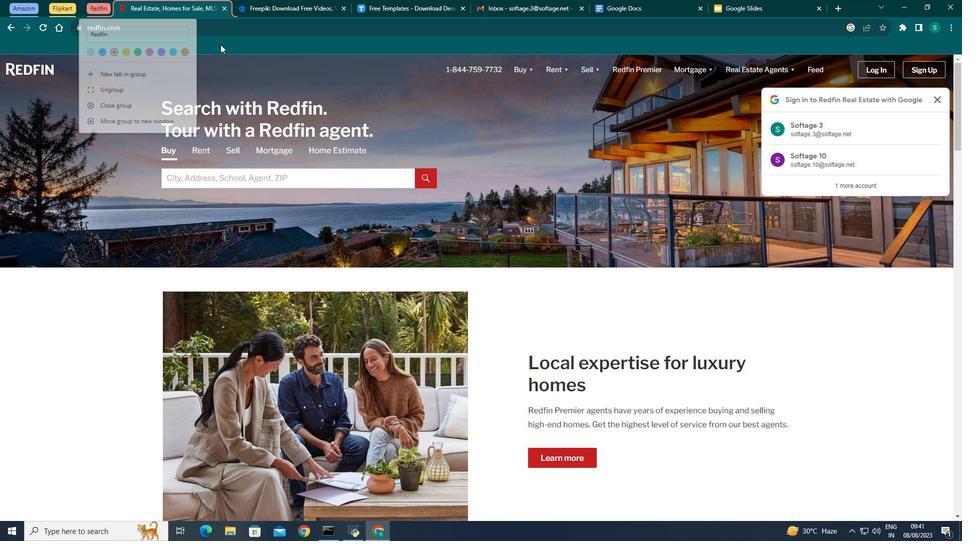 
Action: Mouse moved to (98, 8)
Screenshot: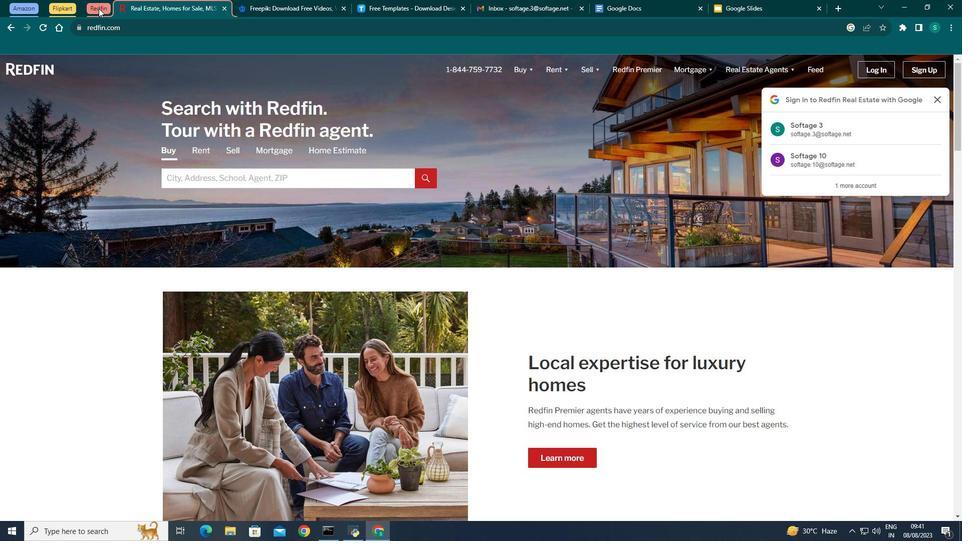 
Action: Mouse pressed left at (98, 8)
Screenshot: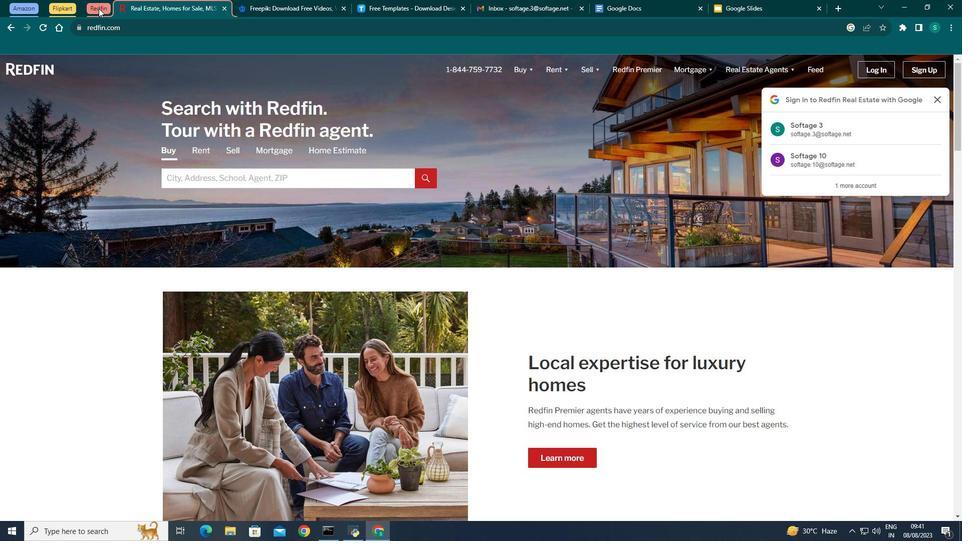 
Action: Mouse moved to (169, 6)
Screenshot: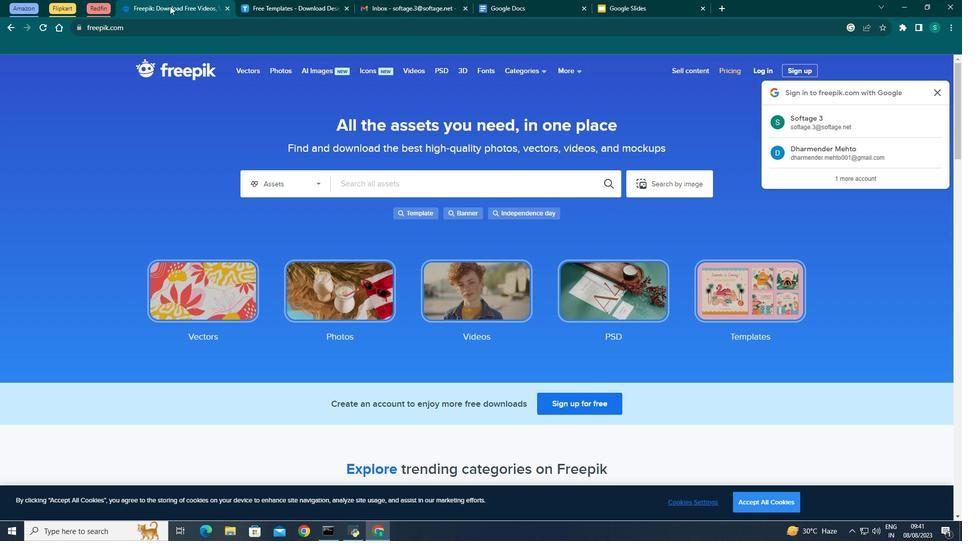 
Action: Mouse pressed right at (169, 6)
Screenshot: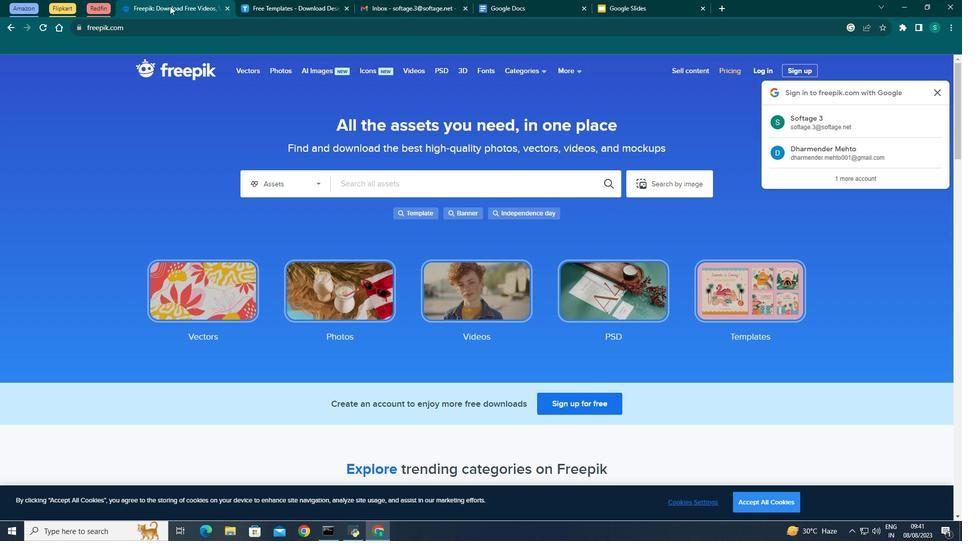 
Action: Mouse moved to (312, 42)
Screenshot: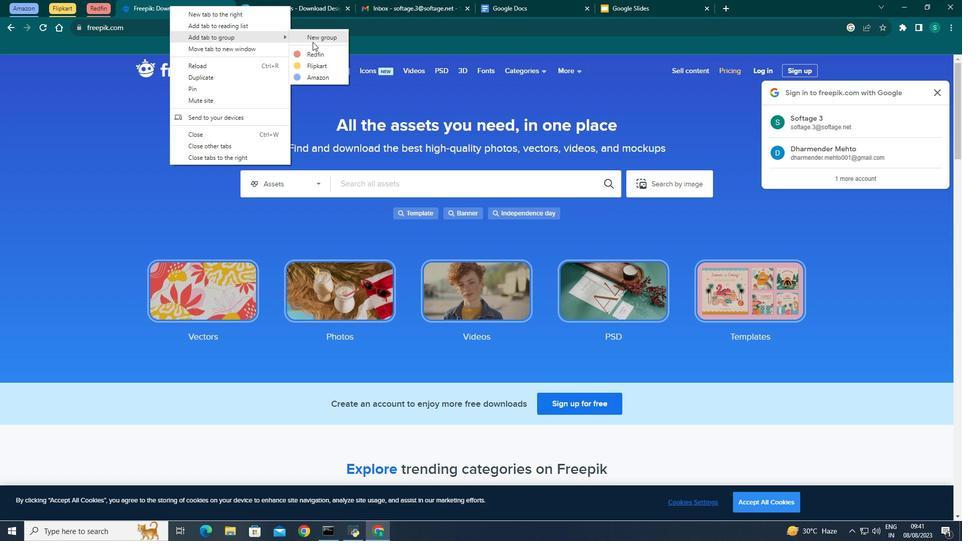 
Action: Mouse pressed left at (312, 42)
Screenshot: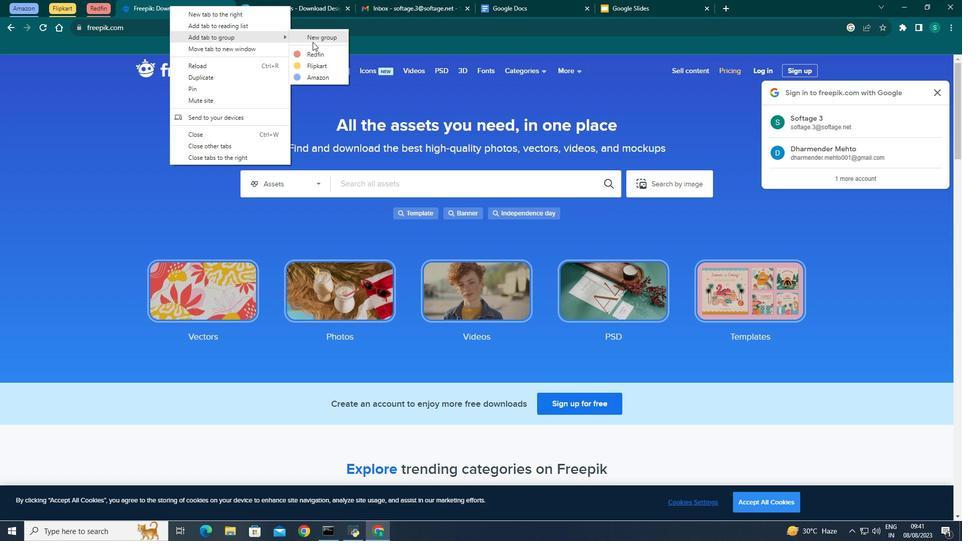 
Action: Mouse moved to (196, 35)
Screenshot: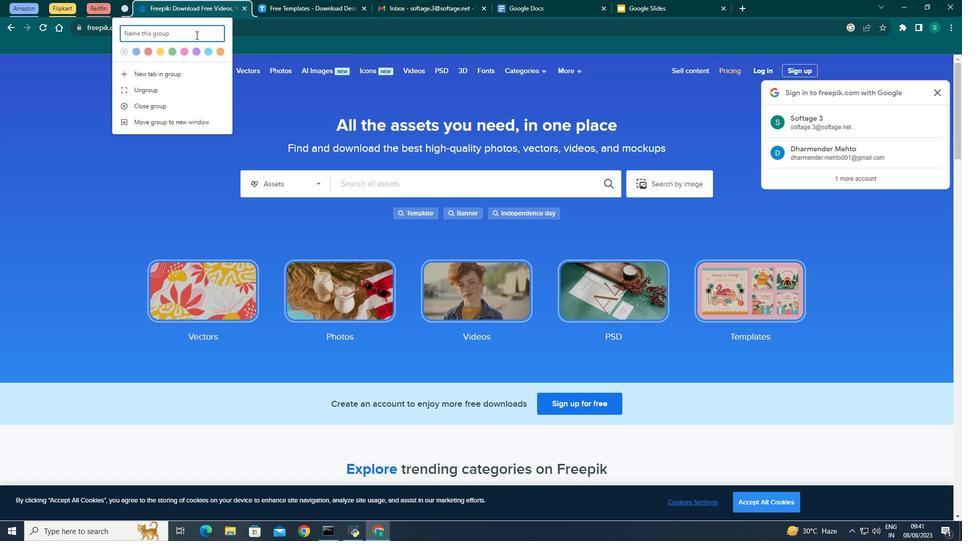 
Action: Mouse pressed left at (196, 35)
Screenshot: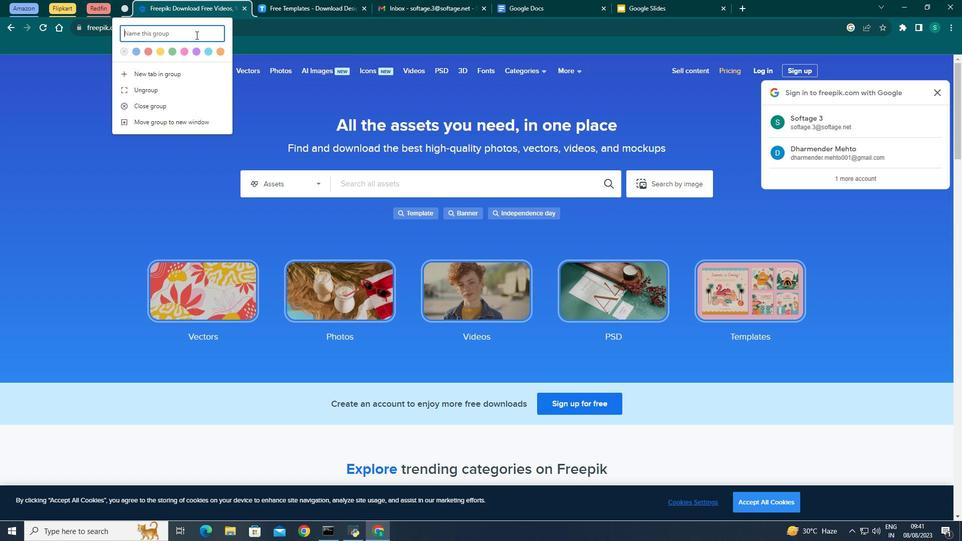 
Action: Key pressed <Key.shift>Freepick
Screenshot: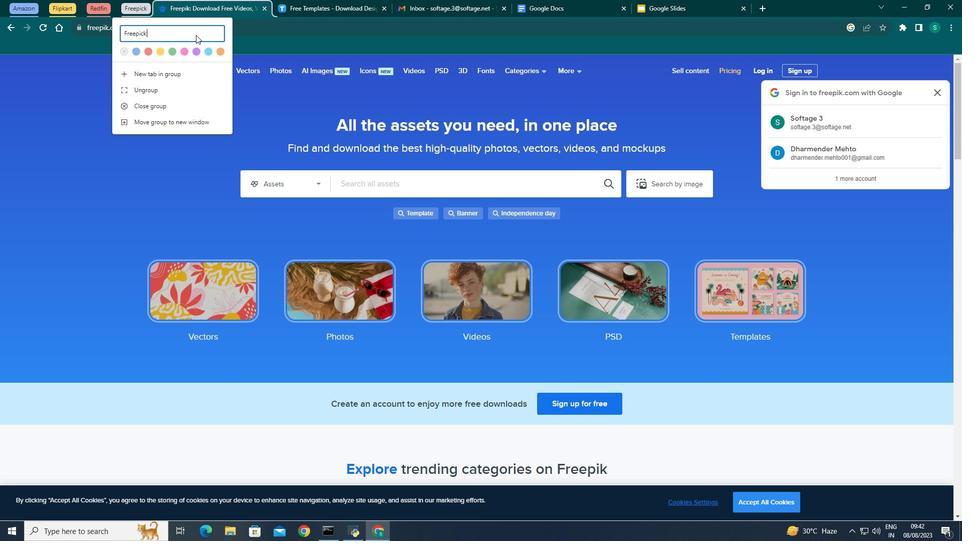 
Action: Mouse moved to (136, 54)
Screenshot: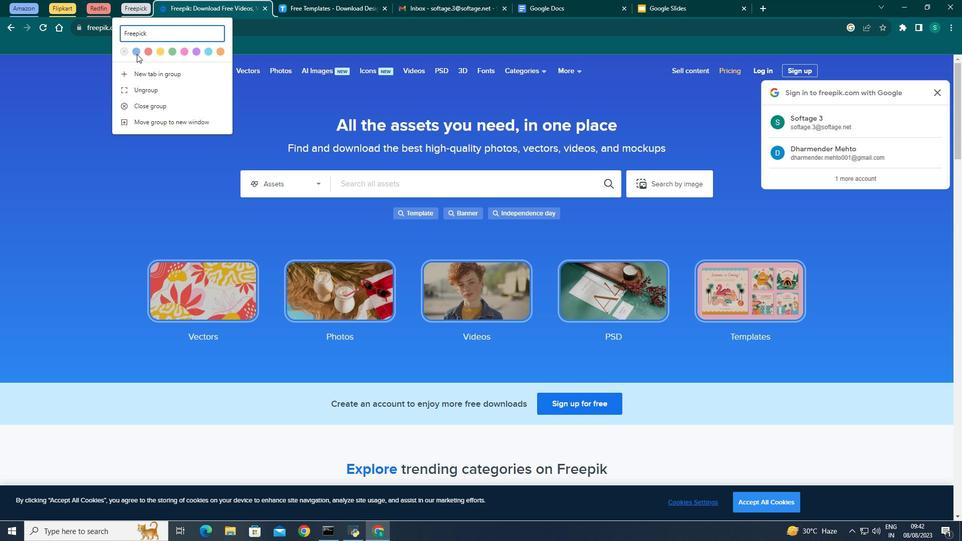 
Action: Mouse pressed left at (136, 54)
Screenshot: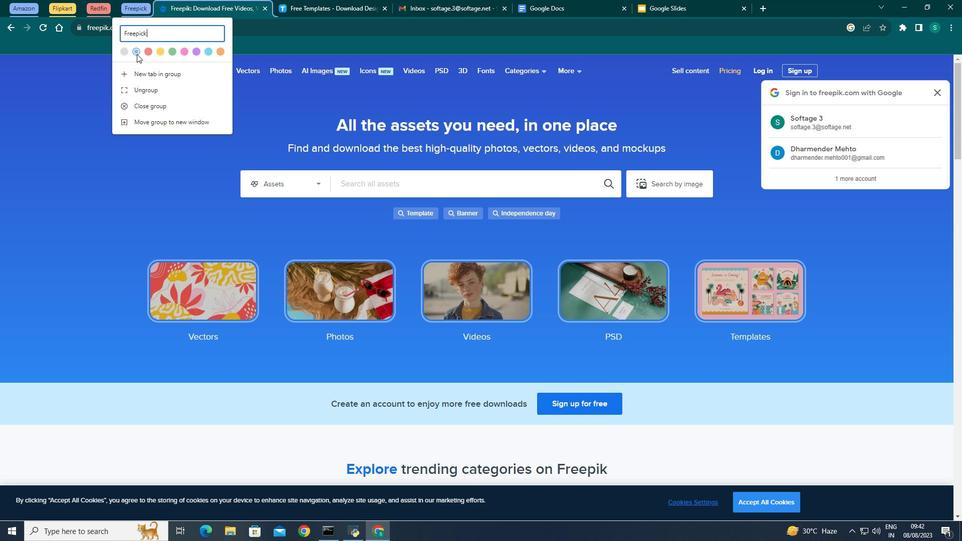 
Action: Mouse moved to (244, 43)
Screenshot: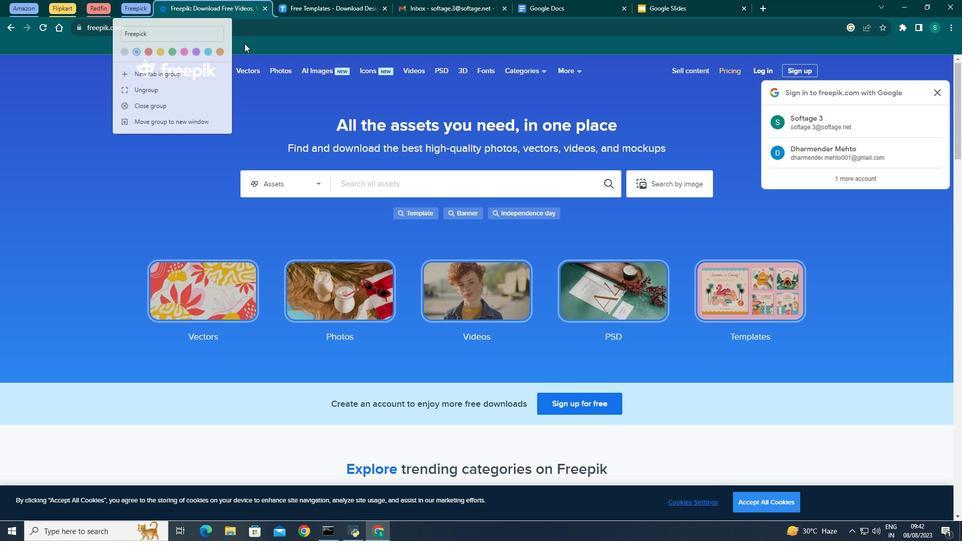 
Action: Mouse pressed left at (244, 43)
Screenshot: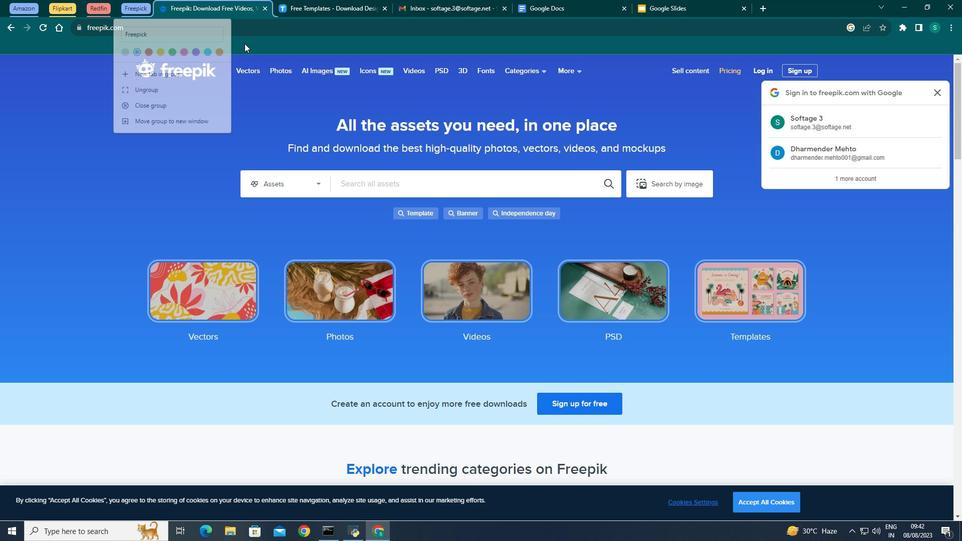 
Action: Mouse moved to (143, 5)
Screenshot: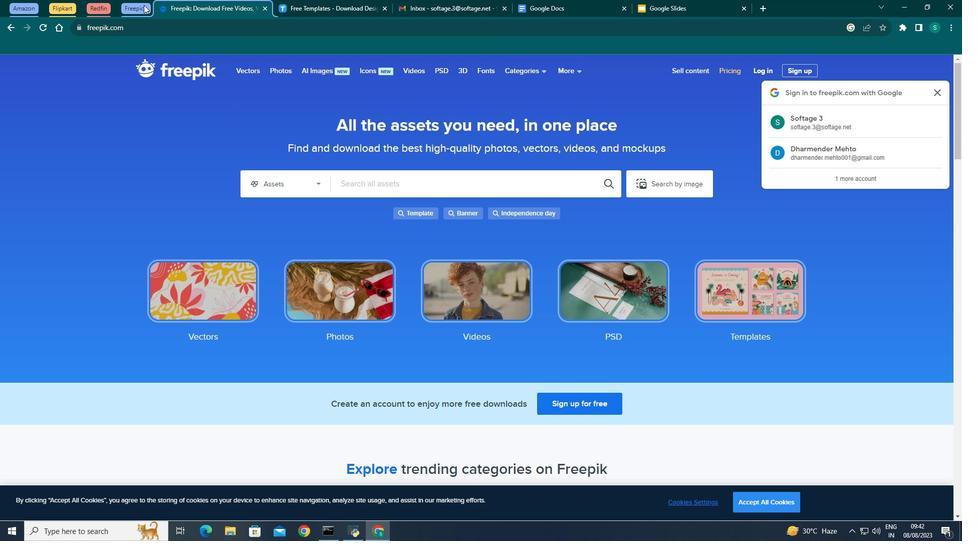
Action: Mouse pressed left at (143, 5)
Screenshot: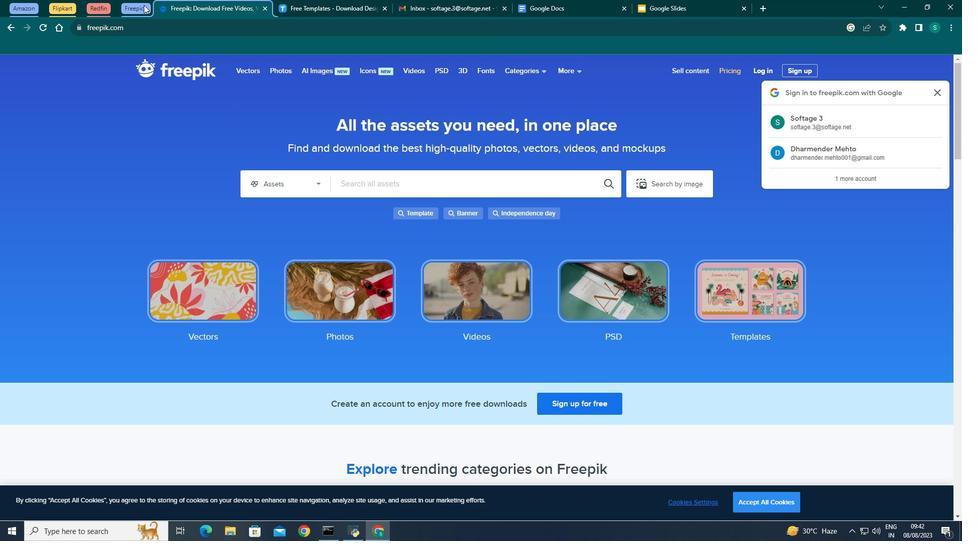 
Action: Mouse moved to (177, 4)
Screenshot: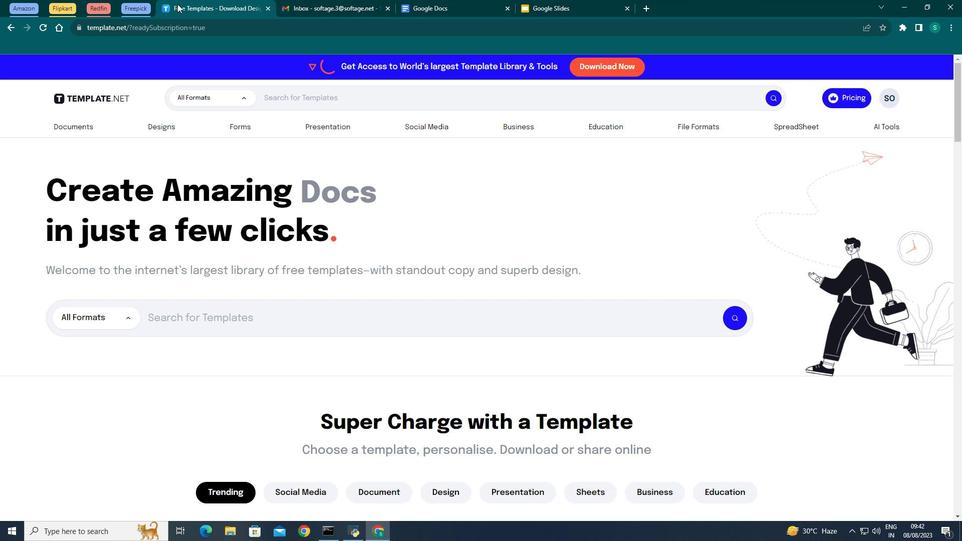 
Action: Mouse pressed right at (177, 4)
Screenshot: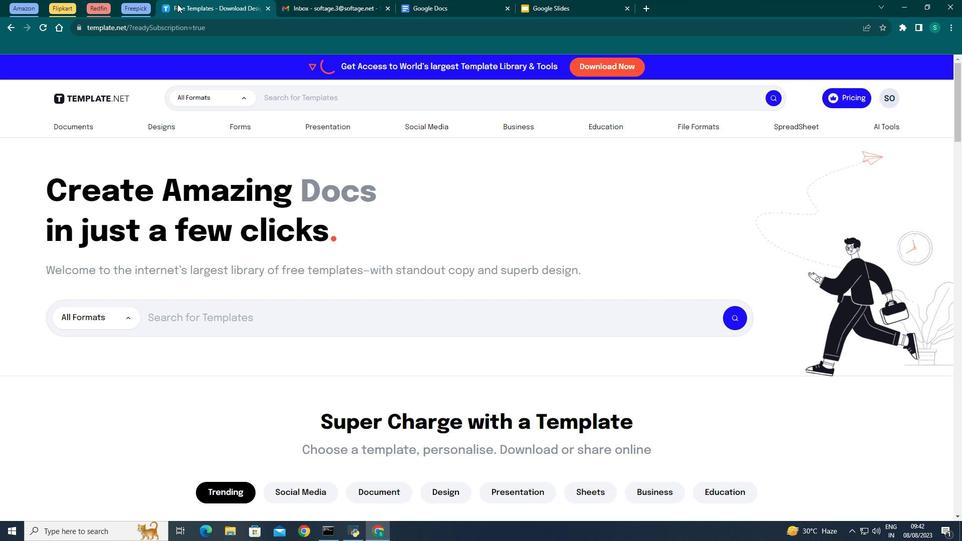 
Action: Mouse moved to (317, 37)
Screenshot: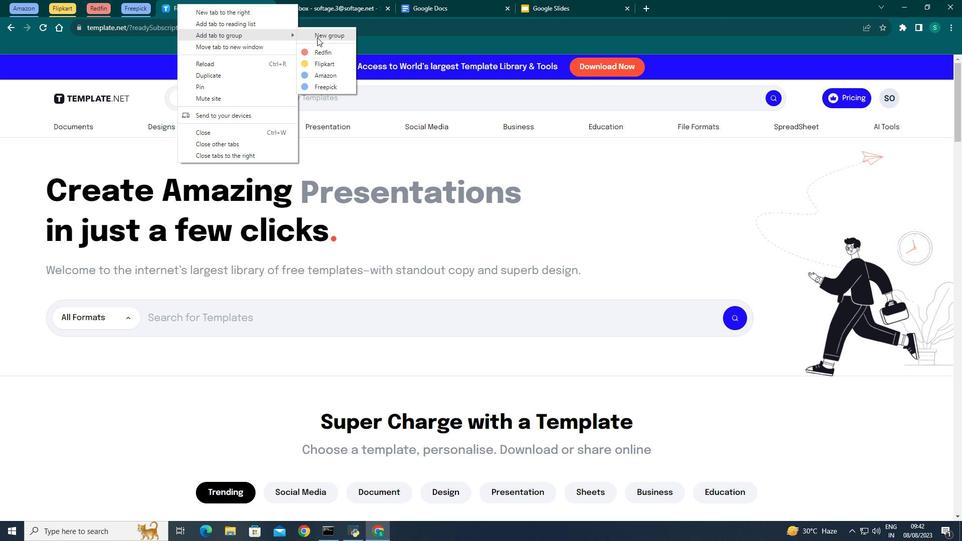 
Action: Mouse pressed left at (317, 37)
Screenshot: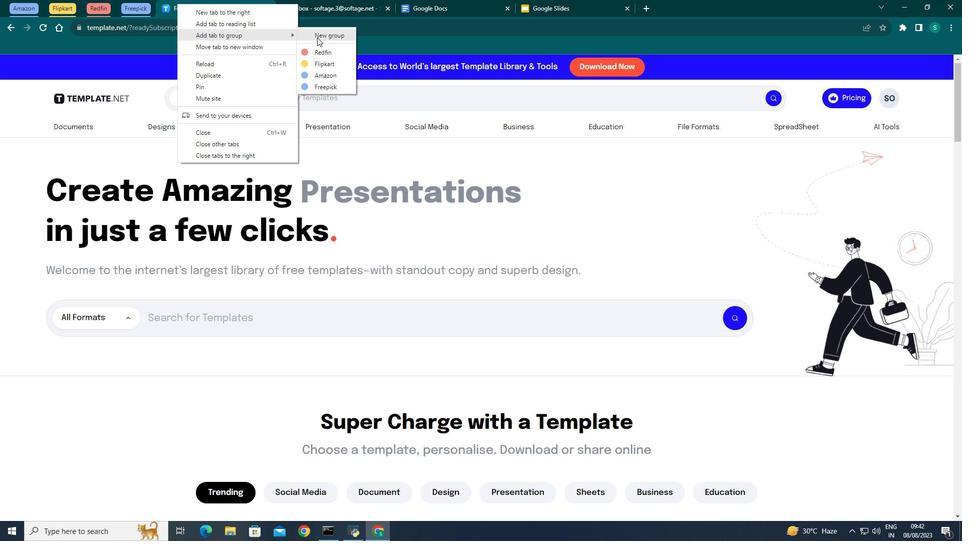
Action: Mouse moved to (224, 62)
Screenshot: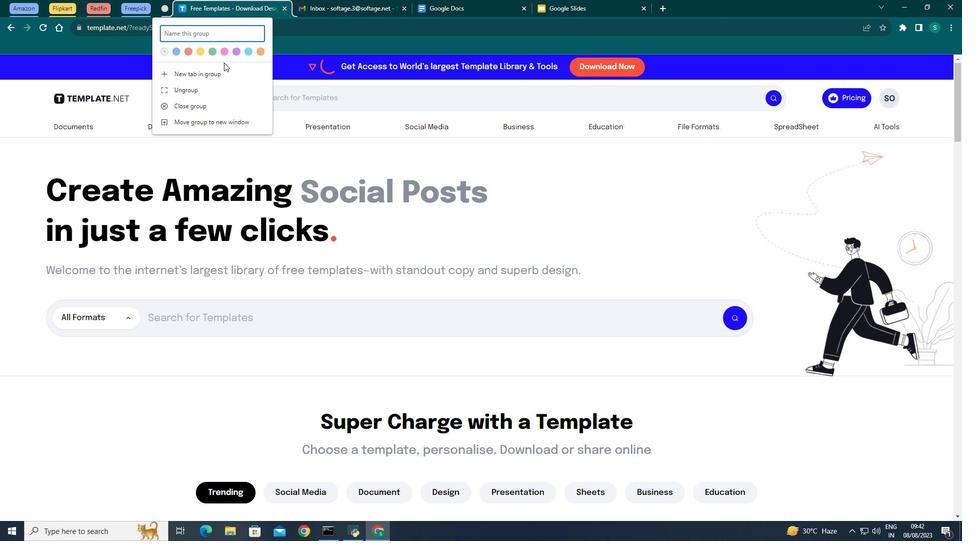 
Action: Key pressed <Key.shift>Fr<Key.backspace><Key.backspace><Key.backspace><Key.shift>Free<Key.shift>Template
Screenshot: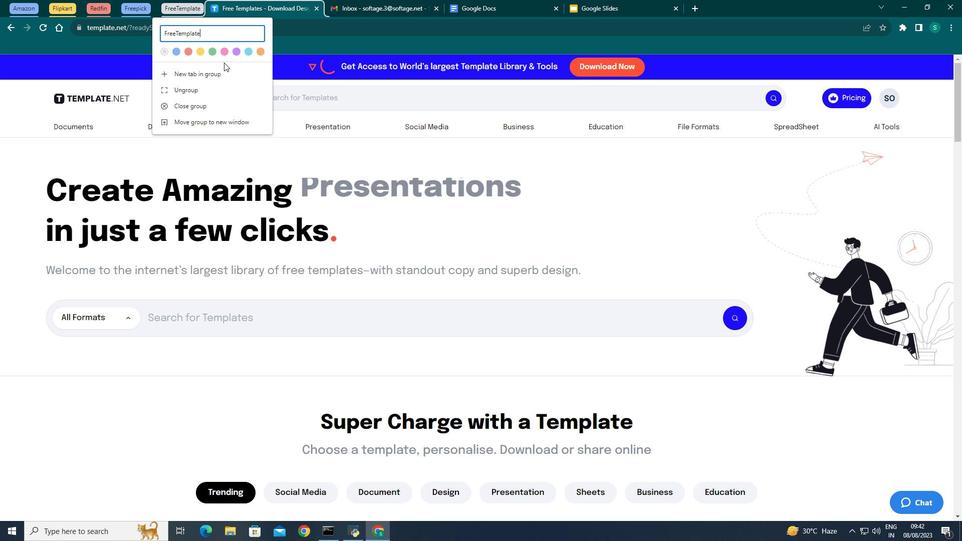 
Action: Mouse moved to (175, 50)
Screenshot: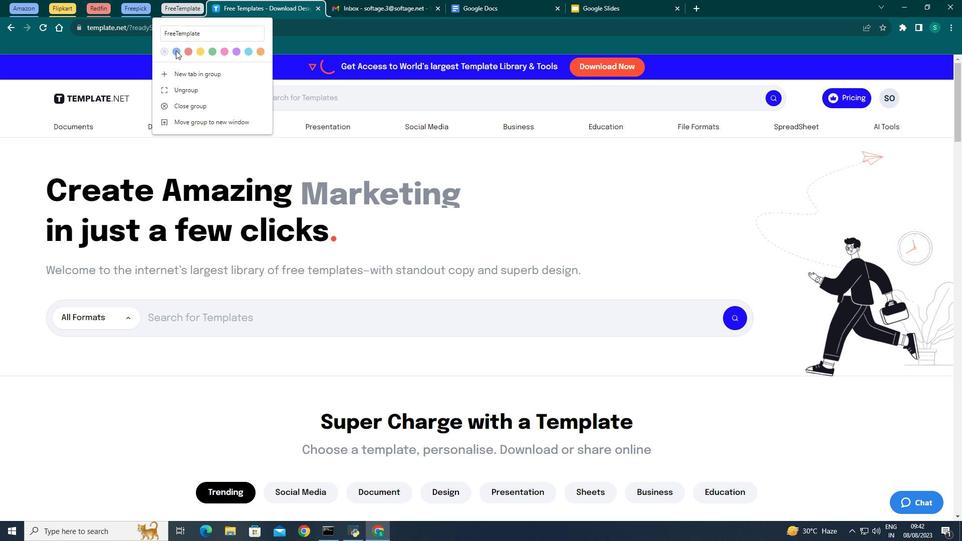 
Action: Mouse pressed left at (175, 50)
Screenshot: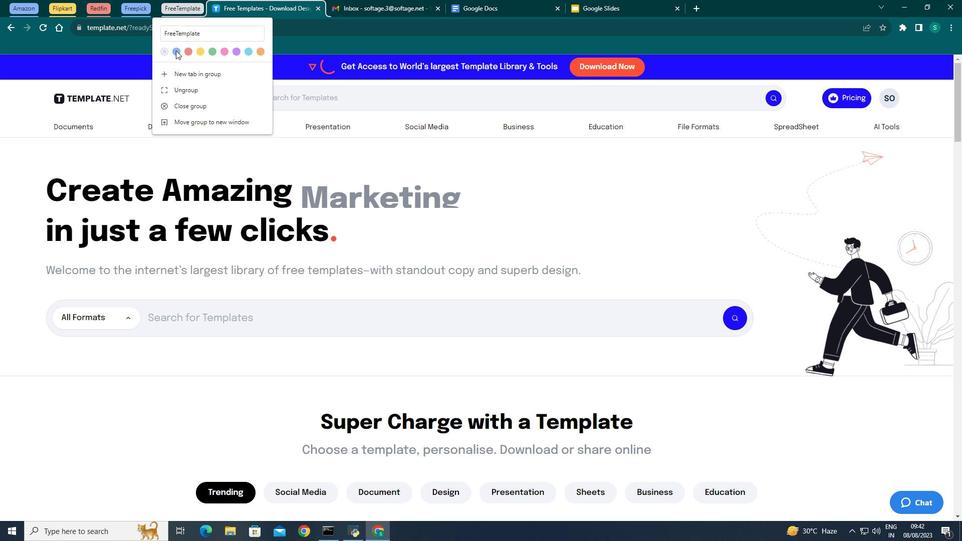 
Action: Mouse moved to (214, 52)
Screenshot: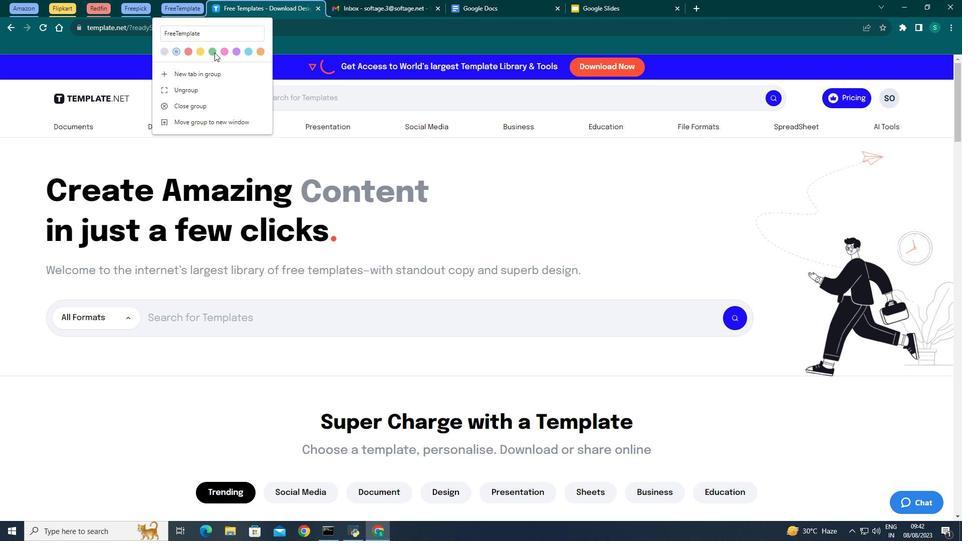 
Action: Mouse pressed left at (214, 52)
Screenshot: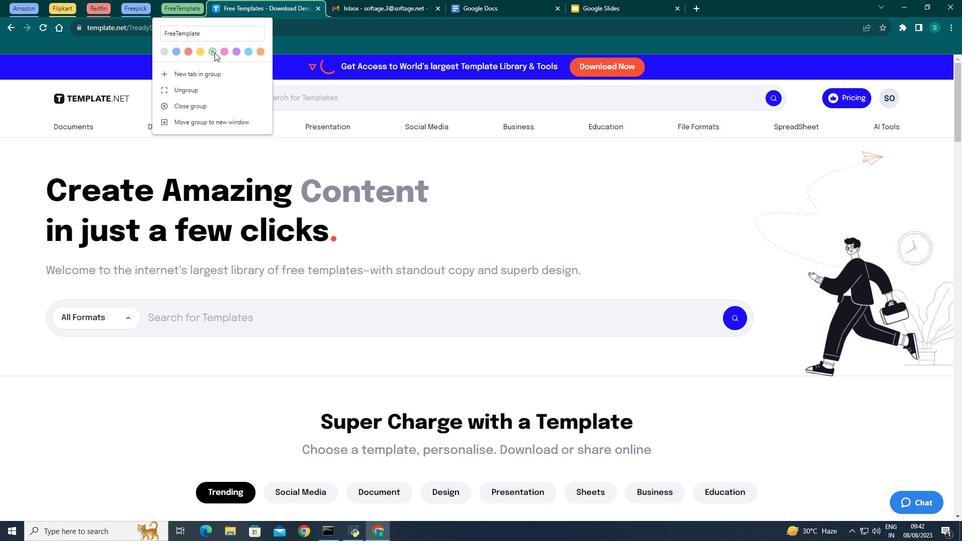 
Action: Mouse moved to (285, 33)
Screenshot: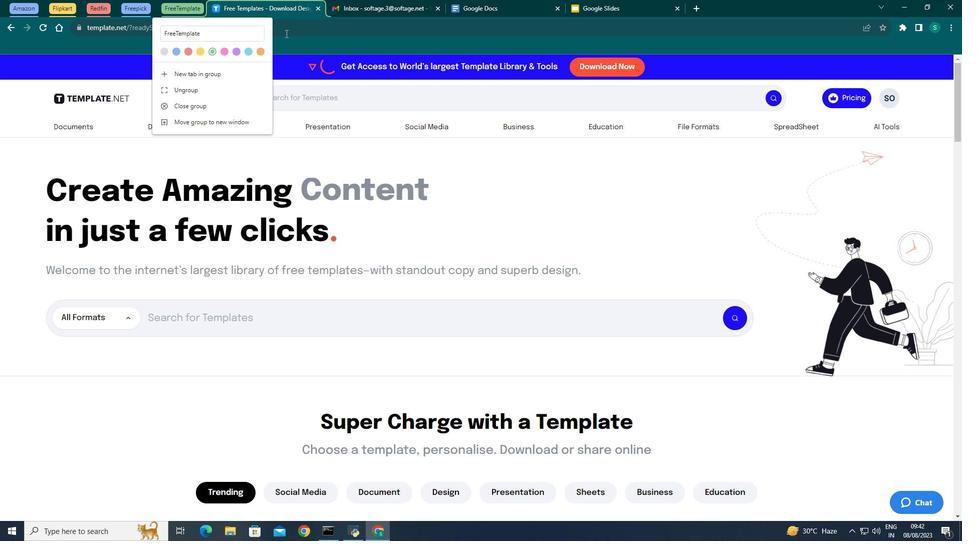 
Action: Mouse pressed left at (285, 33)
Screenshot: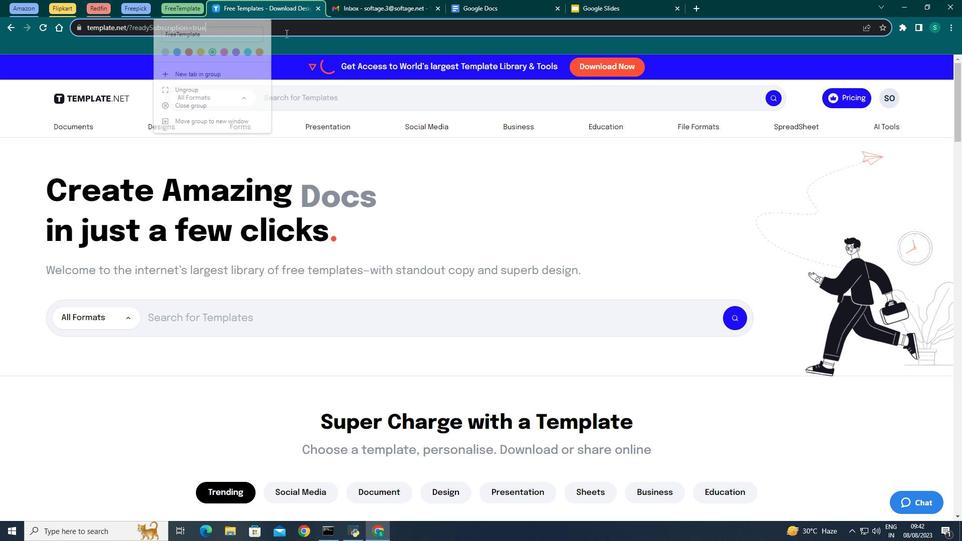 
Action: Mouse moved to (197, 10)
Screenshot: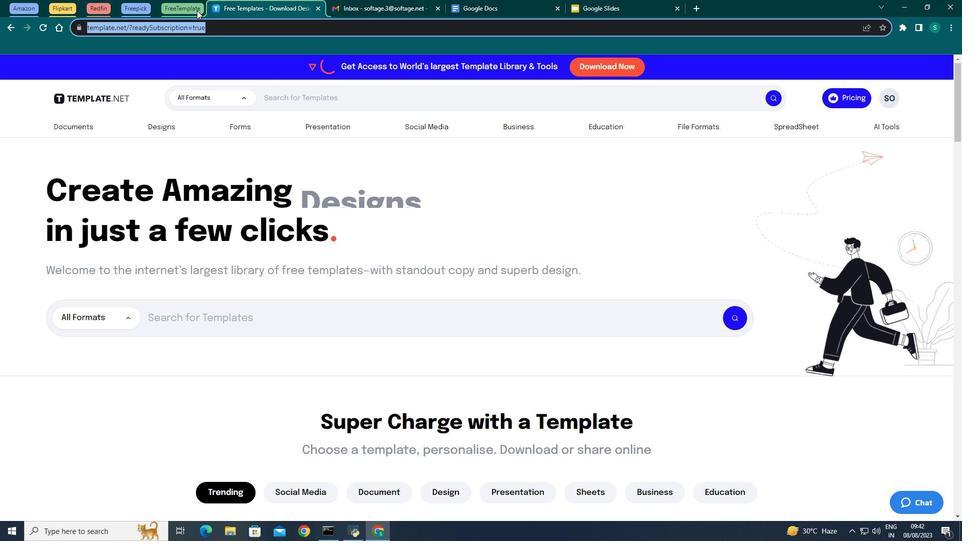 
Action: Mouse pressed left at (197, 10)
Screenshot: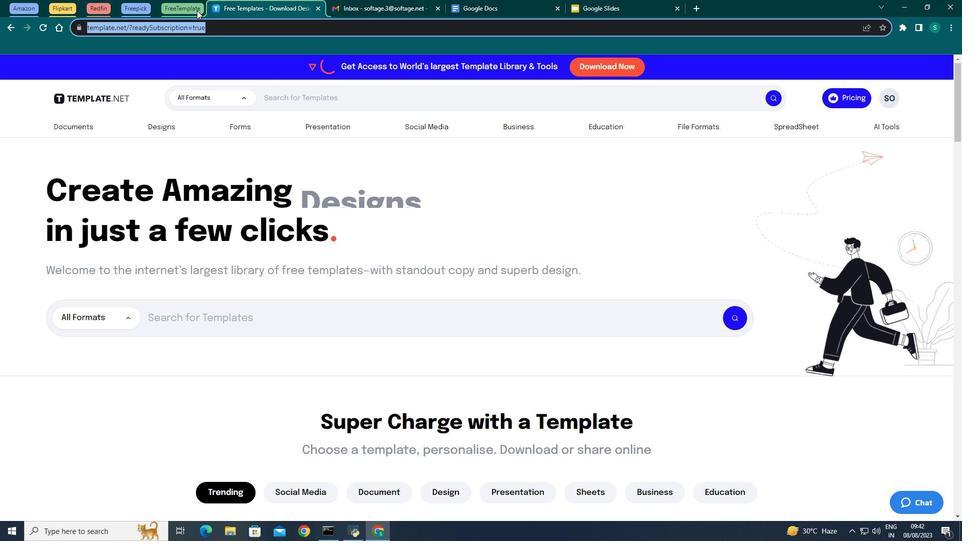 
Action: Mouse moved to (236, 2)
Screenshot: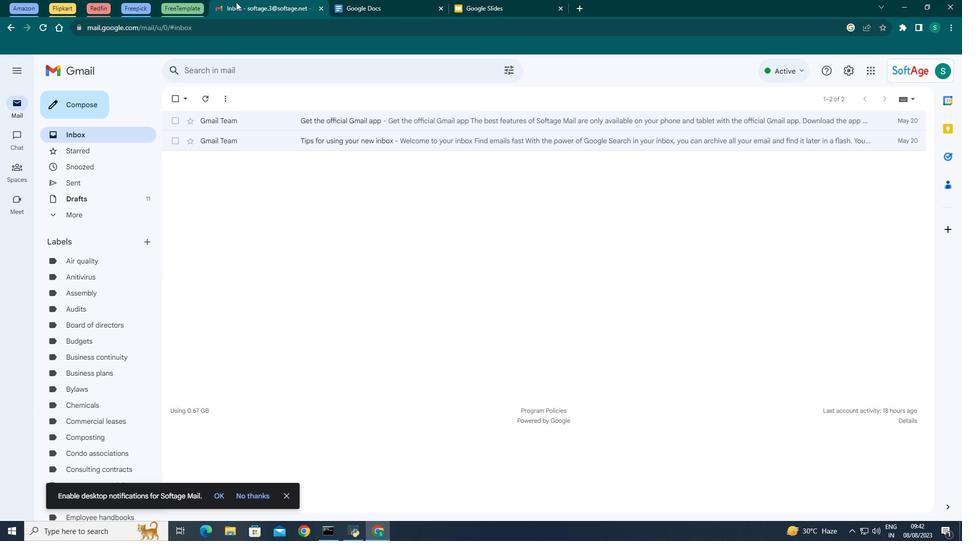 
Action: Mouse pressed right at (236, 2)
Screenshot: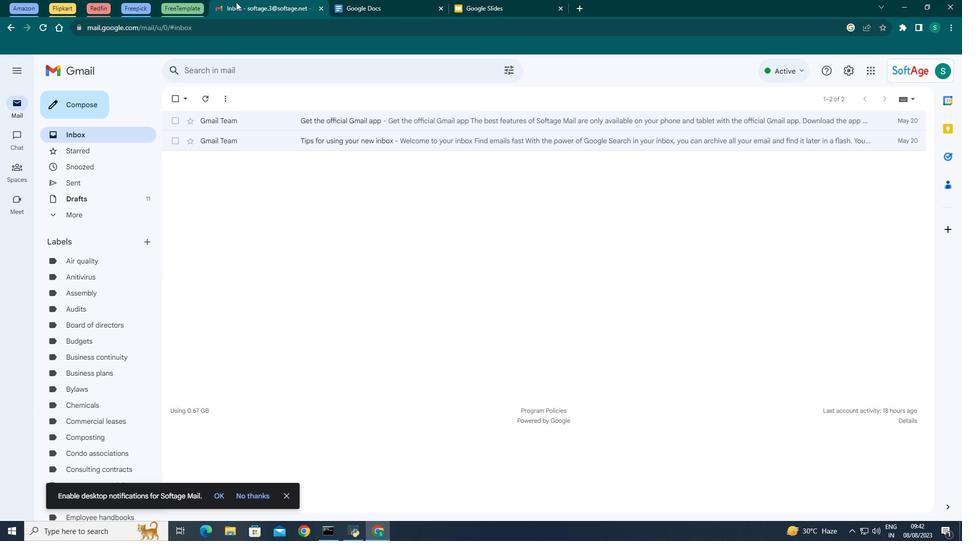 
Action: Mouse moved to (376, 35)
Screenshot: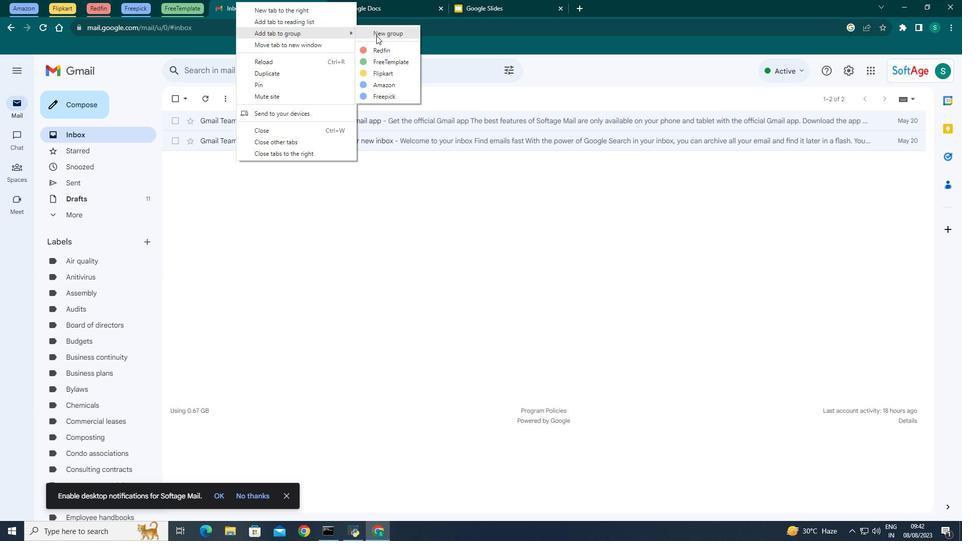 
Action: Mouse pressed left at (376, 35)
Screenshot: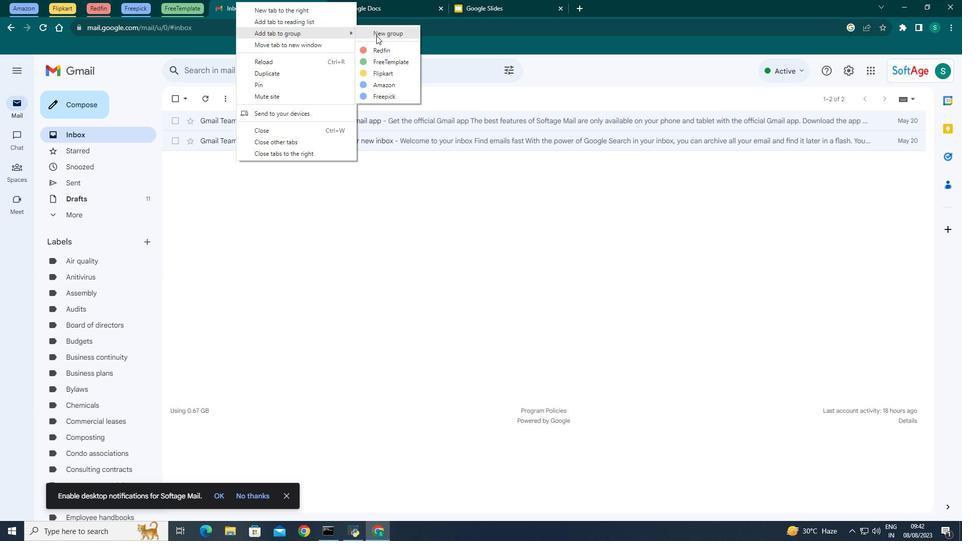 
Action: Mouse moved to (292, 18)
Screenshot: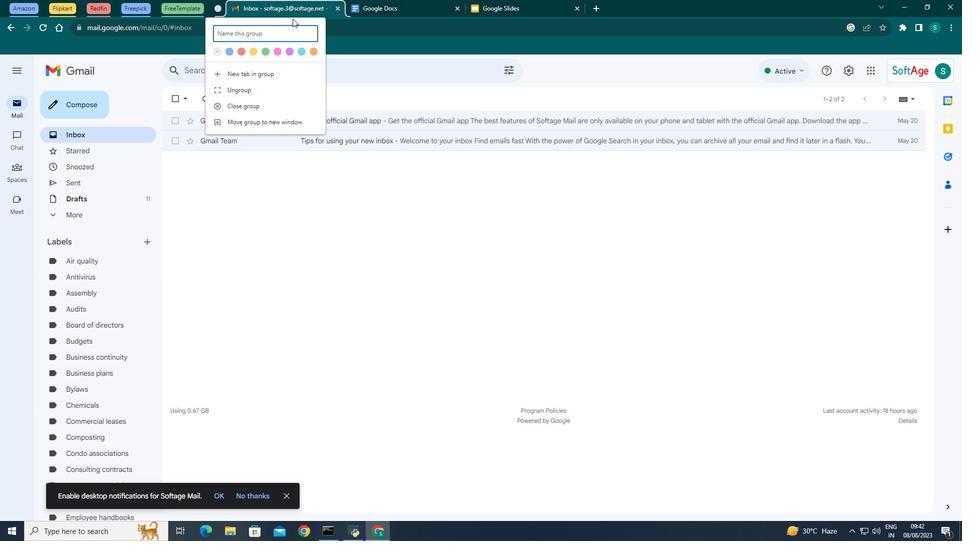 
Action: Key pressed <Key.shift><Key.shift><Key.shift><Key.shift><Key.shift>Gmail
Screenshot: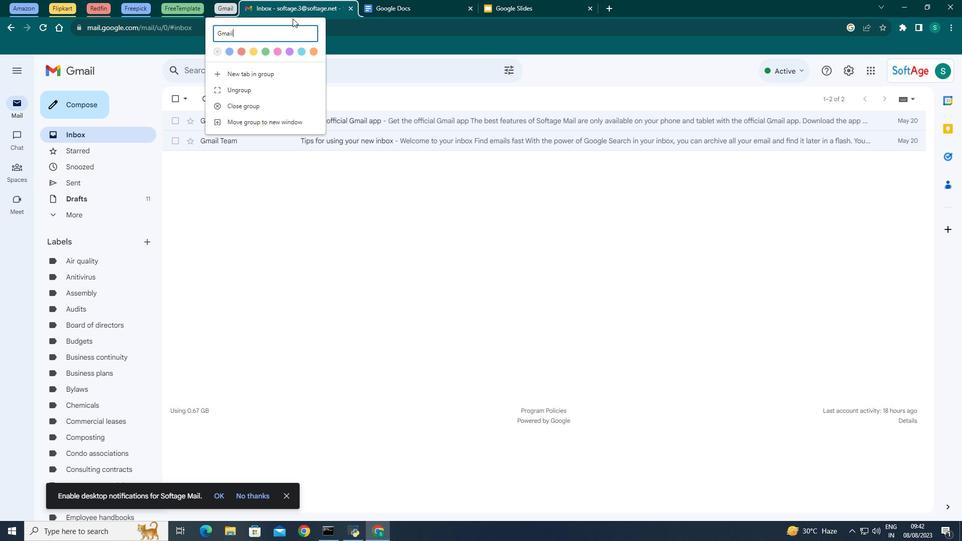 
Action: Mouse moved to (243, 51)
Screenshot: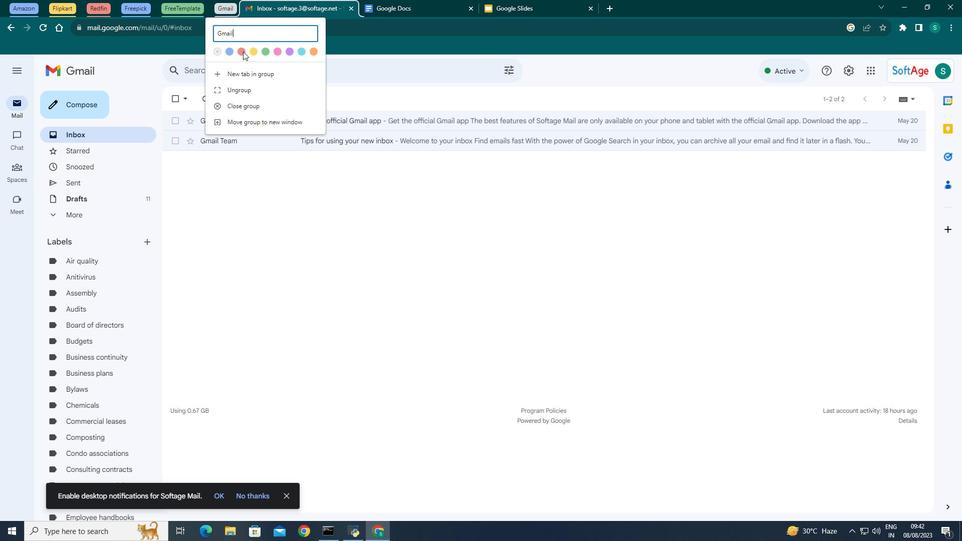 
Action: Mouse pressed left at (243, 51)
Screenshot: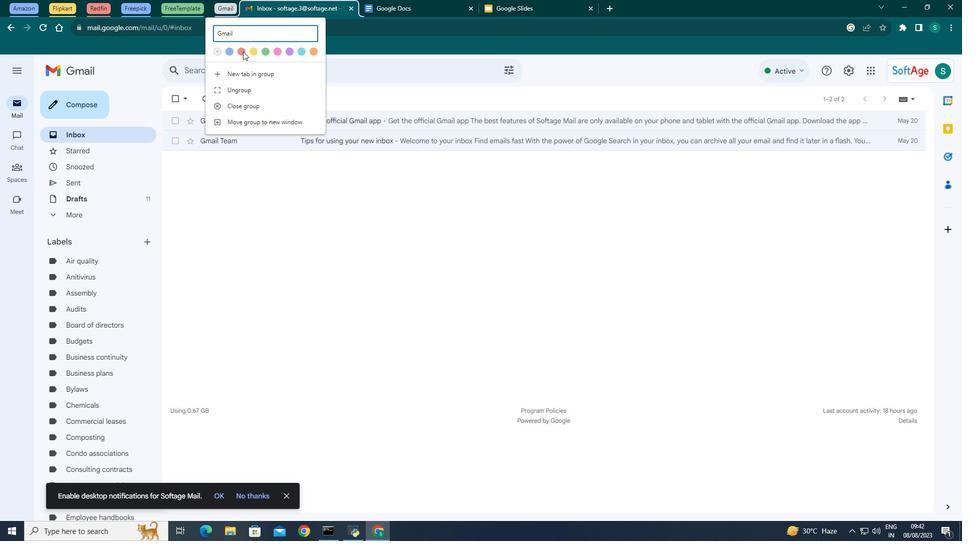 
Action: Mouse moved to (341, 45)
Screenshot: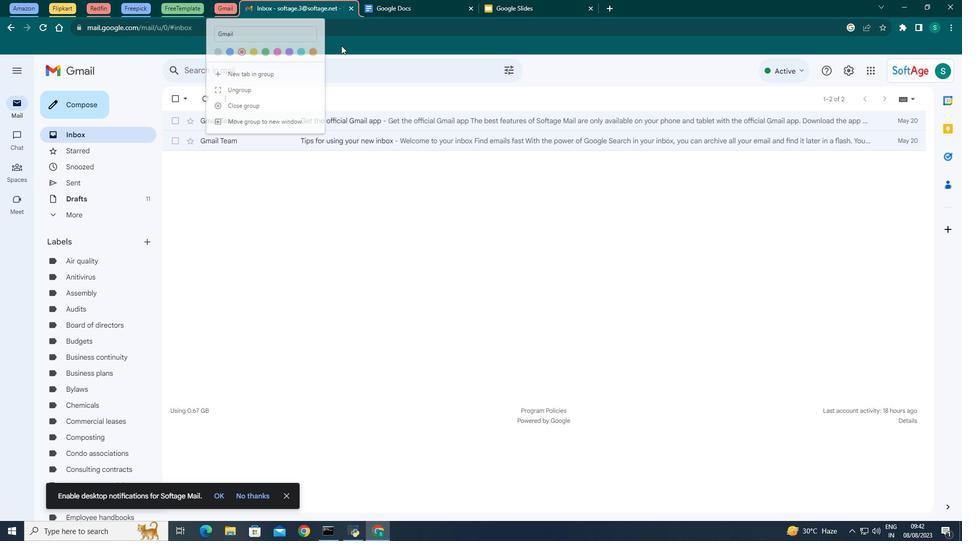 
Action: Mouse pressed left at (341, 45)
Screenshot: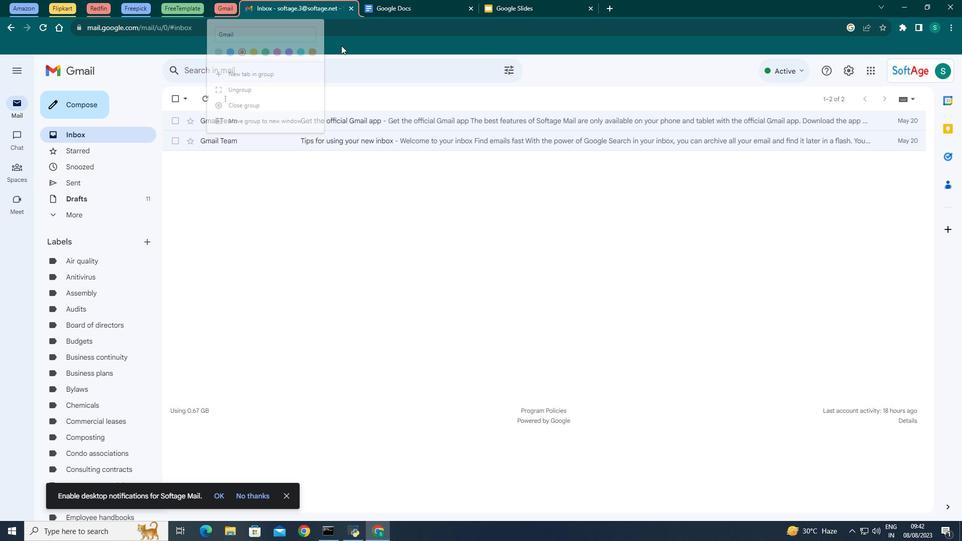 
Action: Mouse moved to (224, 5)
Screenshot: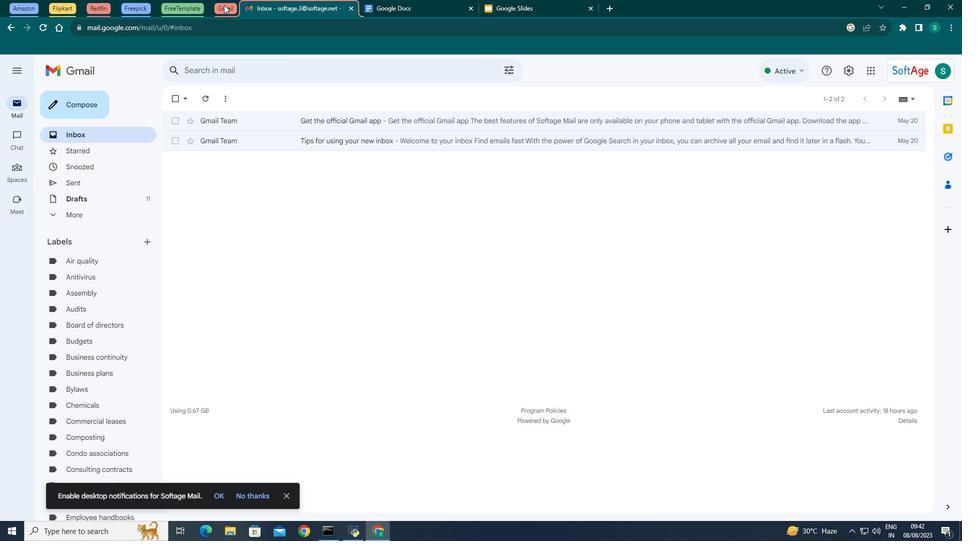 
Action: Mouse pressed left at (224, 5)
Screenshot: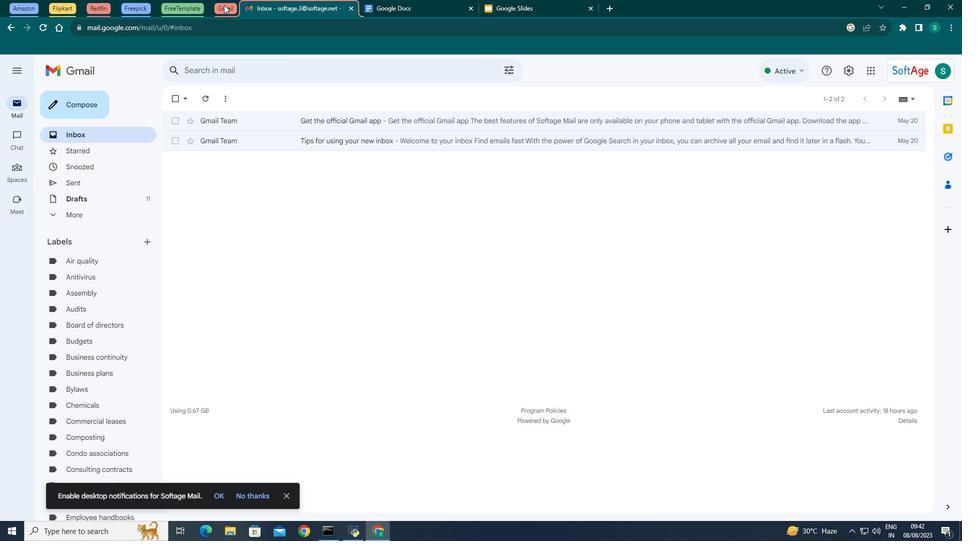 
Action: Mouse moved to (251, 5)
Screenshot: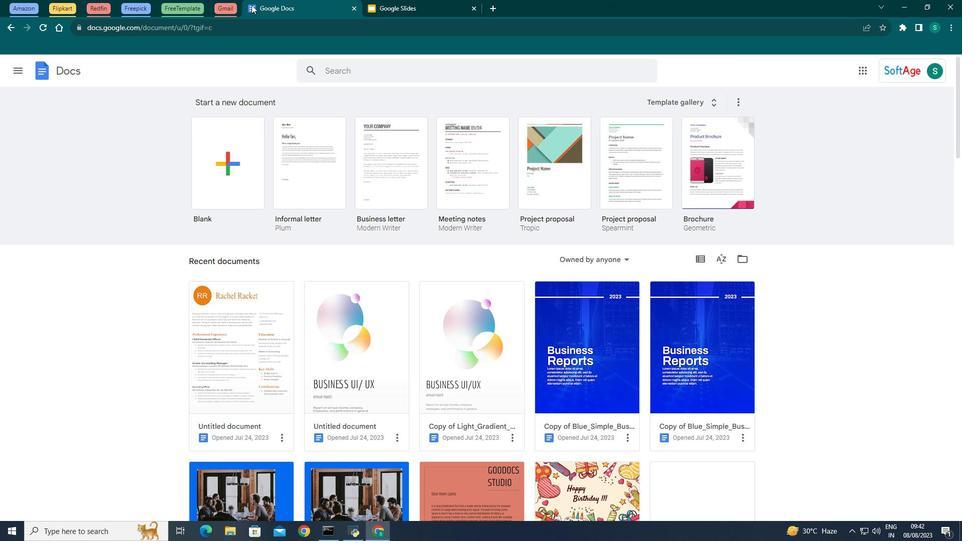 
Action: Mouse pressed right at (251, 5)
Screenshot: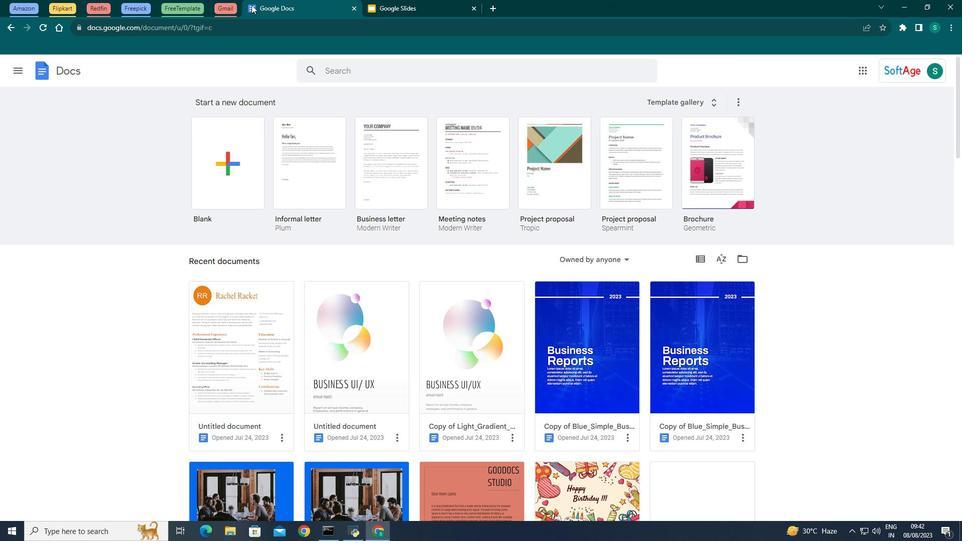 
Action: Mouse moved to (290, 39)
Screenshot: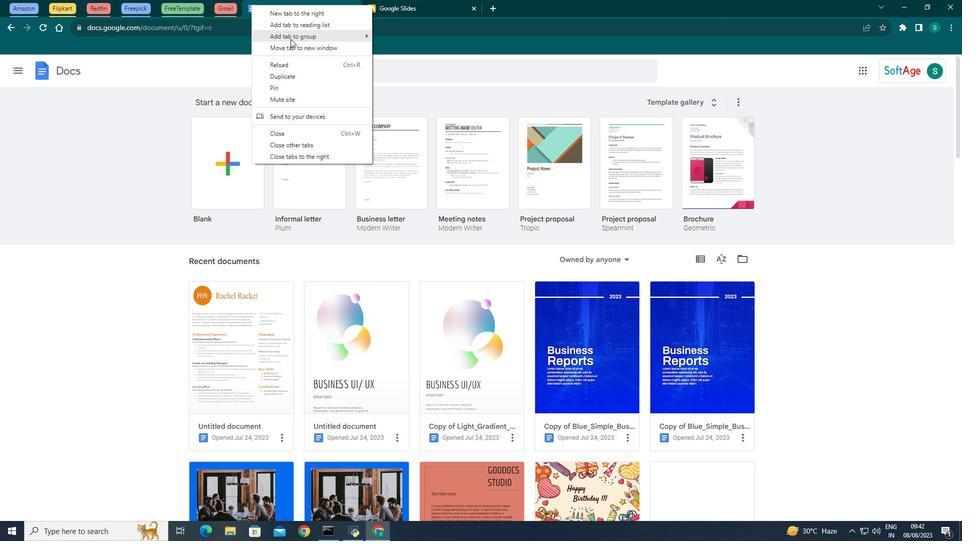 
Action: Mouse pressed left at (290, 39)
Screenshot: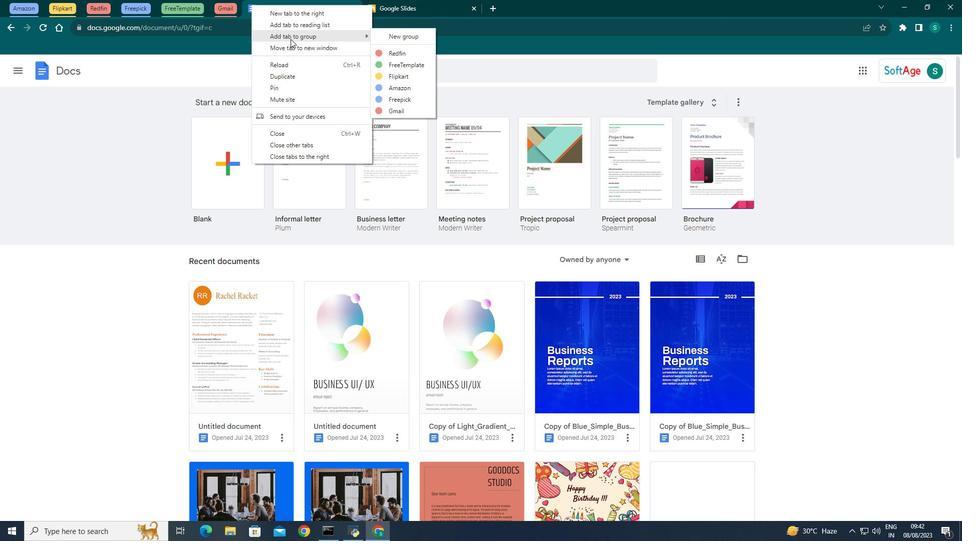
Action: Mouse moved to (404, 41)
Screenshot: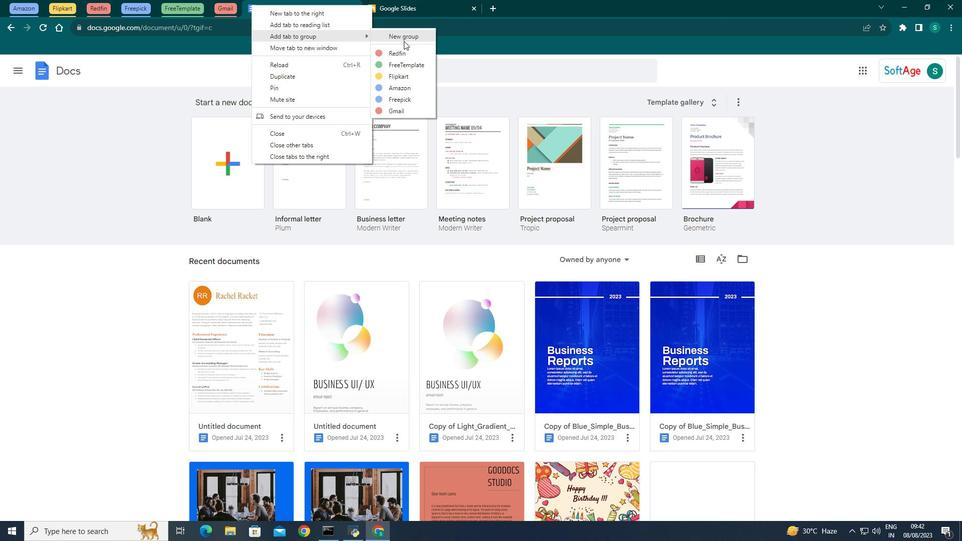 
Action: Mouse pressed left at (404, 41)
Screenshot: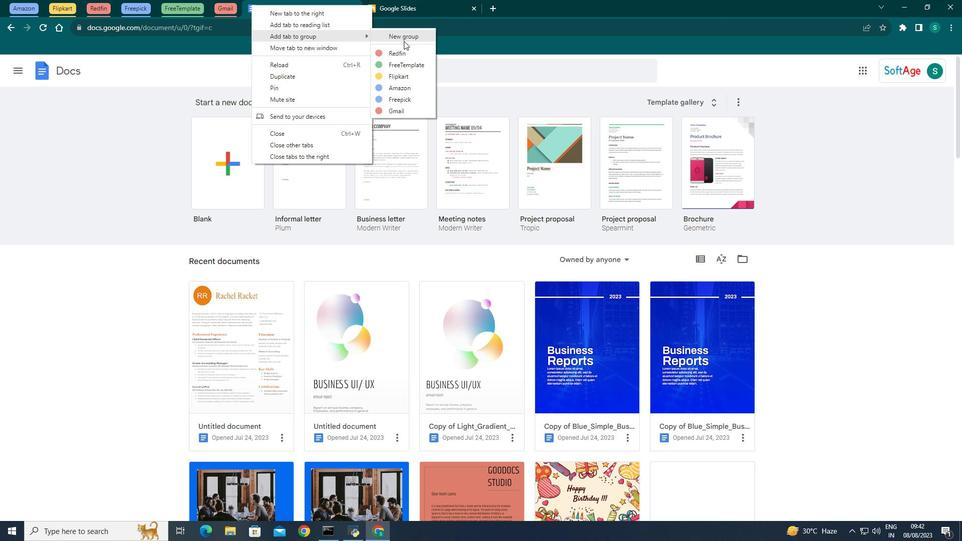 
Action: Mouse moved to (396, 58)
Screenshot: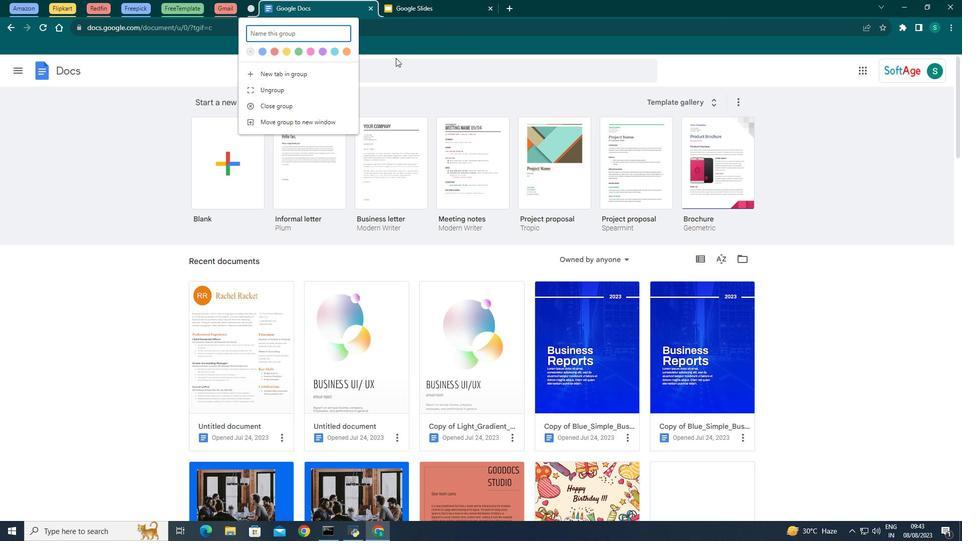 
Action: Key pressed <Key.shift><Key.shift><Key.shift><Key.shift><Key.shift><Key.shift><Key.shift><Key.shift><Key.shift><Key.shift><Key.shift><Key.shift><Key.shift><Key.shift><Key.shift><Key.shift><Key.shift><Key.shift><Key.shift><Key.shift><Key.shift><Key.shift><Key.shift>Google<Key.space><Key.shift>Docs
Screenshot: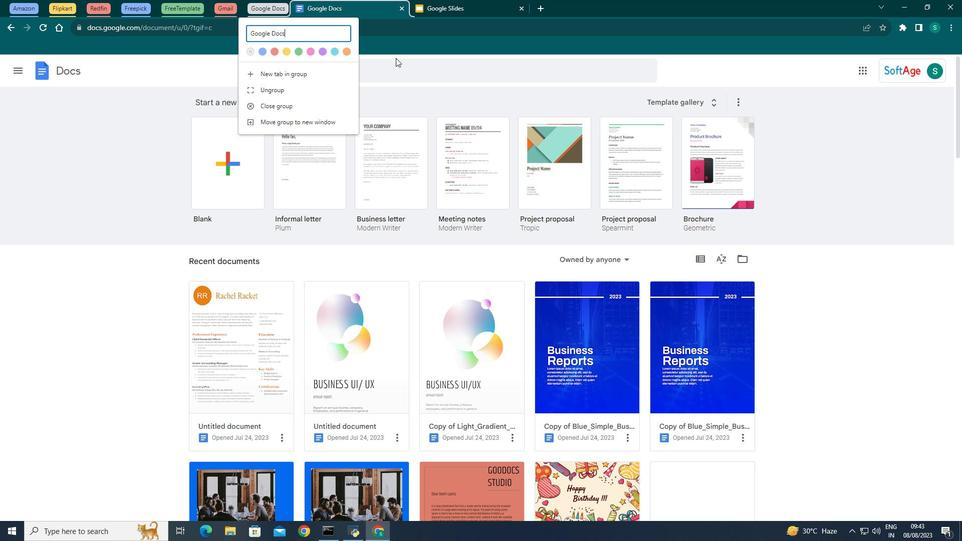 
Action: Mouse moved to (287, 76)
Screenshot: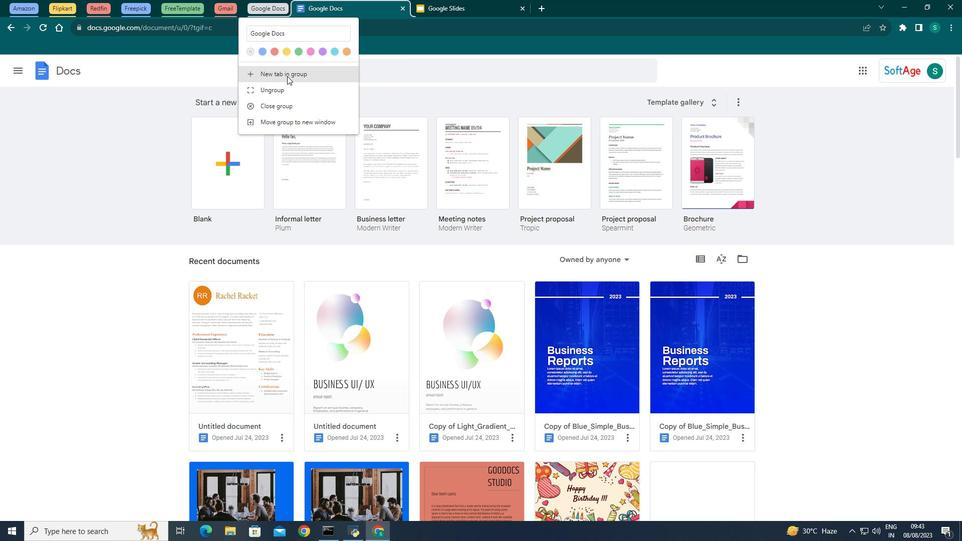 
Action: Mouse pressed left at (287, 76)
Screenshot: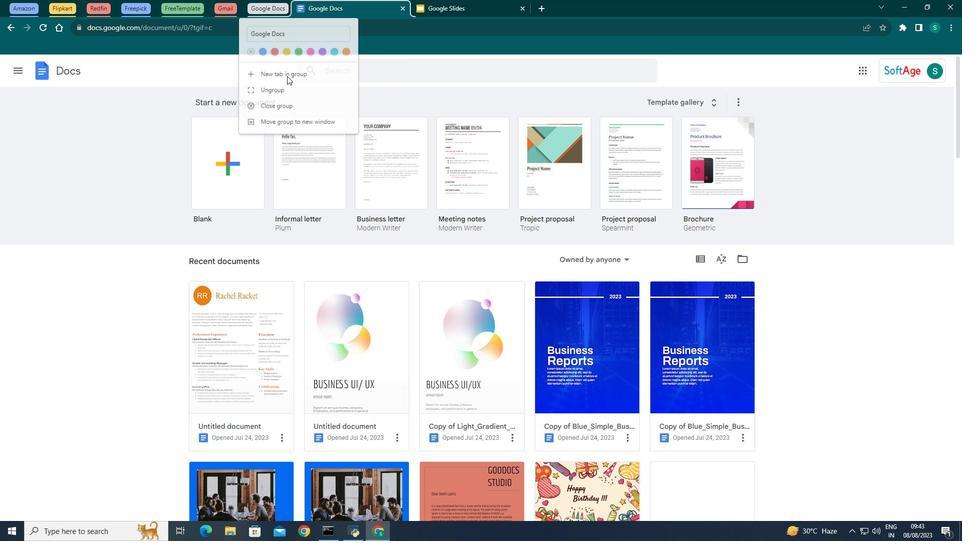 
Action: Mouse moved to (320, 0)
Screenshot: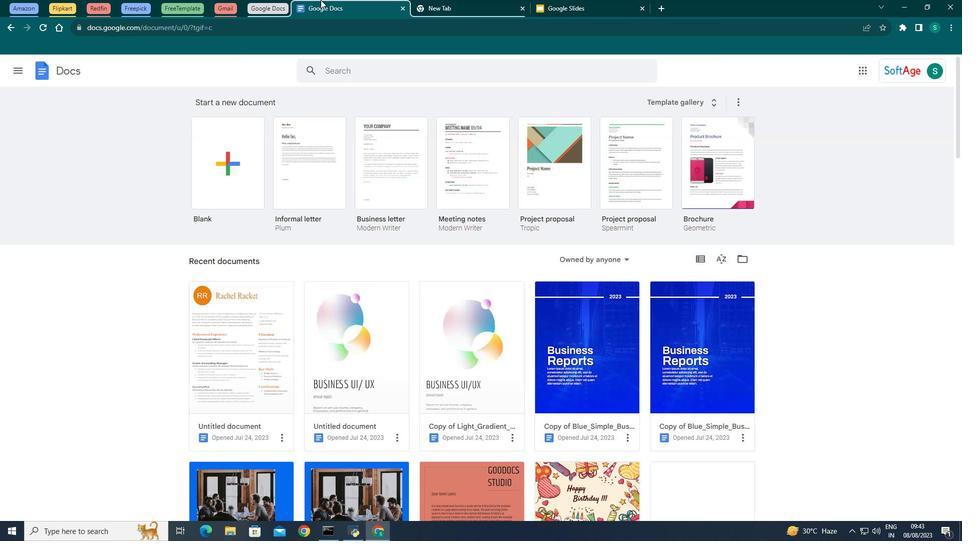 
Action: Mouse pressed left at (320, 0)
Screenshot: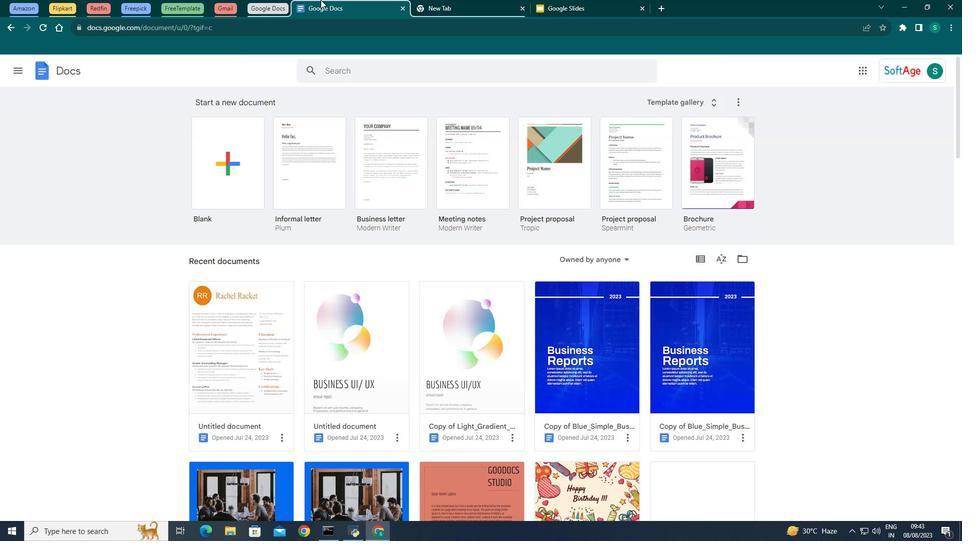 
Action: Mouse moved to (277, 6)
Screenshot: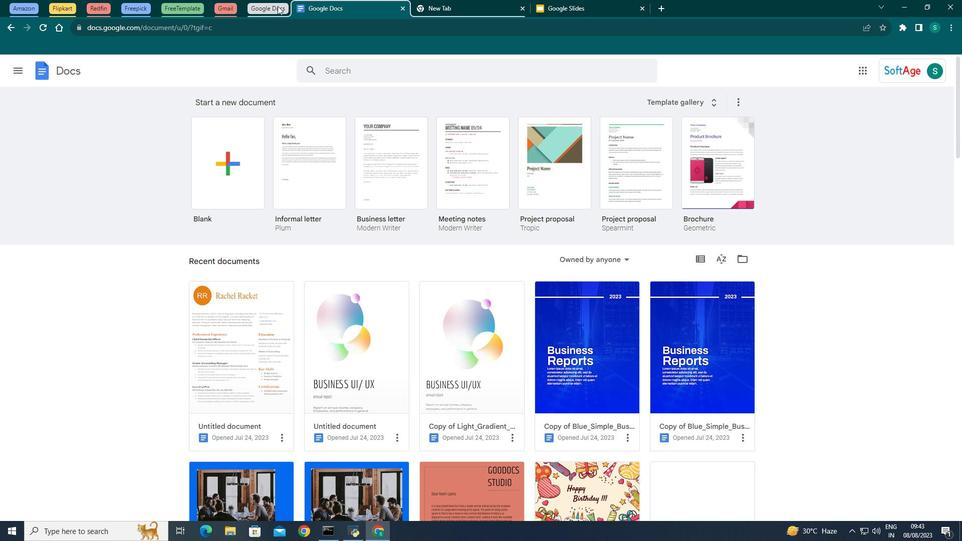 
Action: Mouse pressed right at (277, 6)
Screenshot: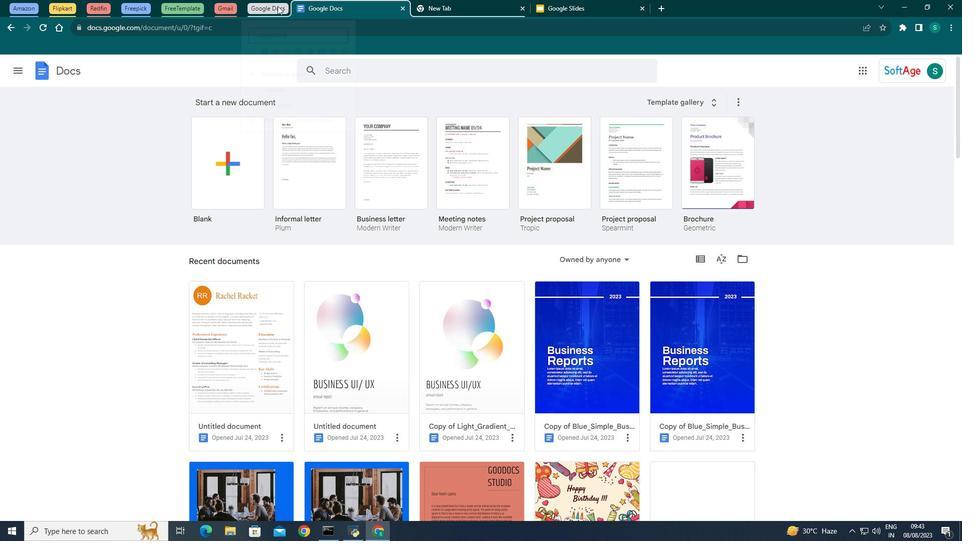 
Action: Mouse moved to (274, 7)
Screenshot: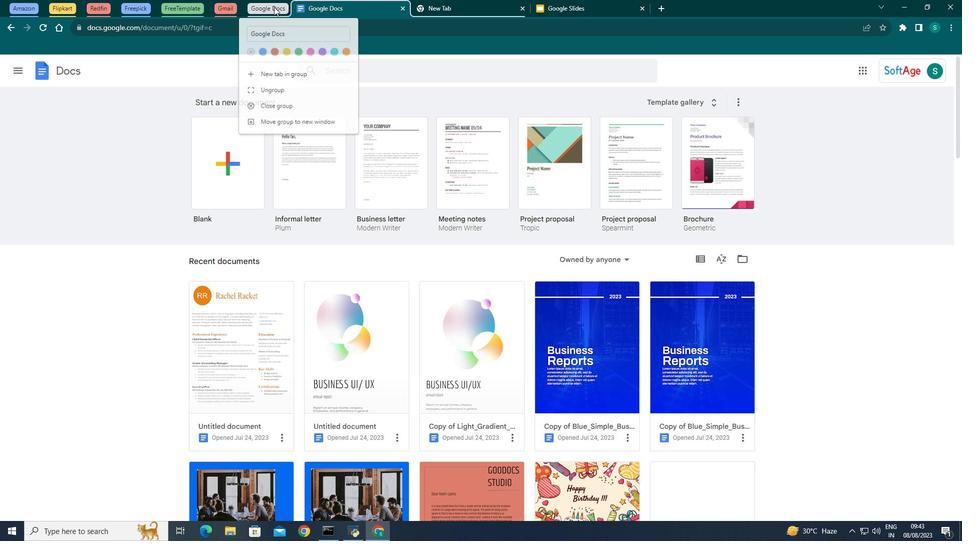 
Action: Mouse pressed left at (274, 7)
Screenshot: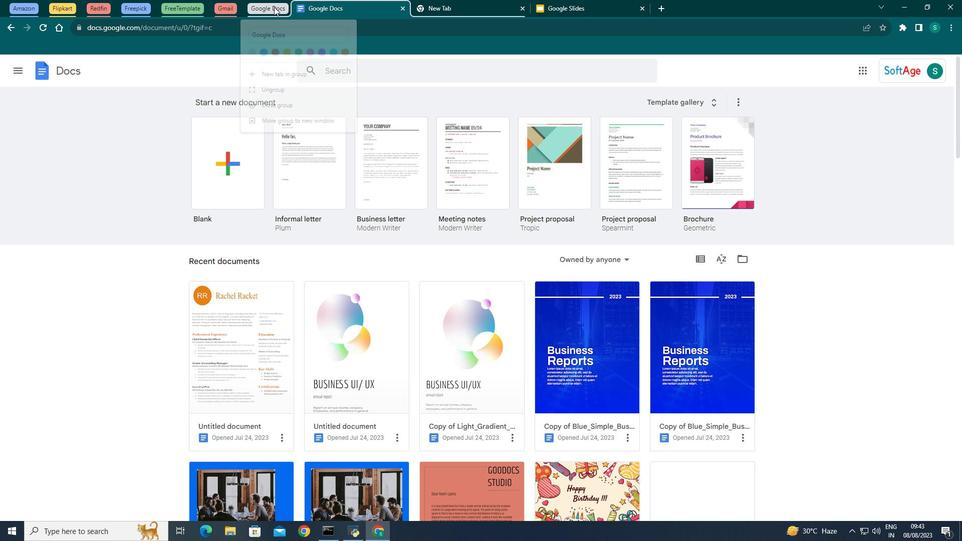 
Action: Mouse moved to (278, 10)
Screenshot: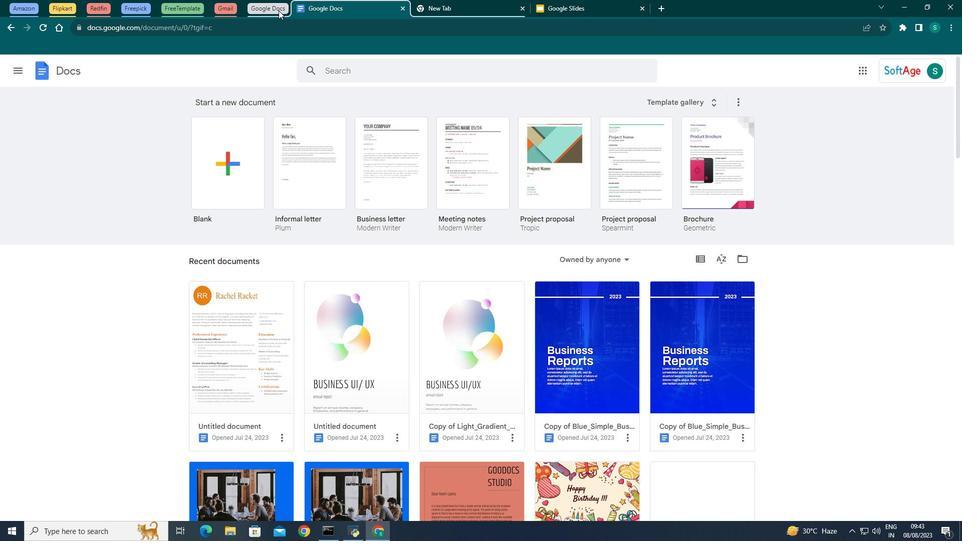 
Action: Mouse pressed left at (278, 10)
Screenshot: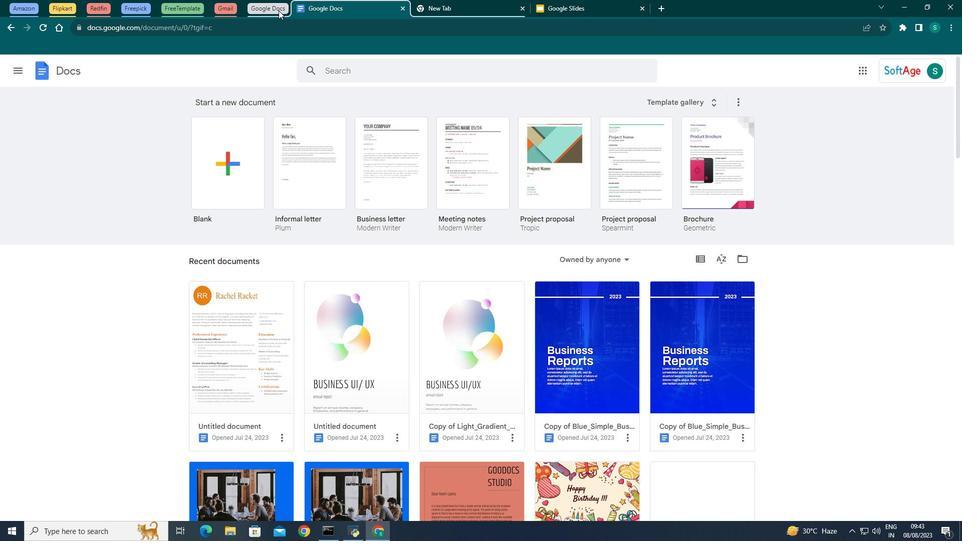 
Action: Mouse moved to (307, 4)
Screenshot: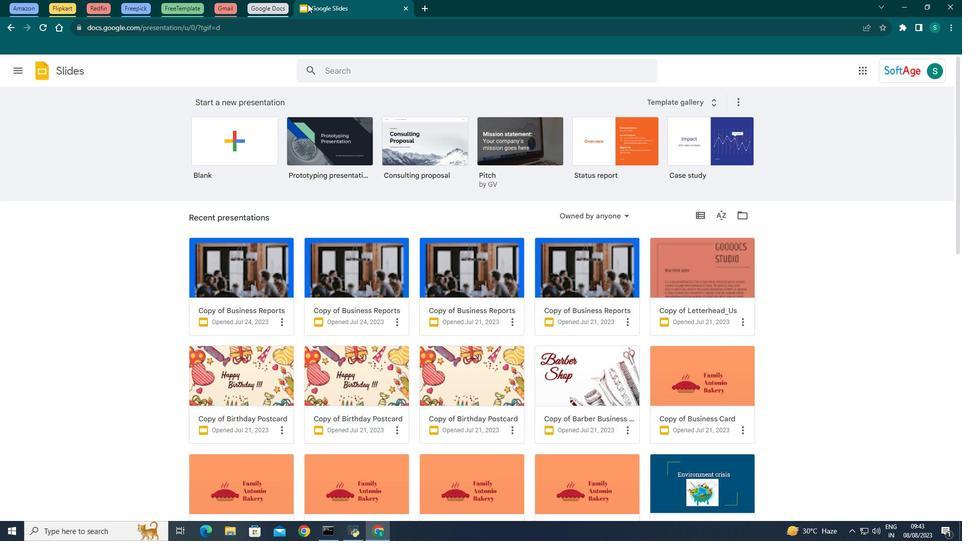 
Action: Mouse pressed right at (307, 4)
Screenshot: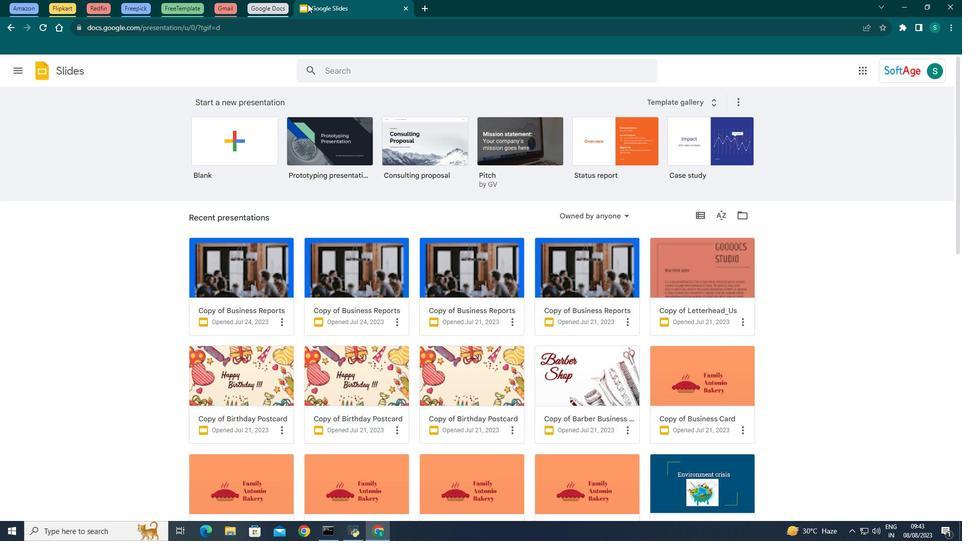 
Action: Mouse moved to (455, 38)
Screenshot: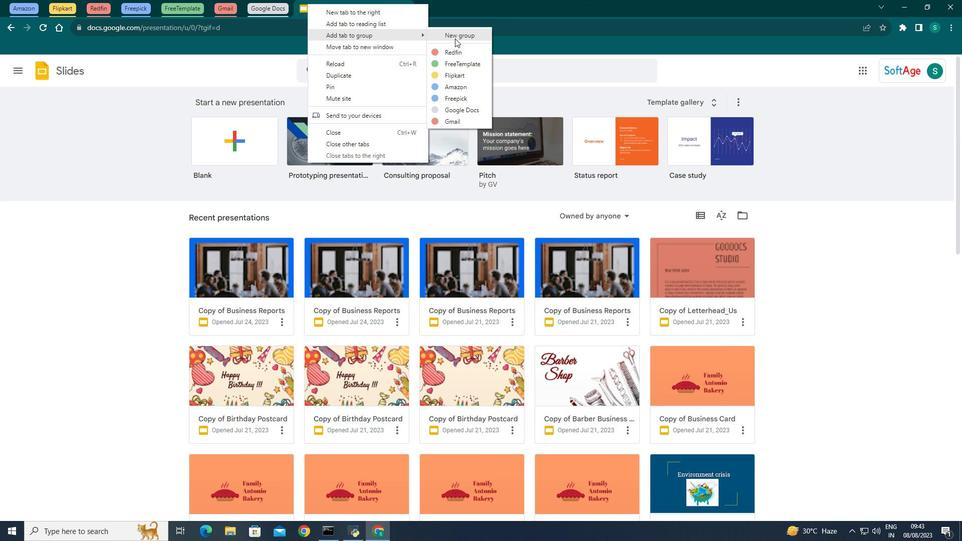
Action: Mouse pressed left at (455, 38)
Screenshot: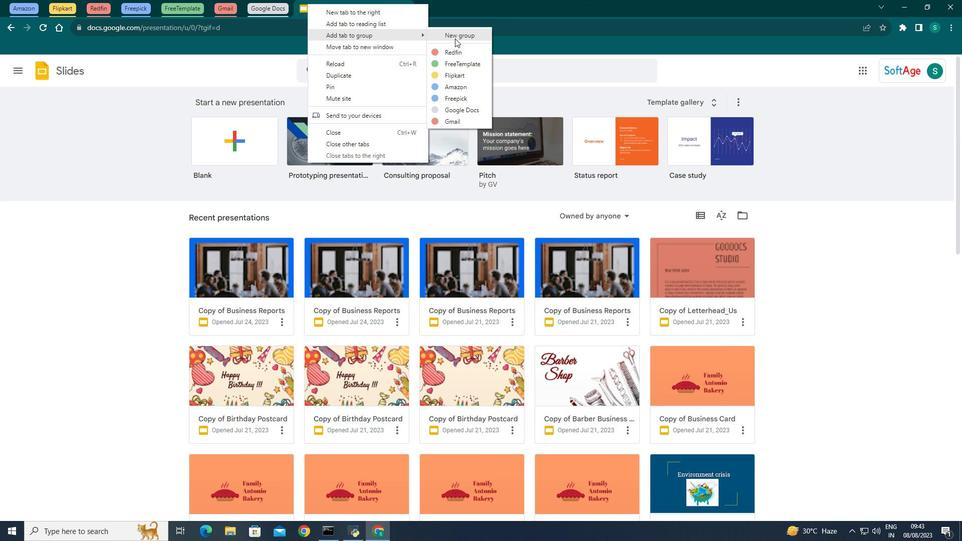 
Action: Mouse moved to (340, 33)
Screenshot: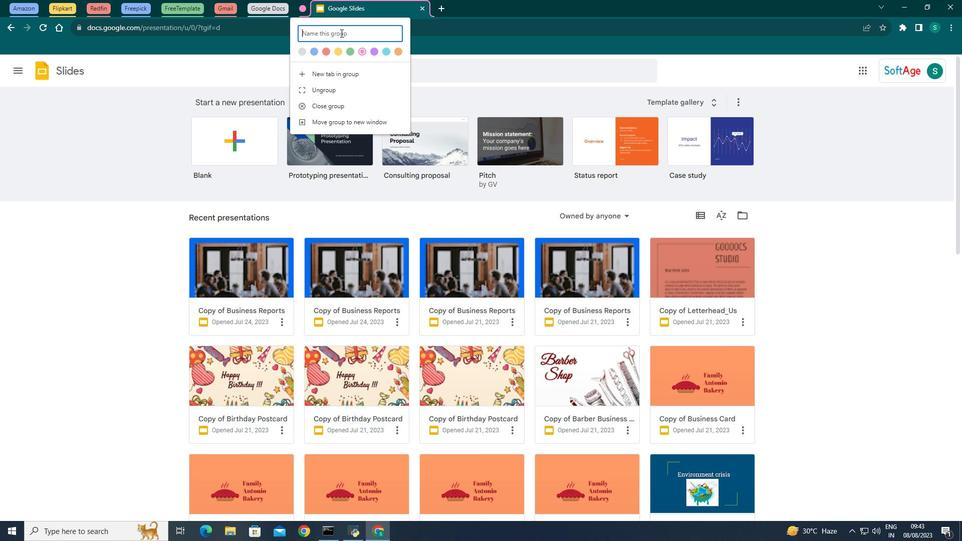 
Action: Mouse pressed left at (340, 33)
Screenshot: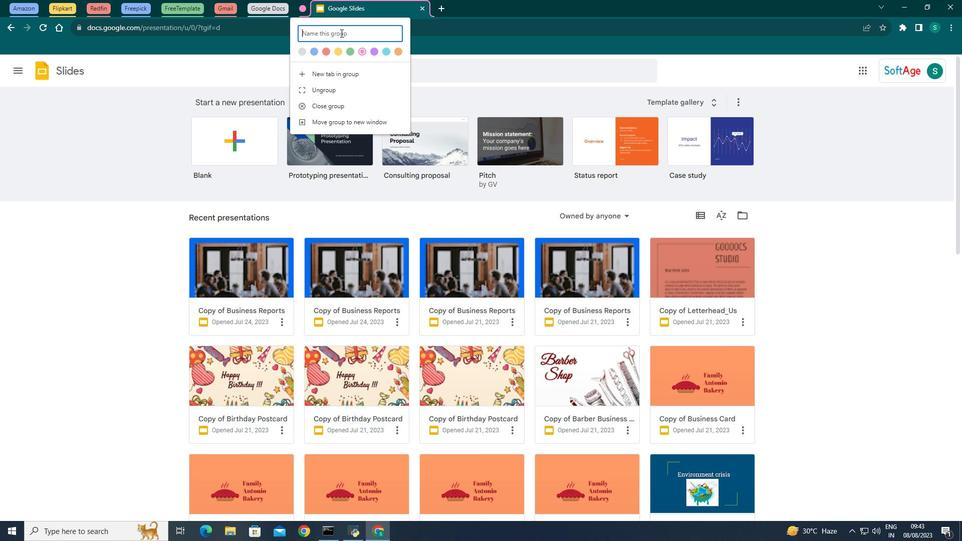 
Action: Key pressed <Key.shift><Key.shift><Key.shift>Google<Key.space><Key.shift>Slides
Screenshot: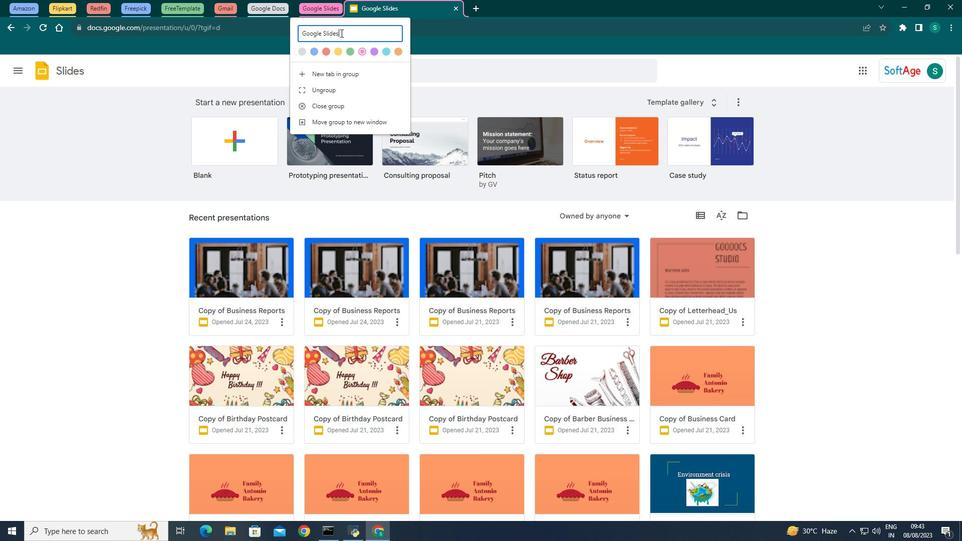 
Action: Mouse moved to (337, 52)
Screenshot: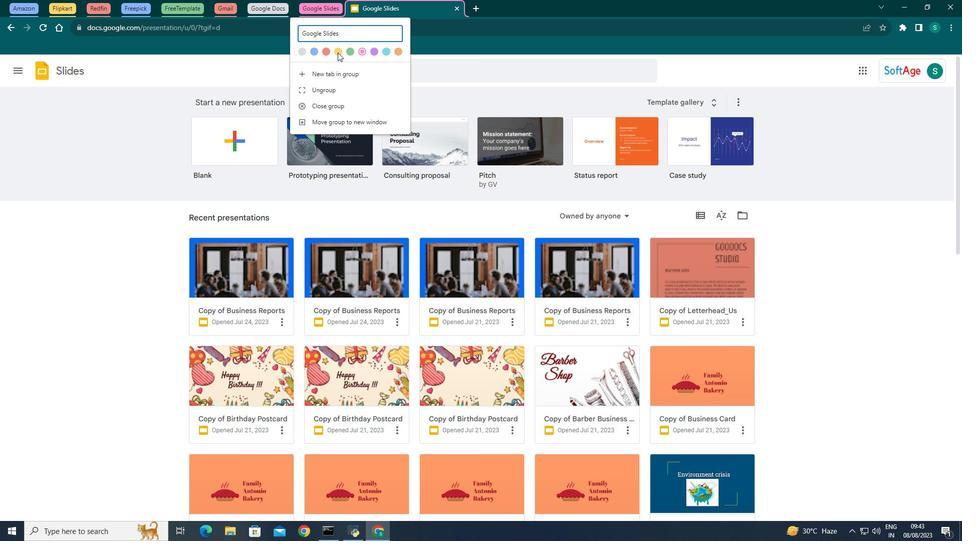 
Action: Mouse pressed left at (337, 52)
Screenshot: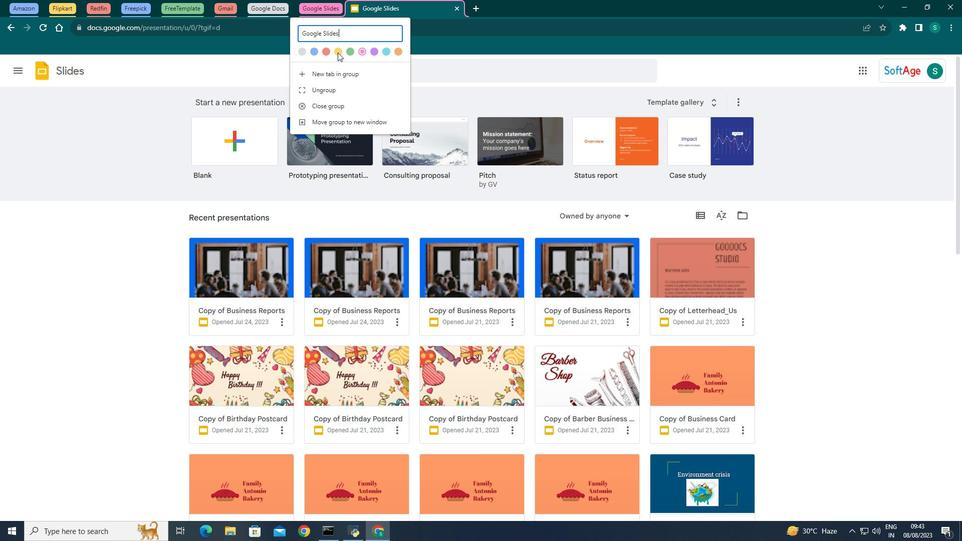 
Action: Mouse moved to (231, 71)
Screenshot: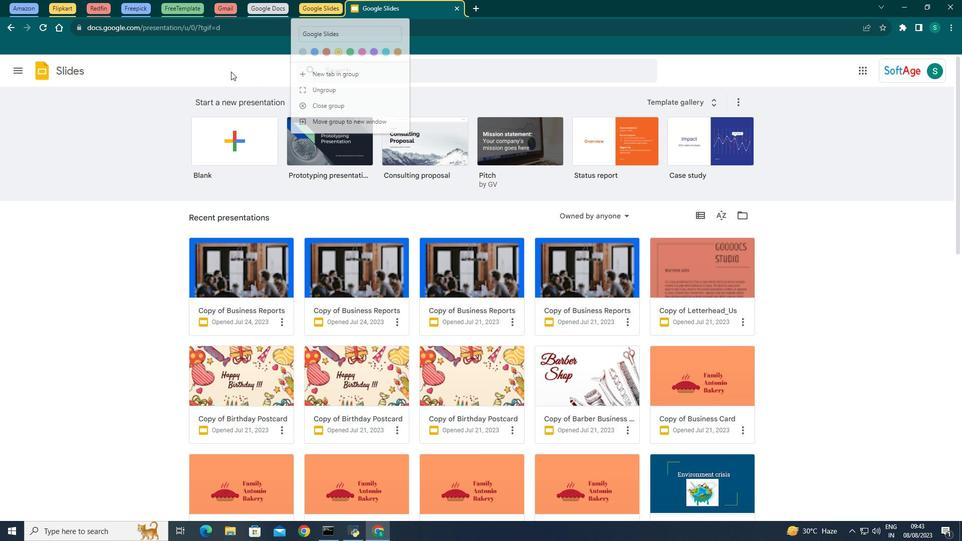 
Action: Mouse pressed left at (231, 71)
Screenshot: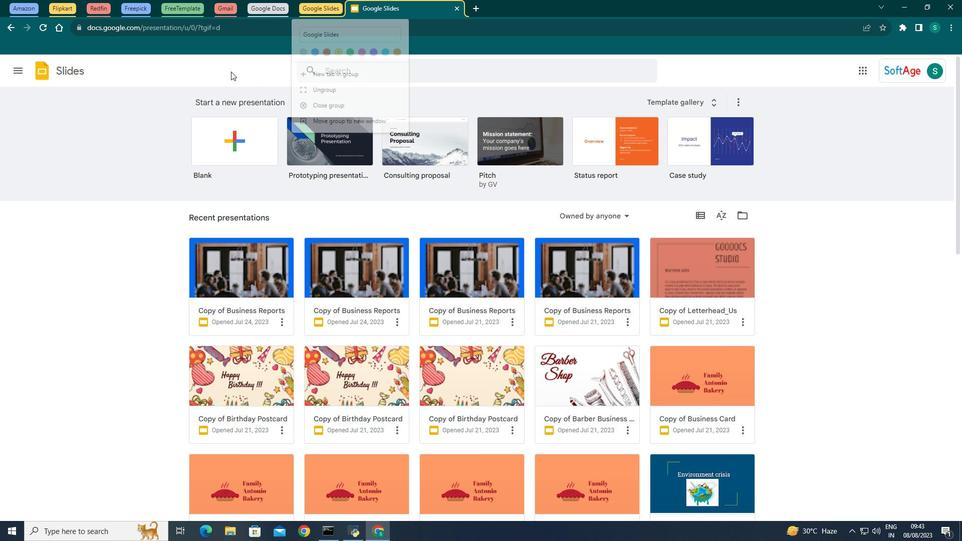 
Action: Mouse moved to (325, 9)
Screenshot: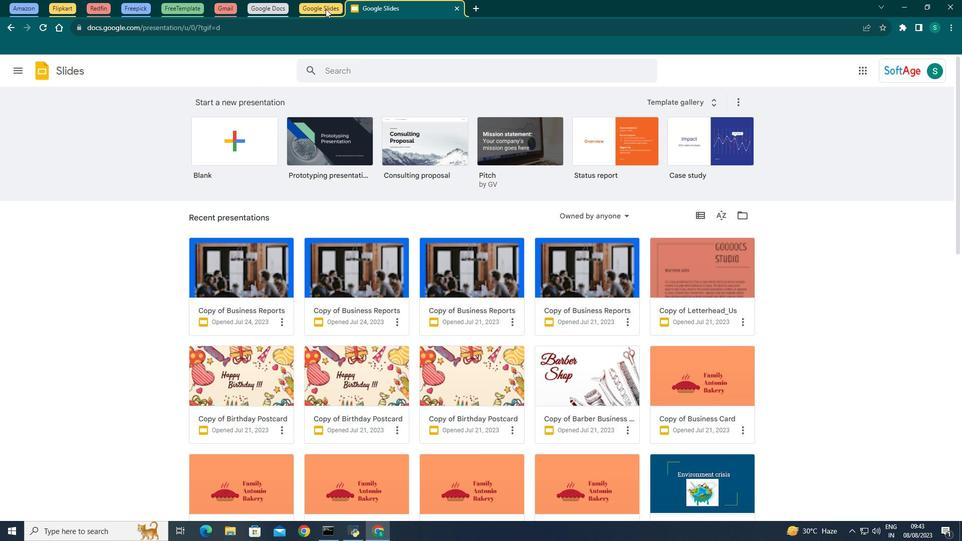 
Action: Mouse pressed left at (325, 9)
Screenshot: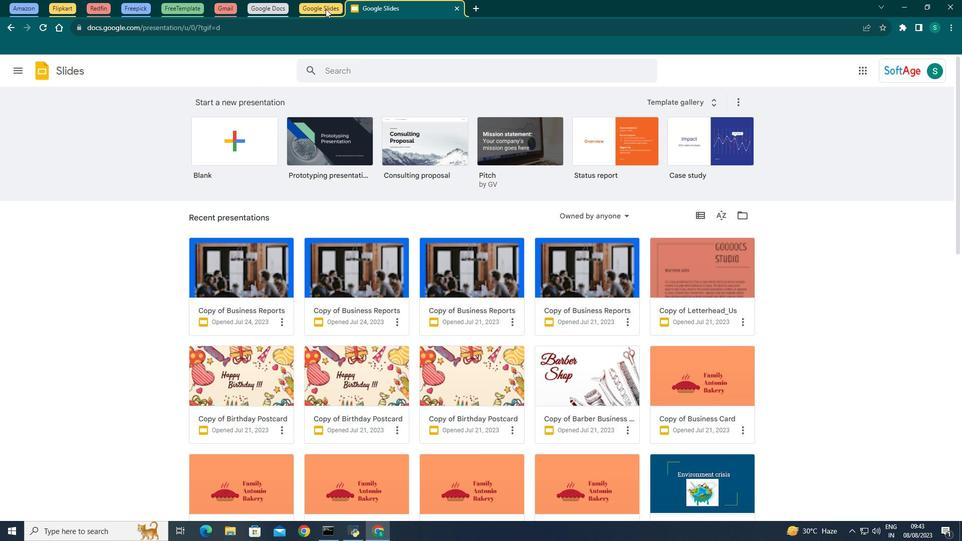
Action: Mouse moved to (951, 56)
Screenshot: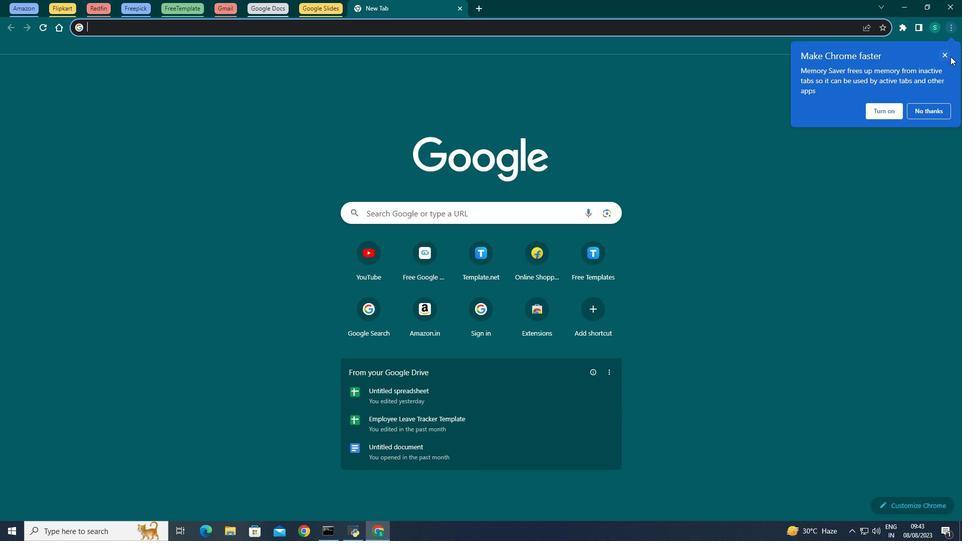 
Action: Mouse pressed left at (951, 56)
Screenshot: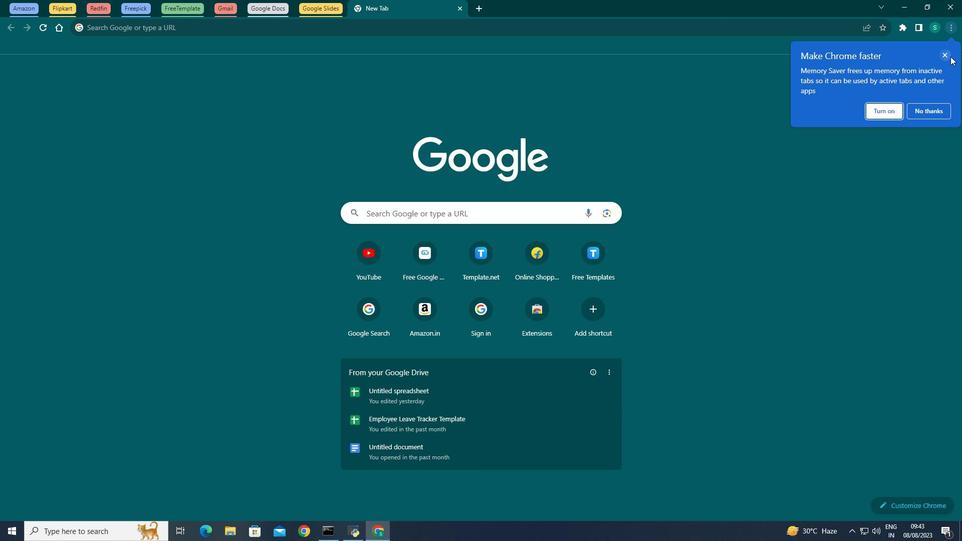 
Action: Mouse moved to (325, 4)
Screenshot: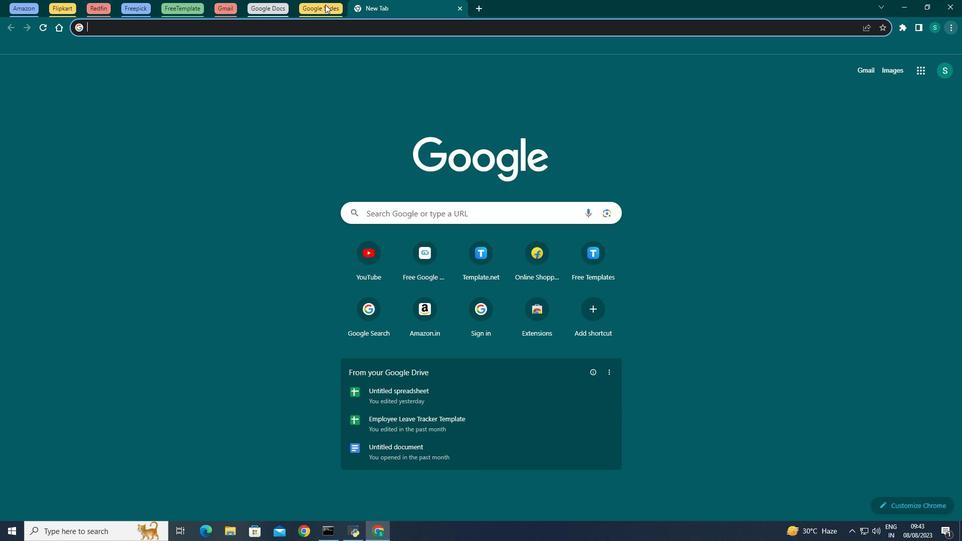 
Action: Mouse pressed right at (325, 4)
Screenshot: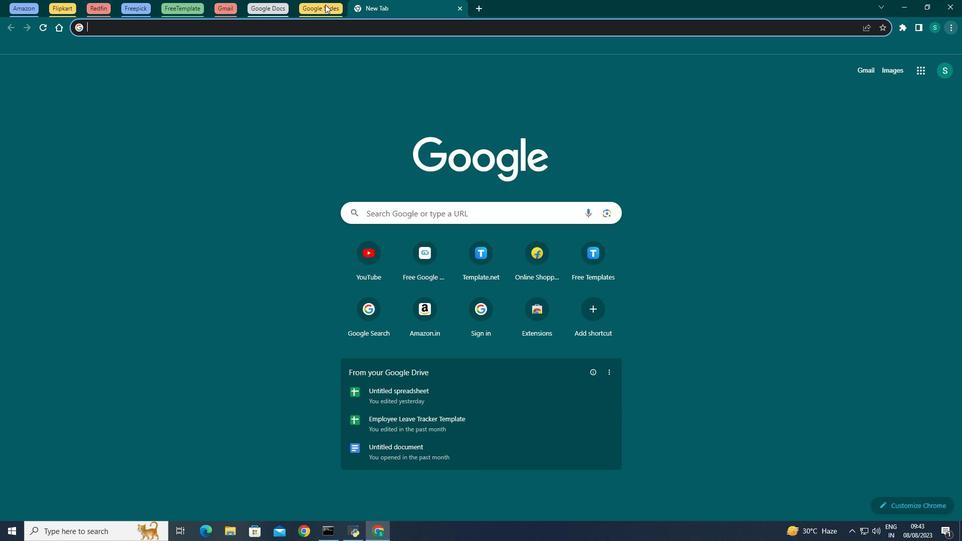 
Action: Mouse moved to (344, 33)
Screenshot: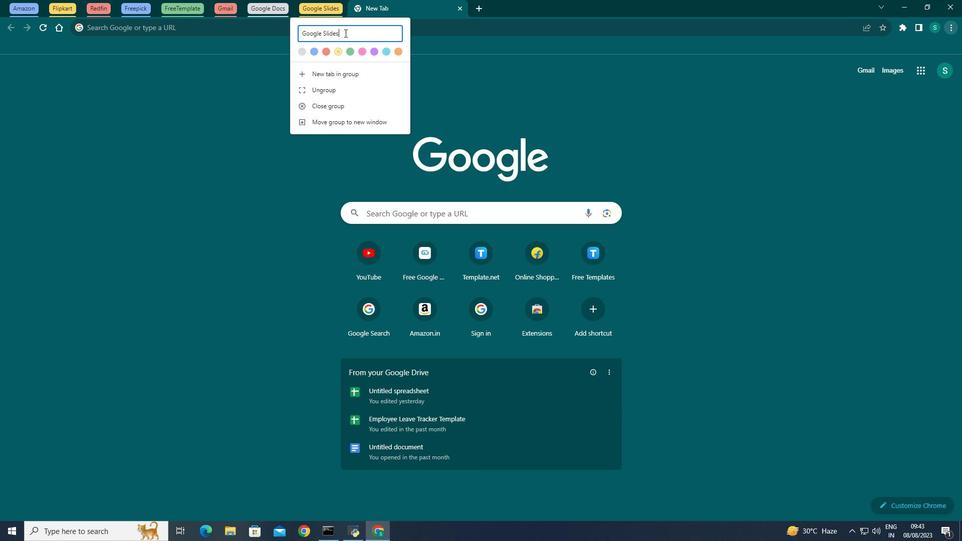 
Action: Mouse pressed left at (344, 33)
Screenshot: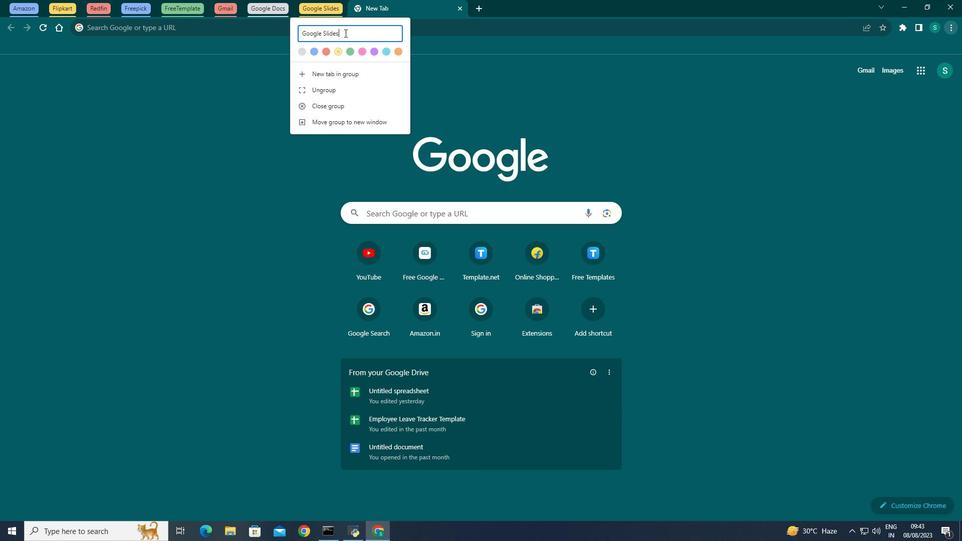 
Action: Mouse moved to (335, 73)
Screenshot: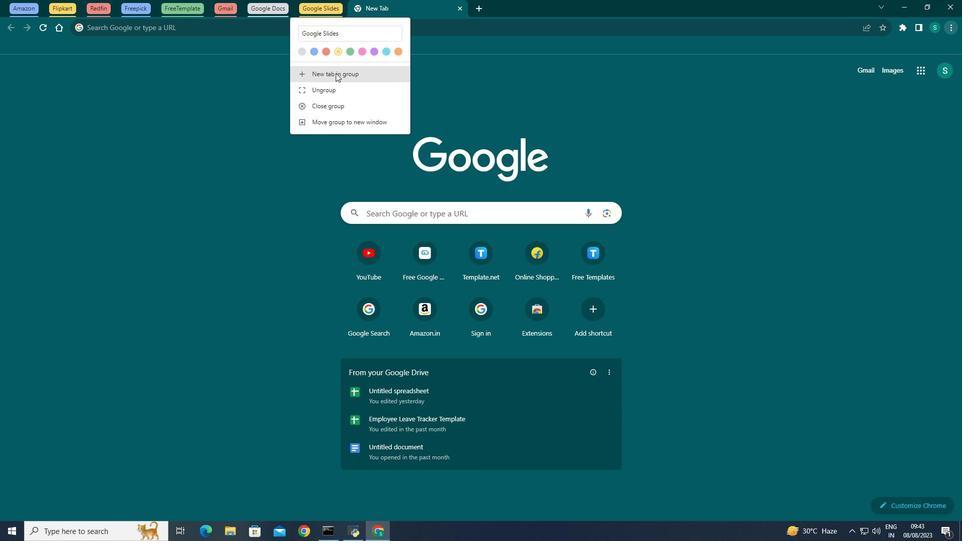 
Action: Mouse pressed left at (335, 73)
Screenshot: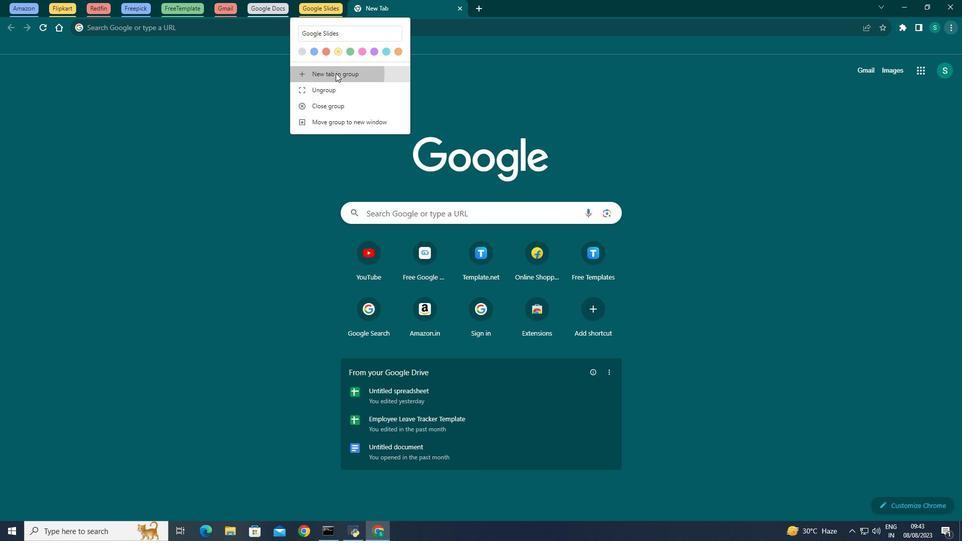 
Action: Mouse moved to (485, 7)
Screenshot: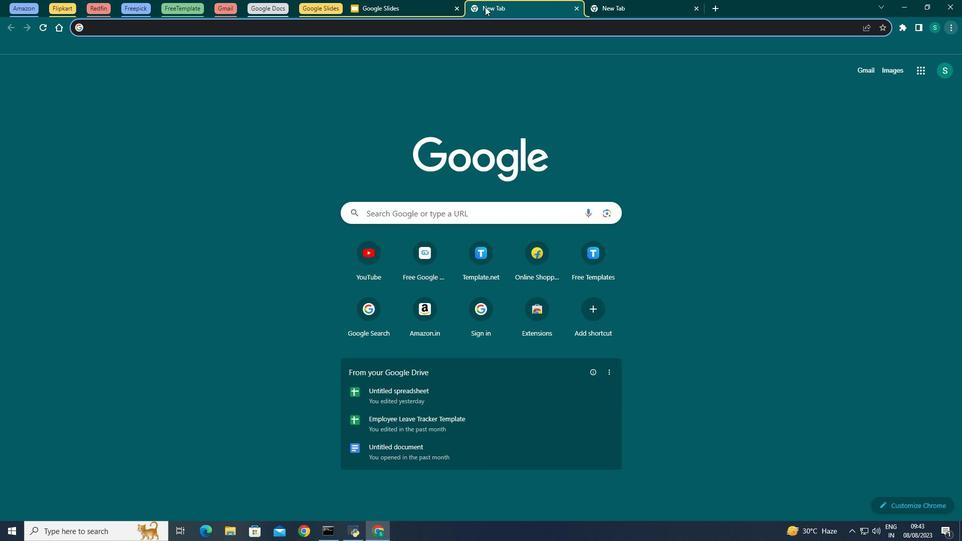 
Action: Mouse pressed left at (485, 7)
Screenshot: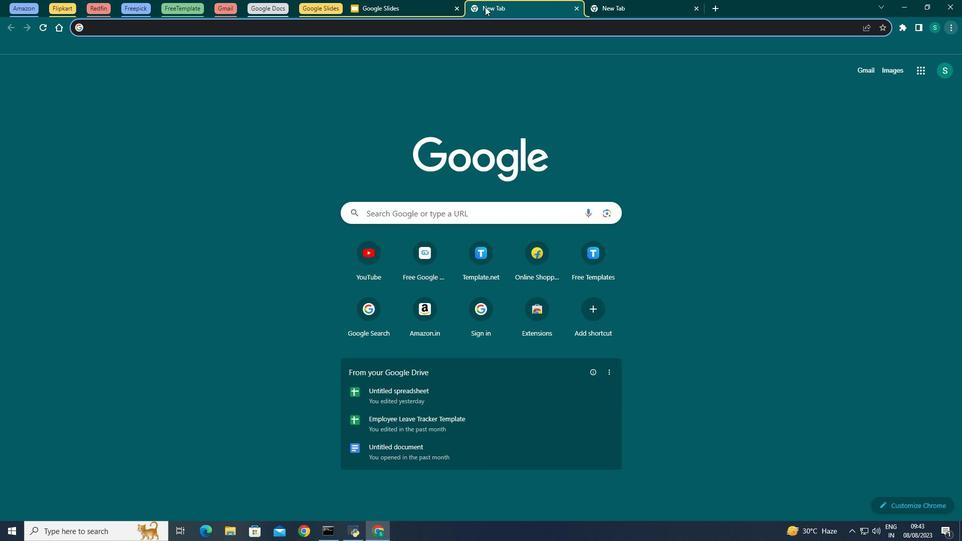 
Action: Mouse pressed right at (485, 7)
Screenshot: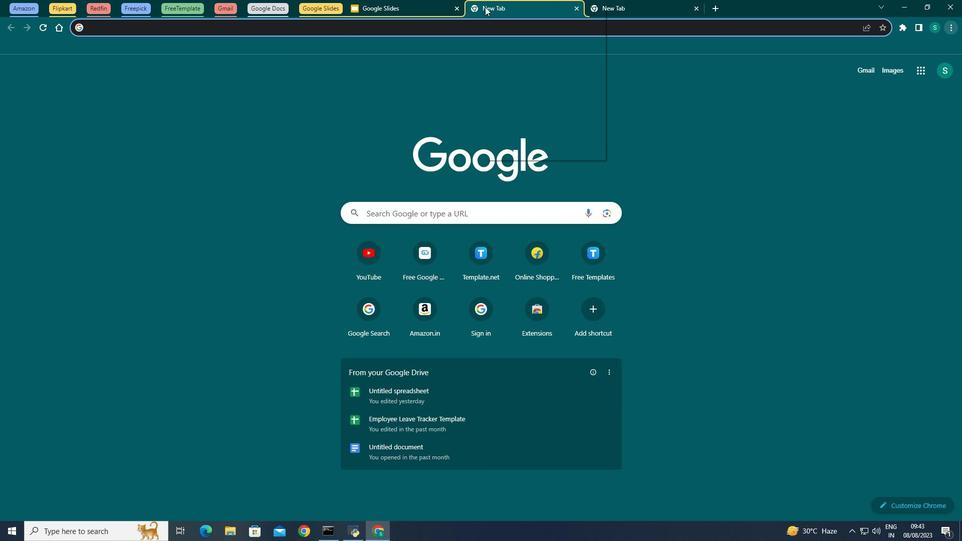 
Action: Mouse moved to (399, 93)
Screenshot: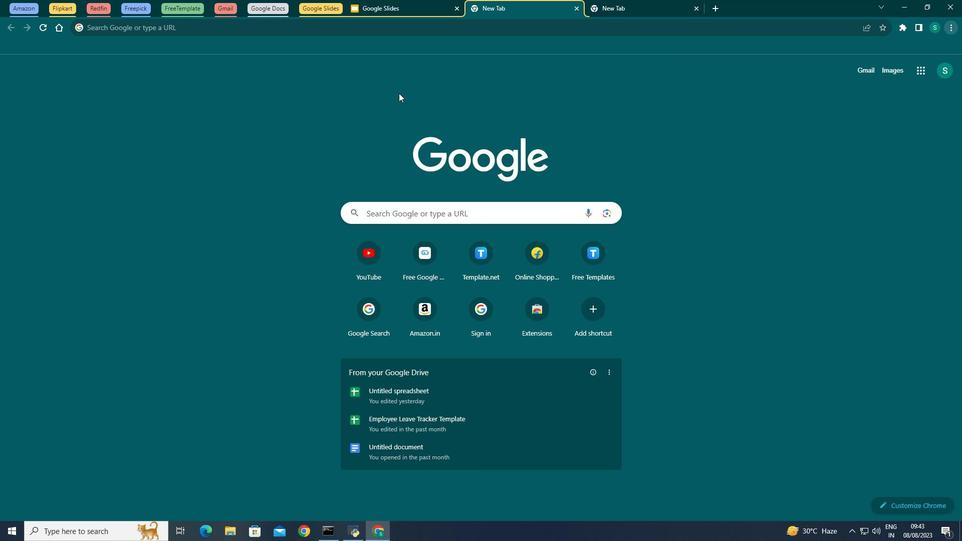 
Action: Mouse pressed left at (399, 93)
Screenshot: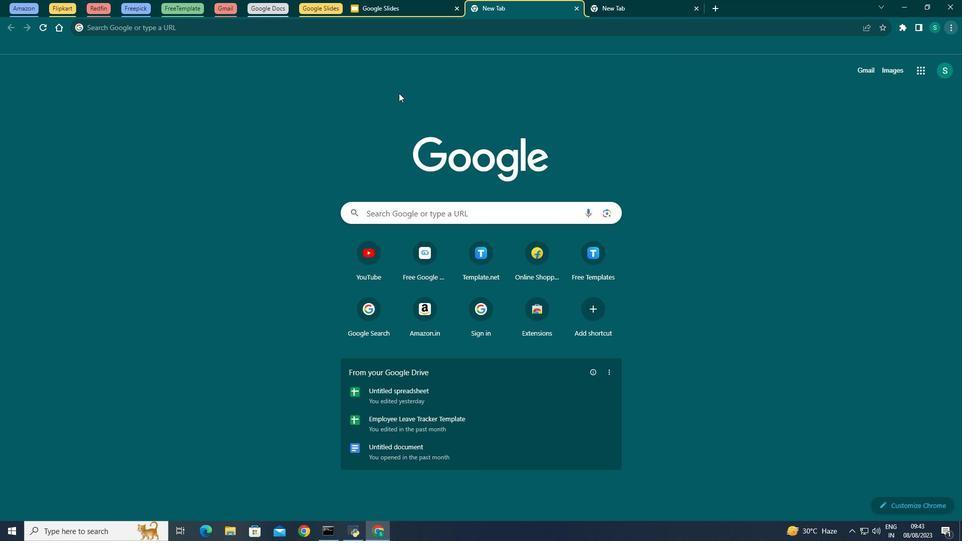
